 Task: Look for space in Herrenberg, Germany from 10th July, 2023 to 15th July, 2023 for 7 adults in price range Rs.10000 to Rs.15000. Place can be entire place or shared room with 4 bedrooms having 7 beds and 4 bathrooms. Property type can be house, flat, guest house. Amenities needed are: wifi, TV, free parkinig on premises, gym, breakfast. Booking option can be shelf check-in. Required host language is English.
Action: Mouse moved to (444, 97)
Screenshot: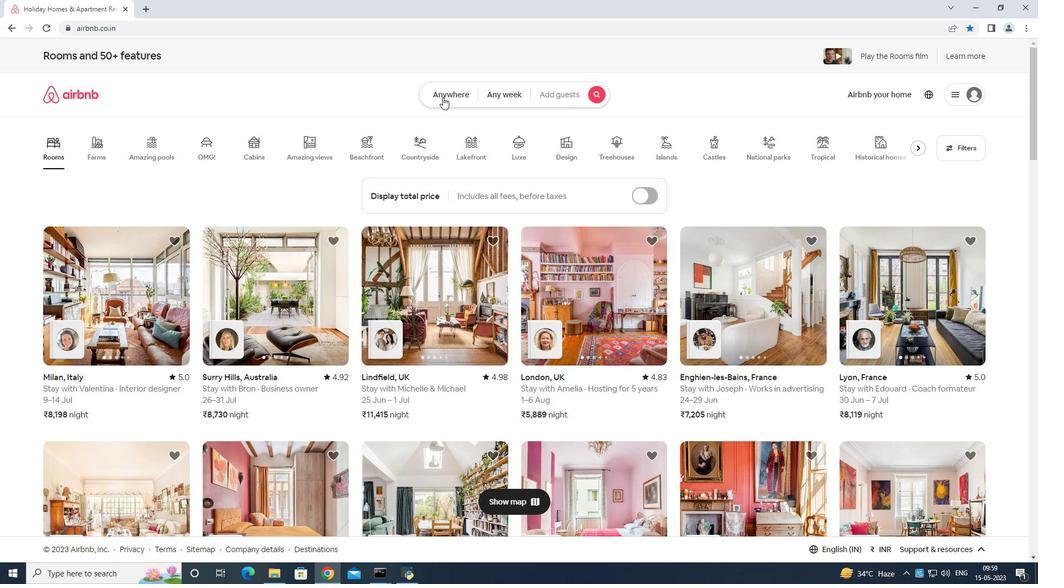 
Action: Mouse pressed left at (444, 97)
Screenshot: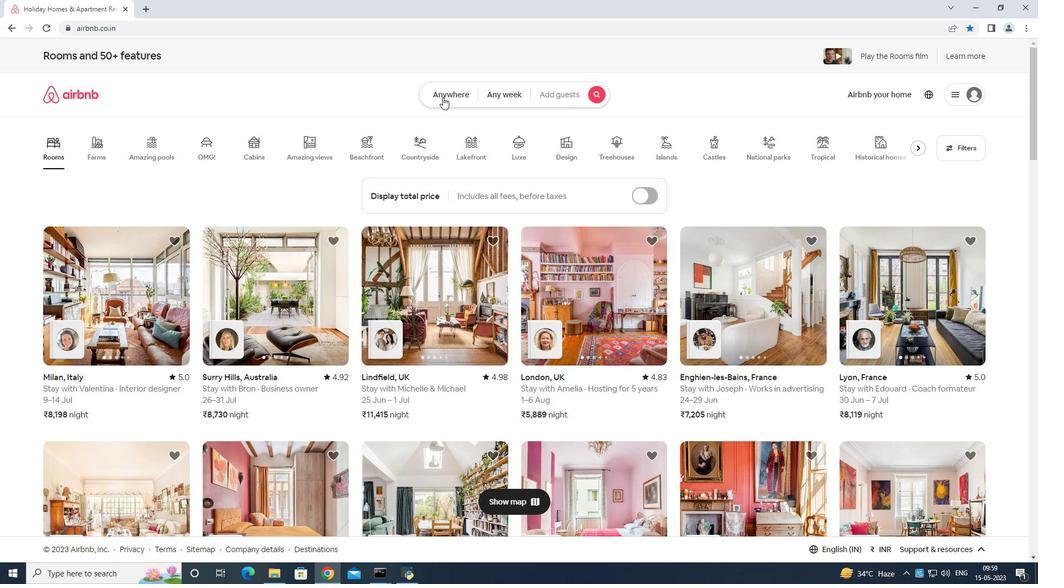 
Action: Mouse moved to (384, 140)
Screenshot: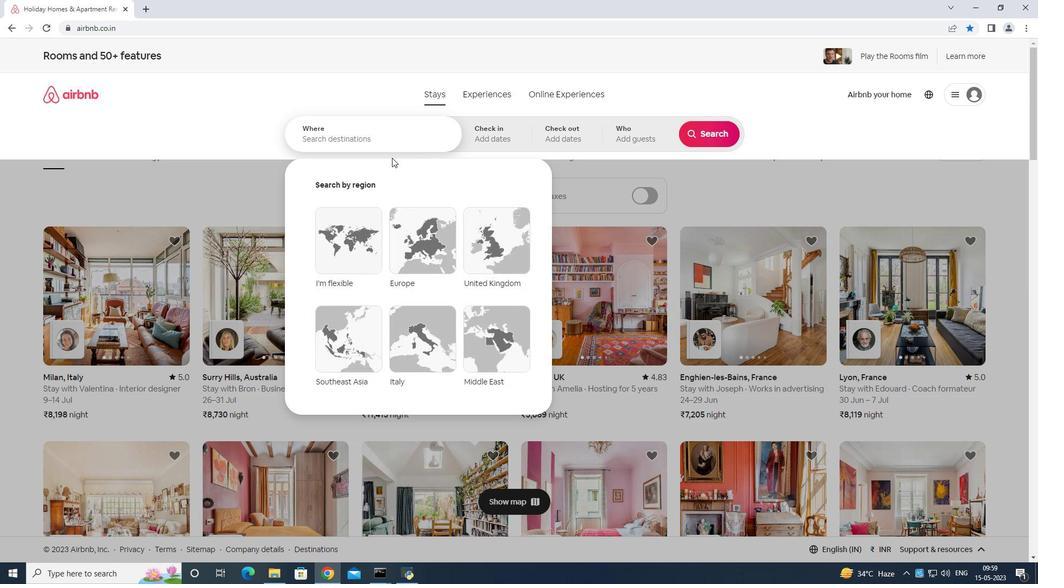 
Action: Mouse pressed left at (384, 140)
Screenshot: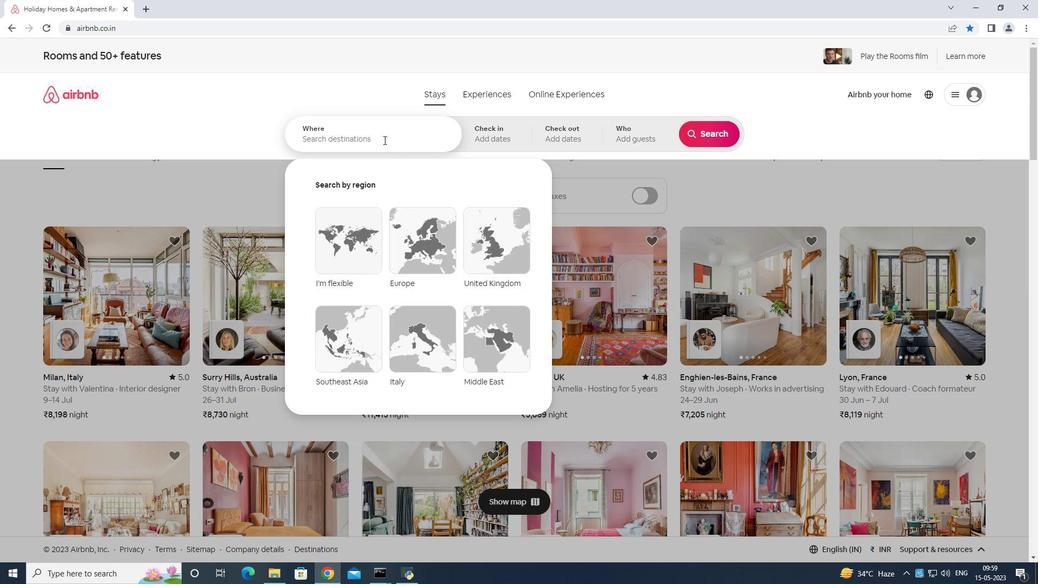 
Action: Key pressed <Key.shift>Herrenberg<Key.space>germany<Key.enter>
Screenshot: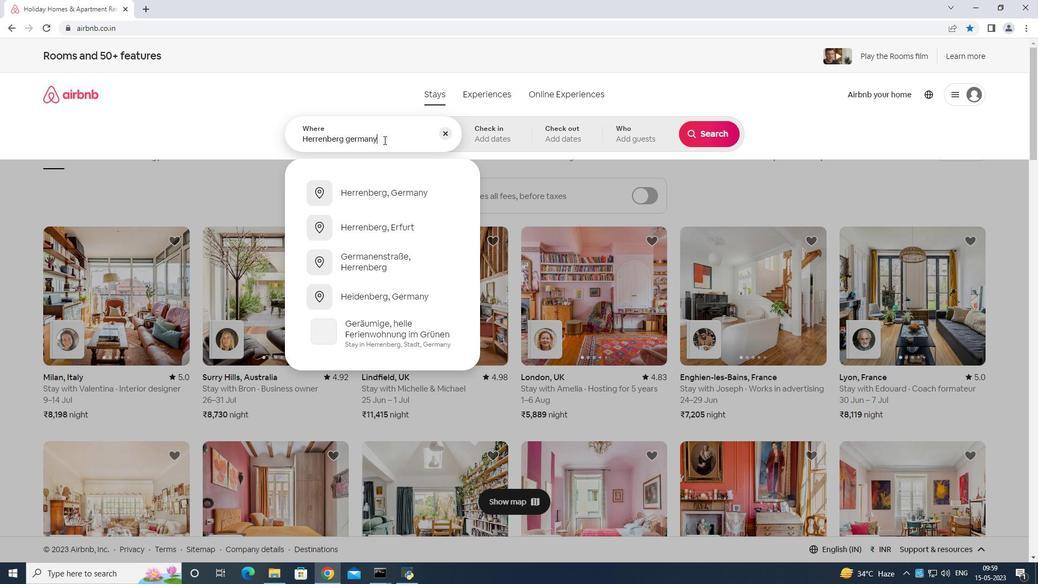 
Action: Mouse moved to (715, 225)
Screenshot: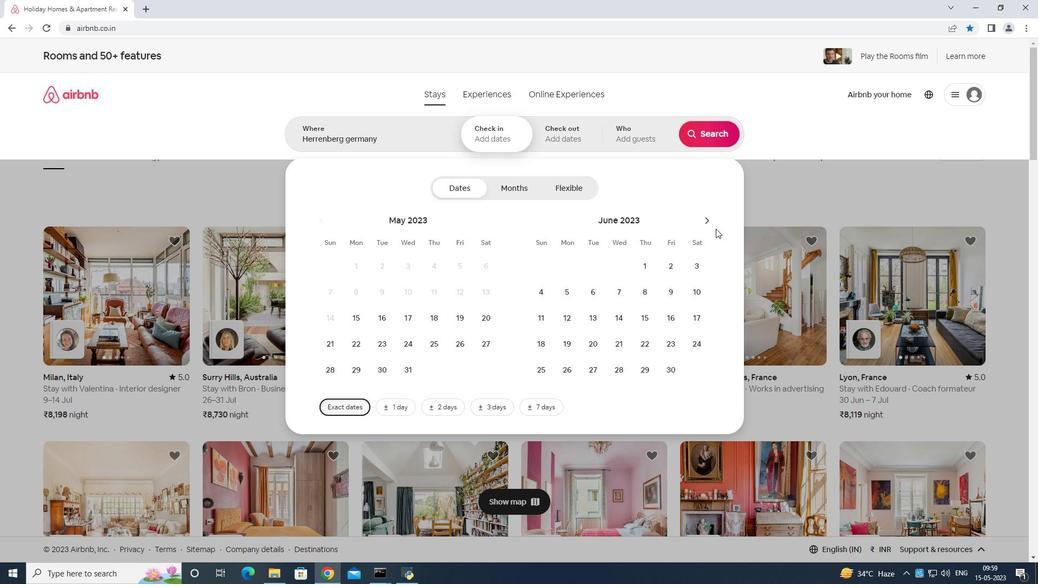 
Action: Mouse pressed left at (715, 225)
Screenshot: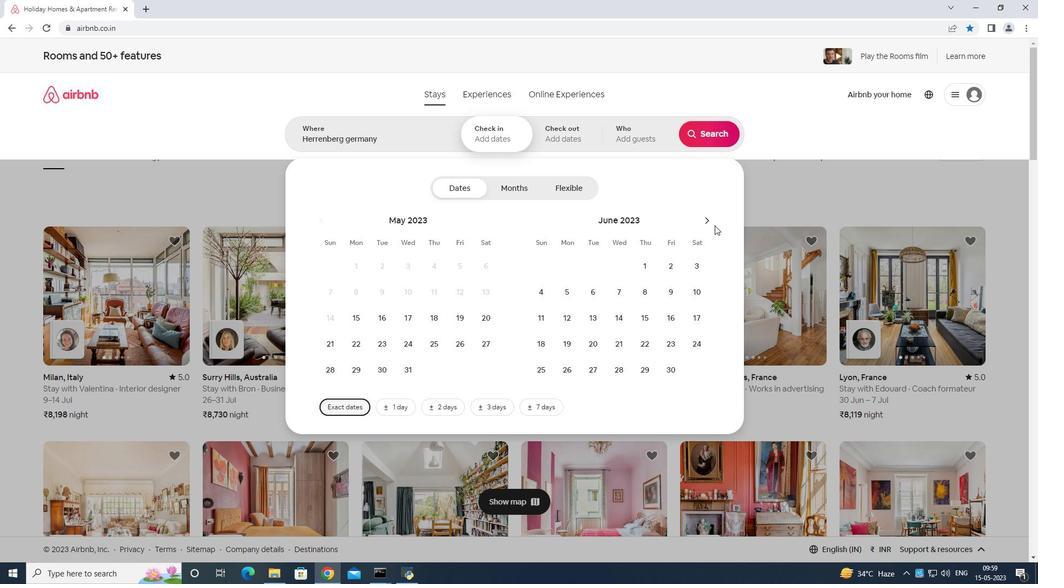 
Action: Mouse moved to (714, 225)
Screenshot: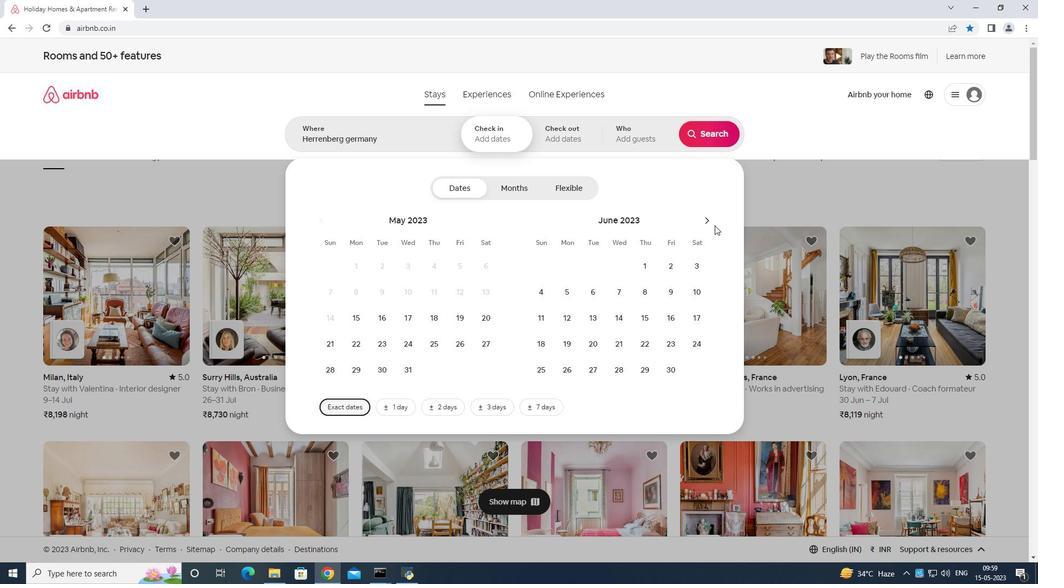 
Action: Mouse pressed left at (714, 225)
Screenshot: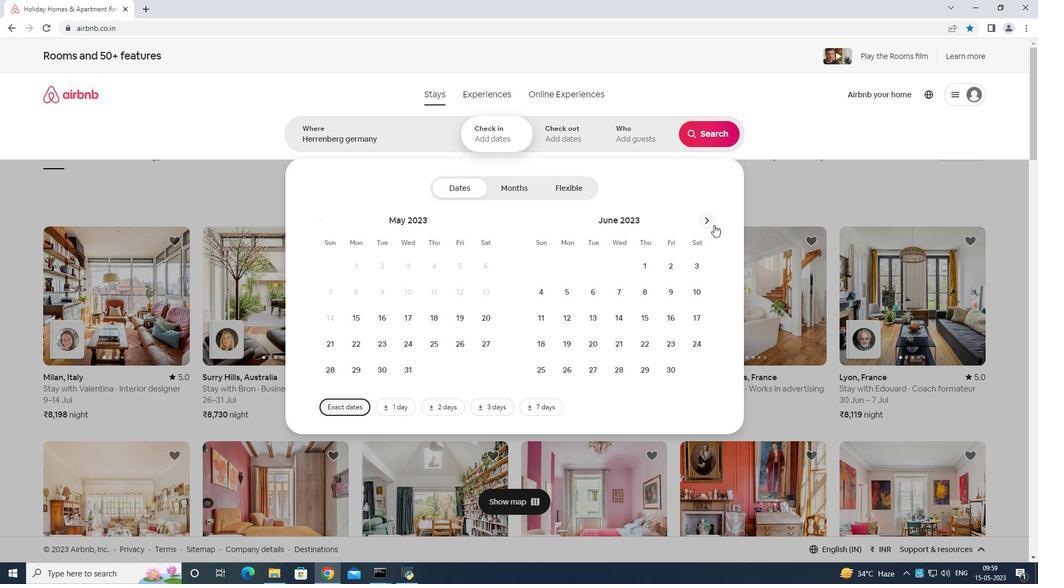 
Action: Mouse moved to (705, 219)
Screenshot: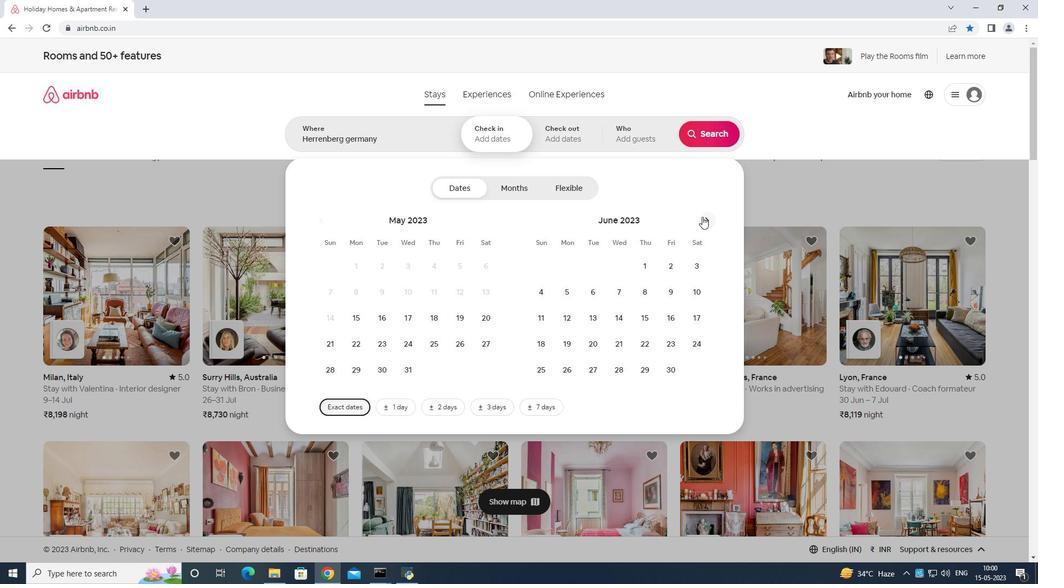 
Action: Mouse pressed left at (705, 219)
Screenshot: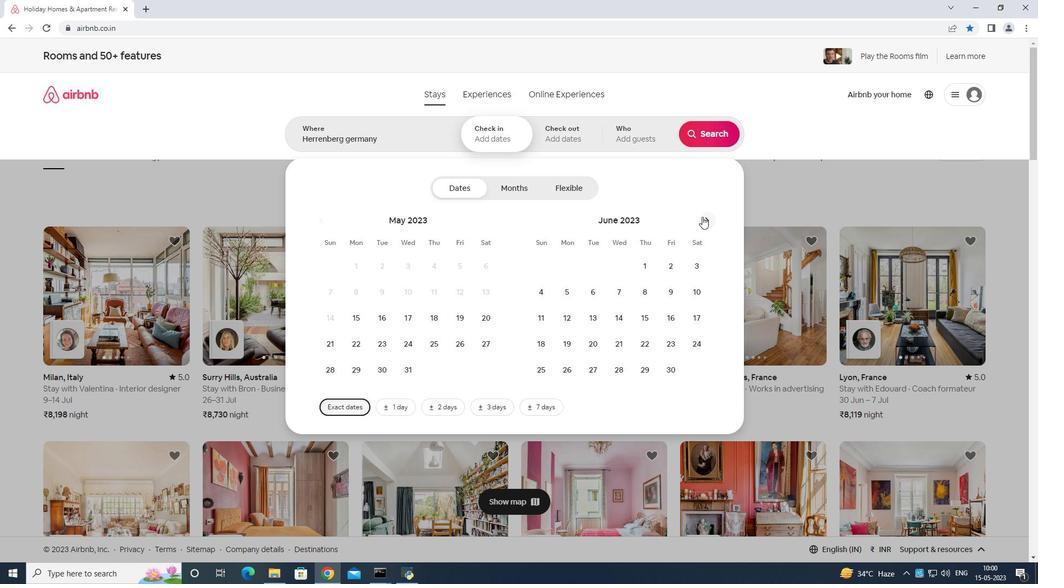
Action: Mouse moved to (568, 314)
Screenshot: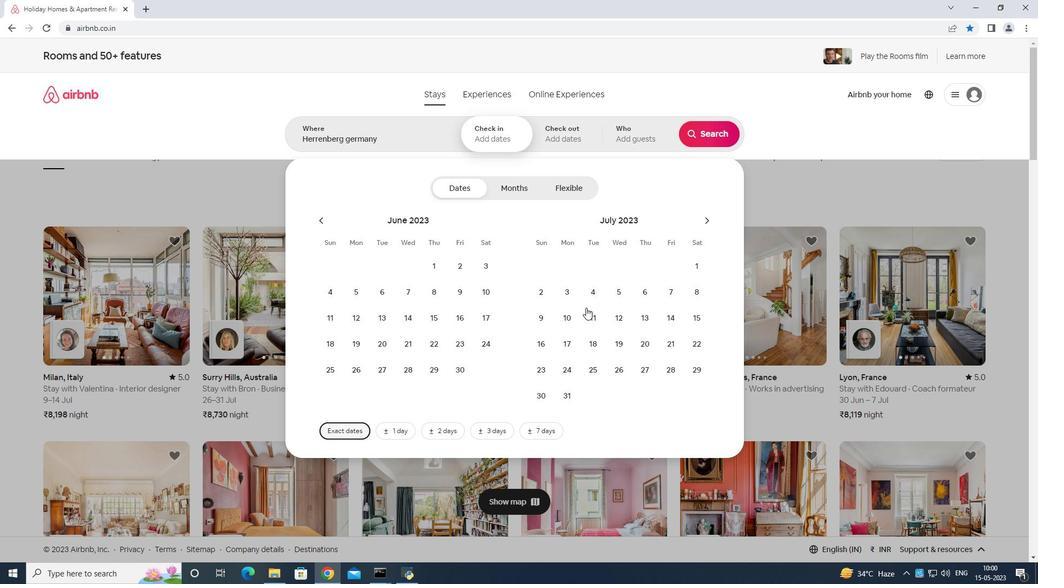 
Action: Mouse pressed left at (568, 314)
Screenshot: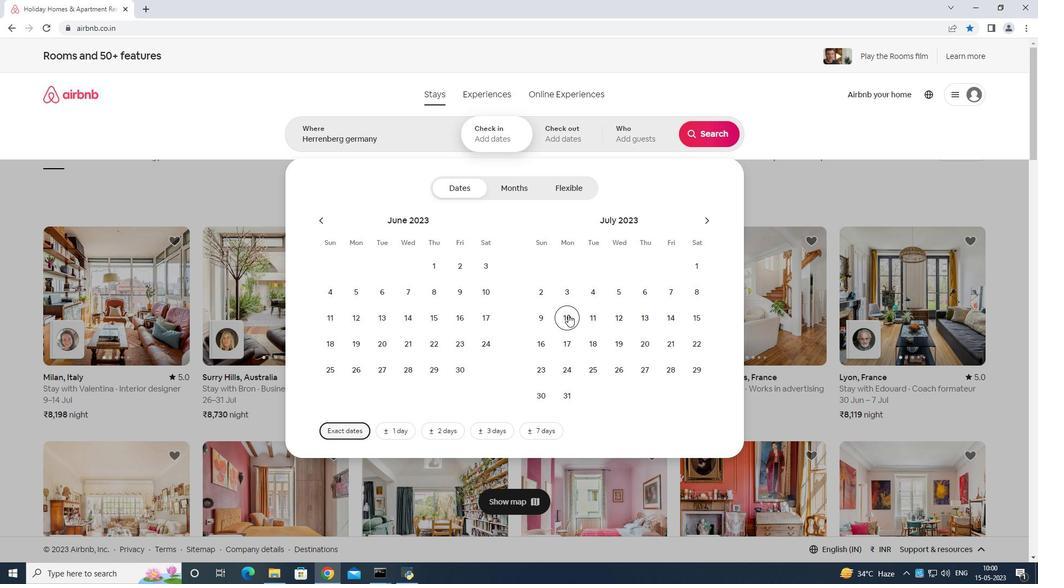 
Action: Mouse moved to (698, 319)
Screenshot: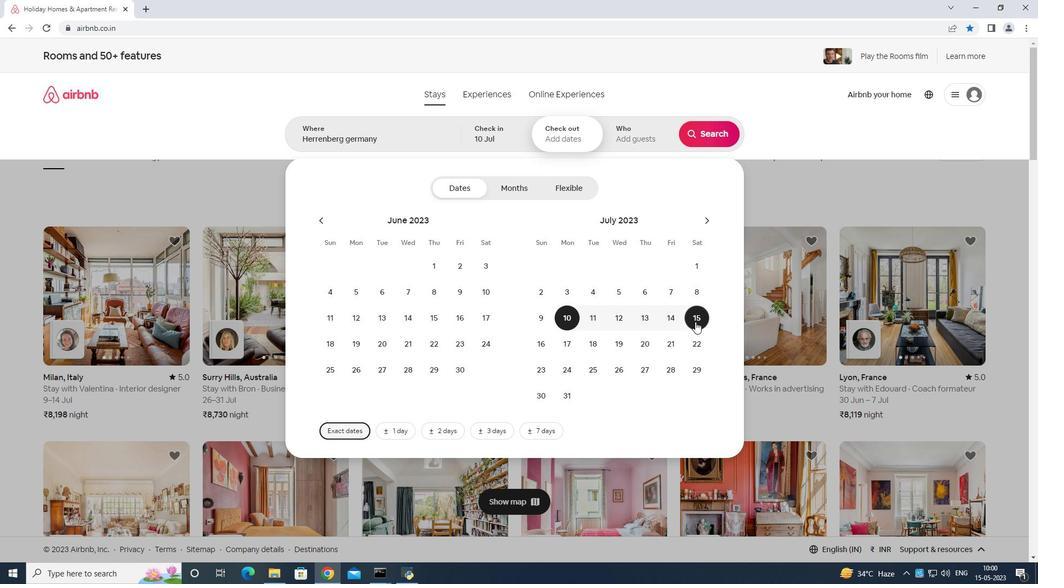 
Action: Mouse pressed left at (698, 319)
Screenshot: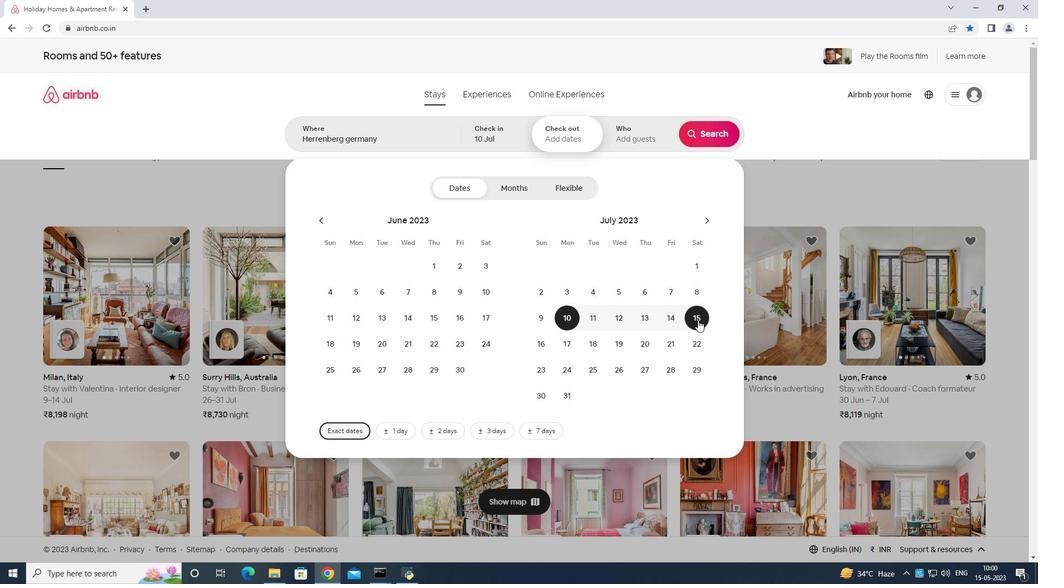
Action: Mouse moved to (649, 131)
Screenshot: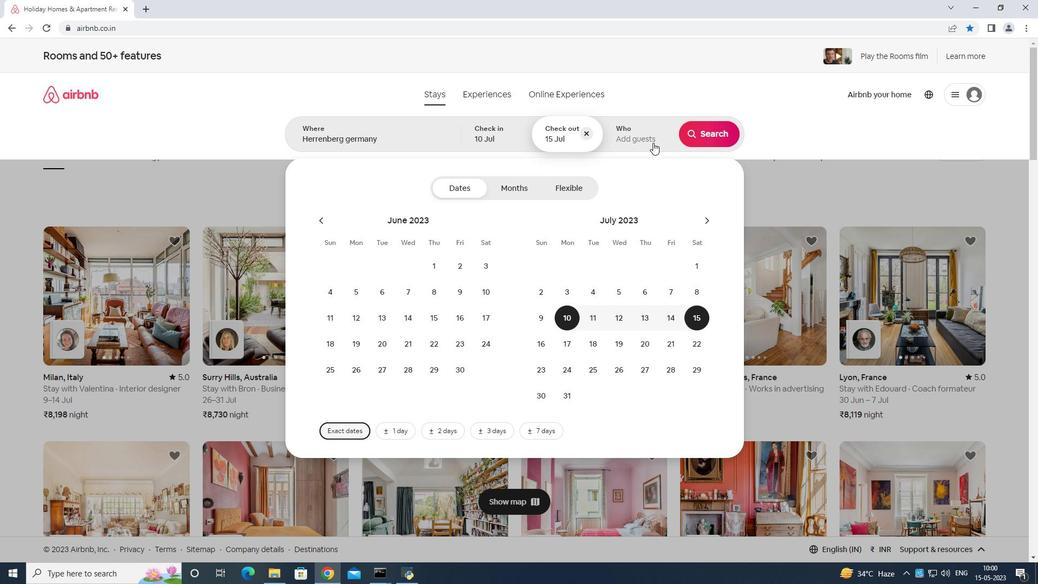 
Action: Mouse pressed left at (649, 131)
Screenshot: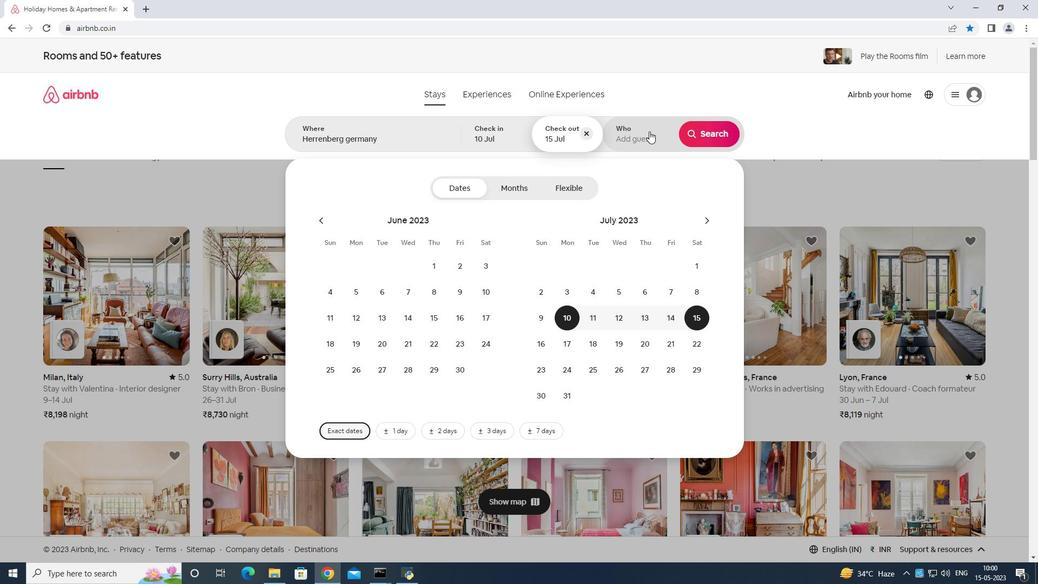 
Action: Mouse moved to (720, 191)
Screenshot: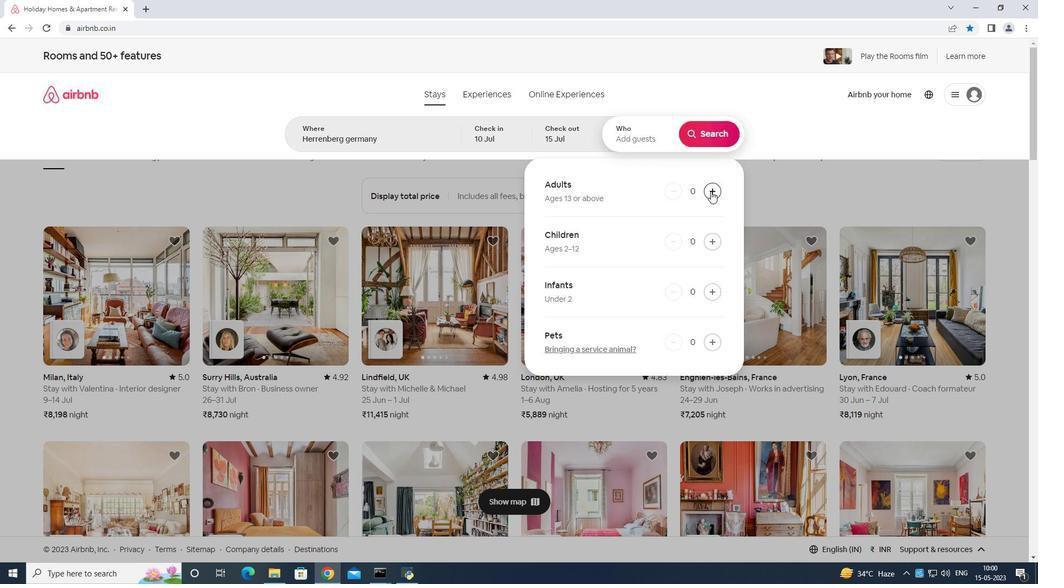
Action: Mouse pressed left at (720, 191)
Screenshot: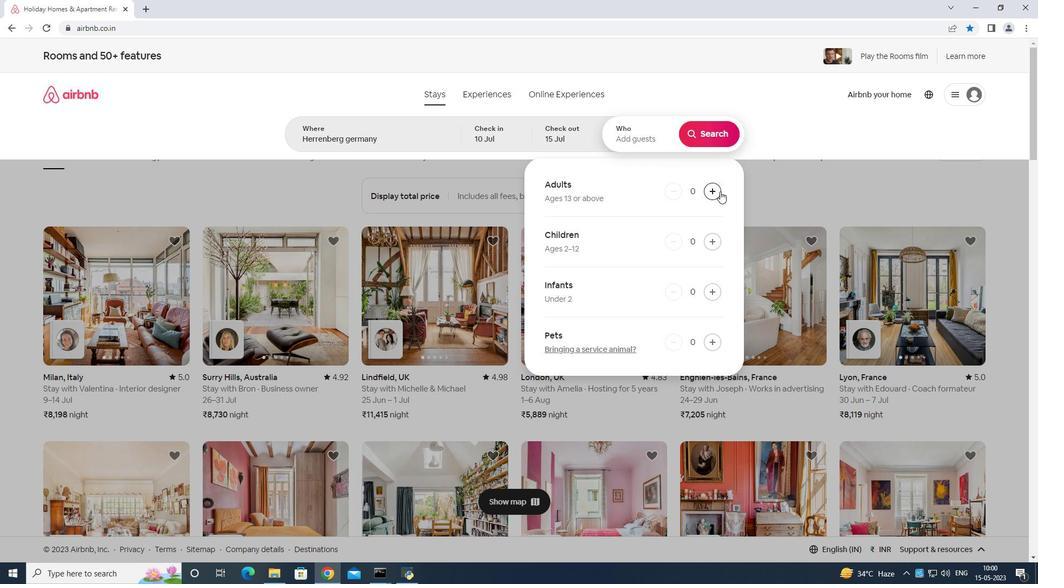 
Action: Mouse pressed left at (720, 191)
Screenshot: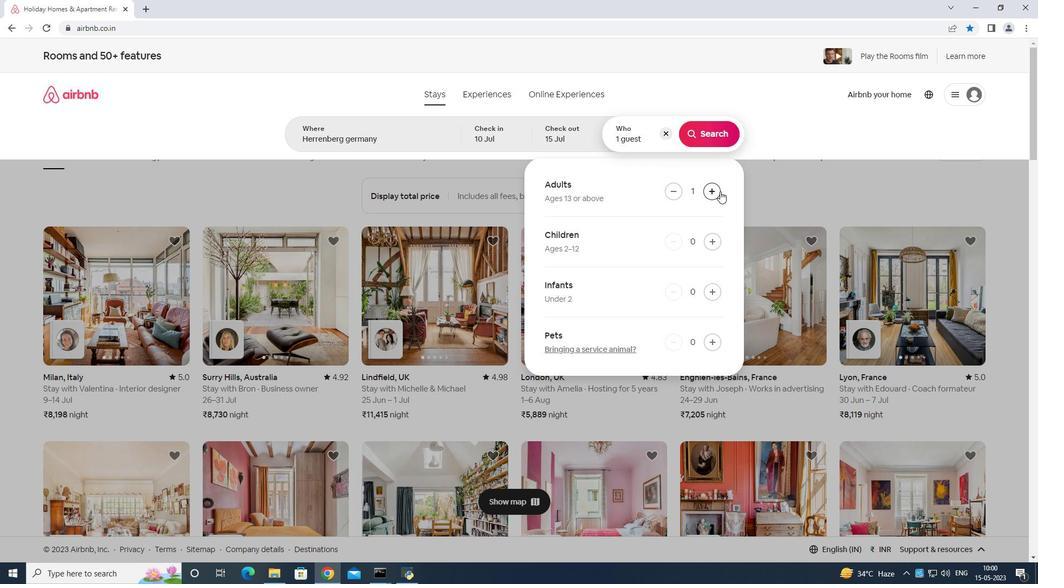 
Action: Mouse pressed left at (720, 191)
Screenshot: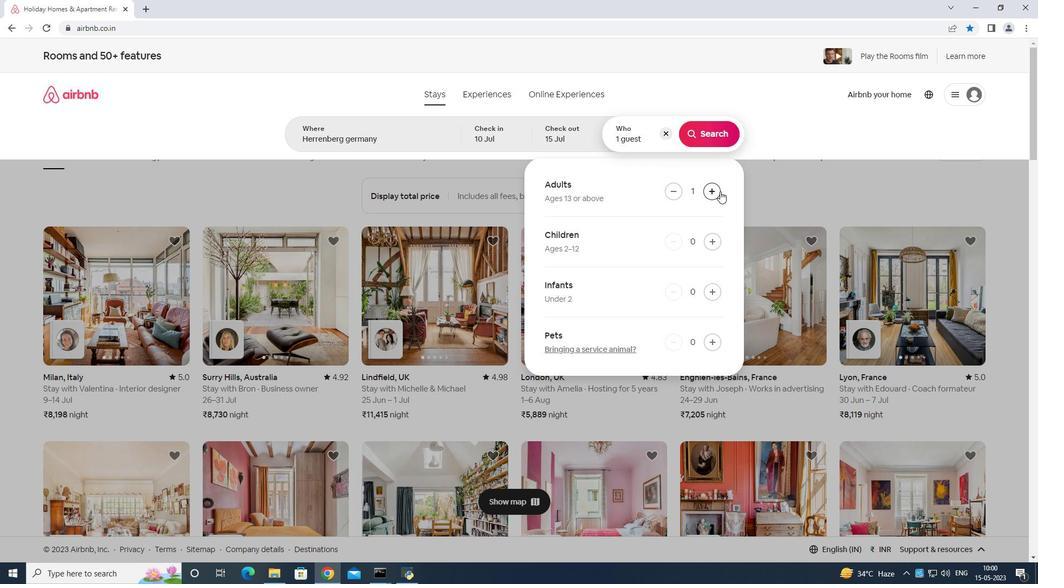 
Action: Mouse pressed left at (720, 191)
Screenshot: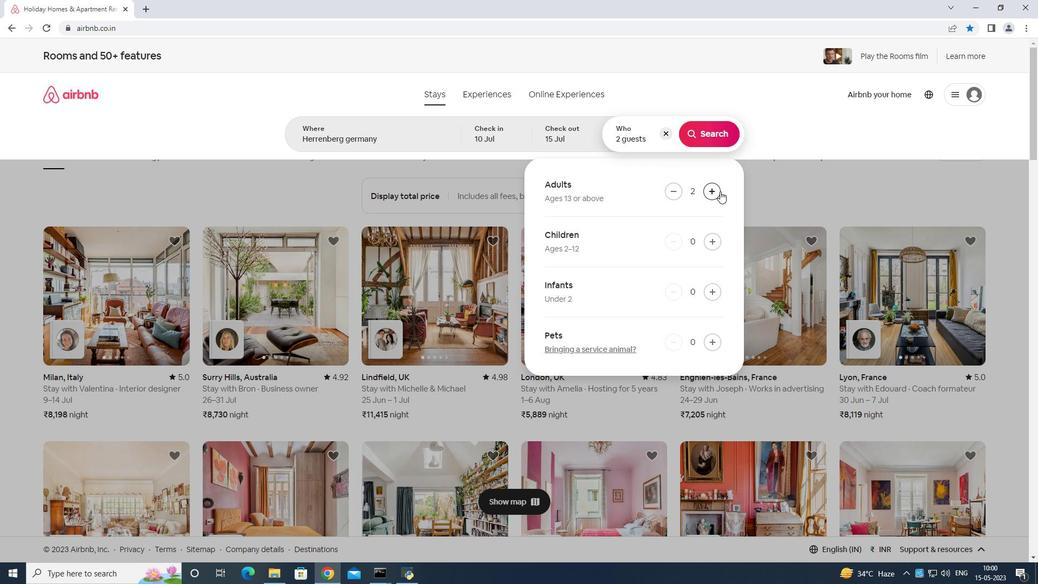 
Action: Mouse pressed left at (720, 191)
Screenshot: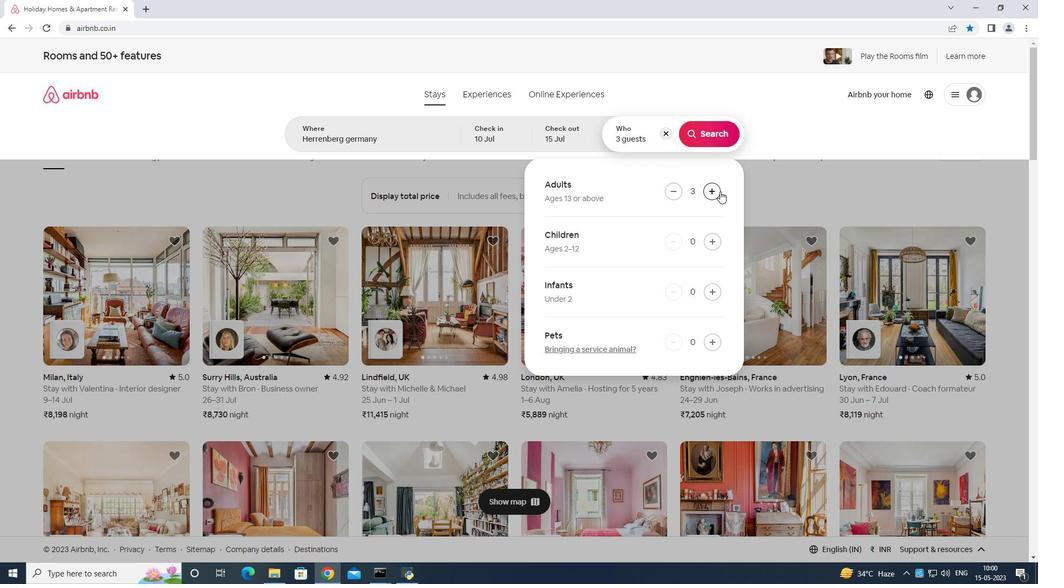 
Action: Mouse pressed left at (720, 191)
Screenshot: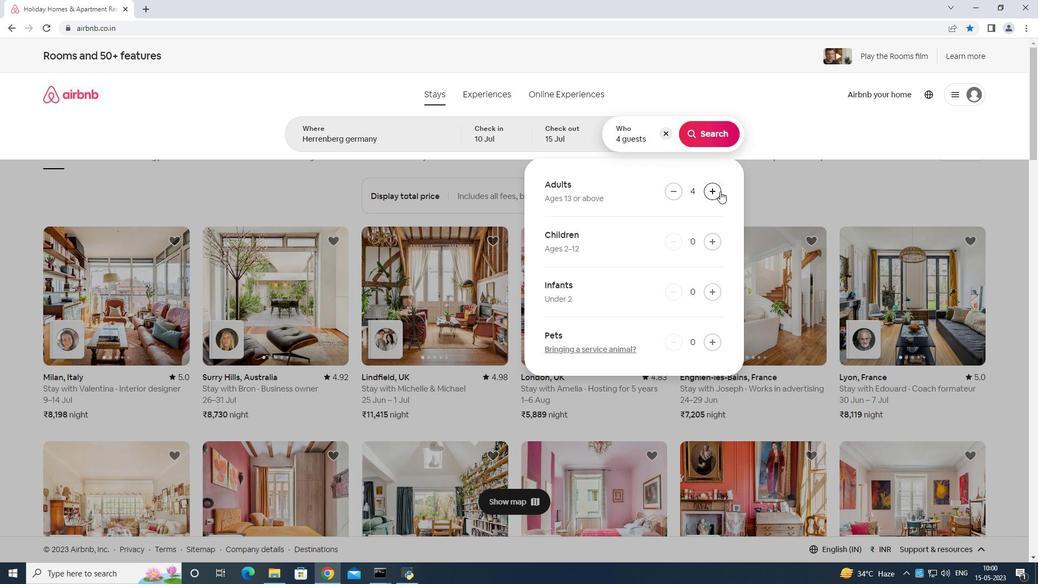 
Action: Mouse pressed left at (720, 191)
Screenshot: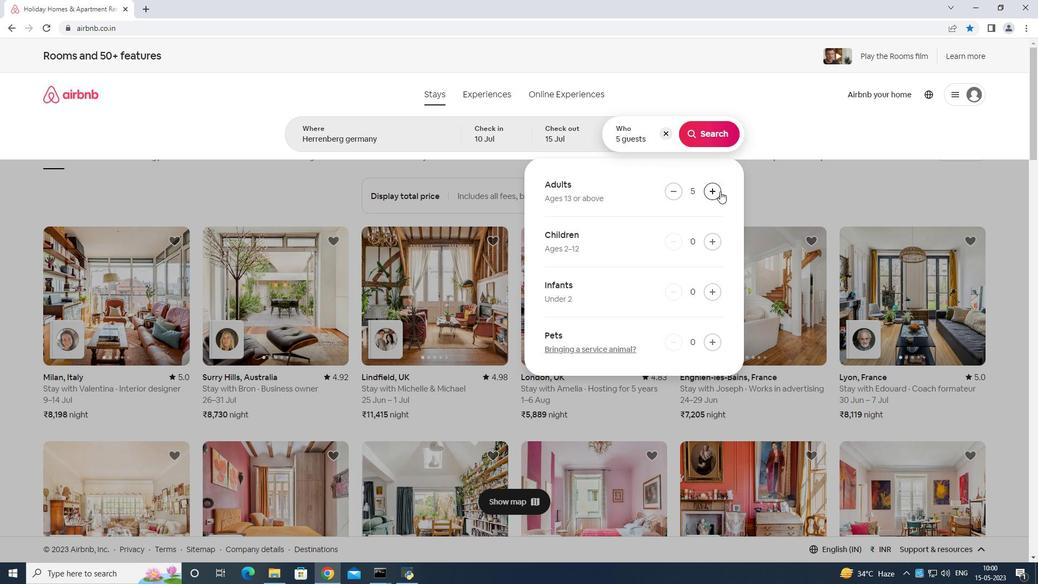 
Action: Mouse moved to (719, 136)
Screenshot: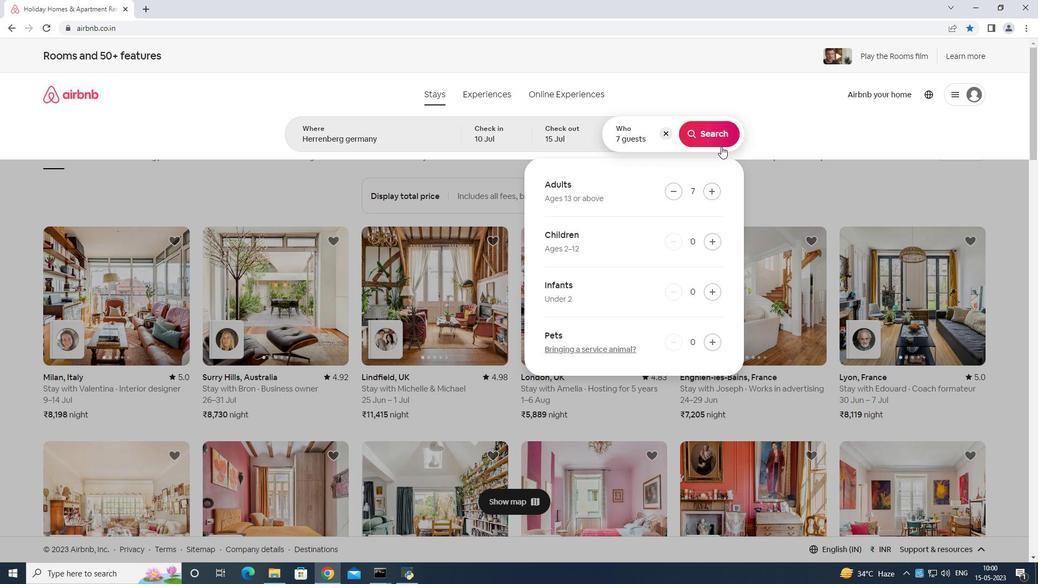 
Action: Mouse pressed left at (719, 136)
Screenshot: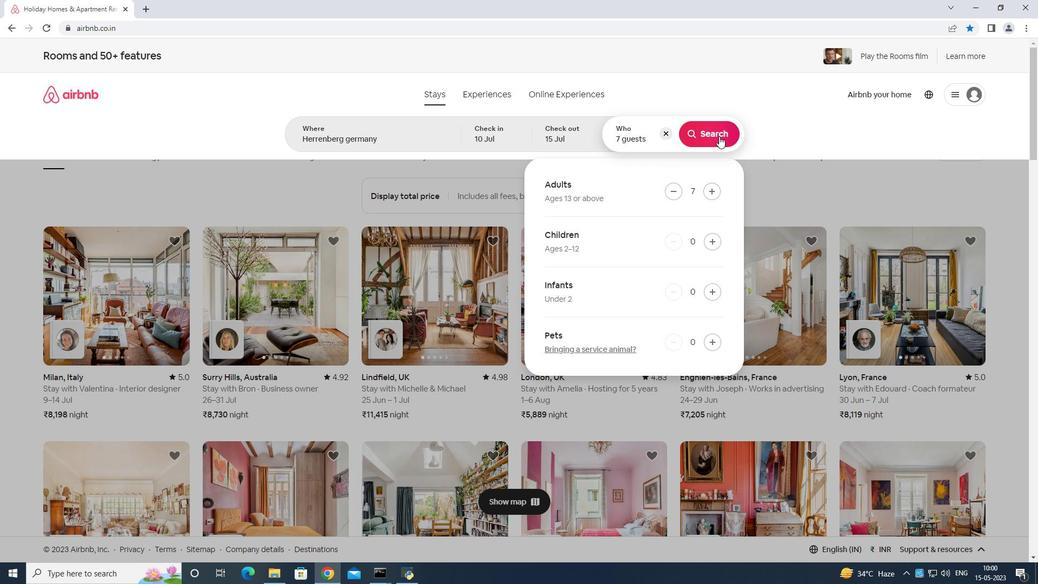 
Action: Mouse moved to (1002, 96)
Screenshot: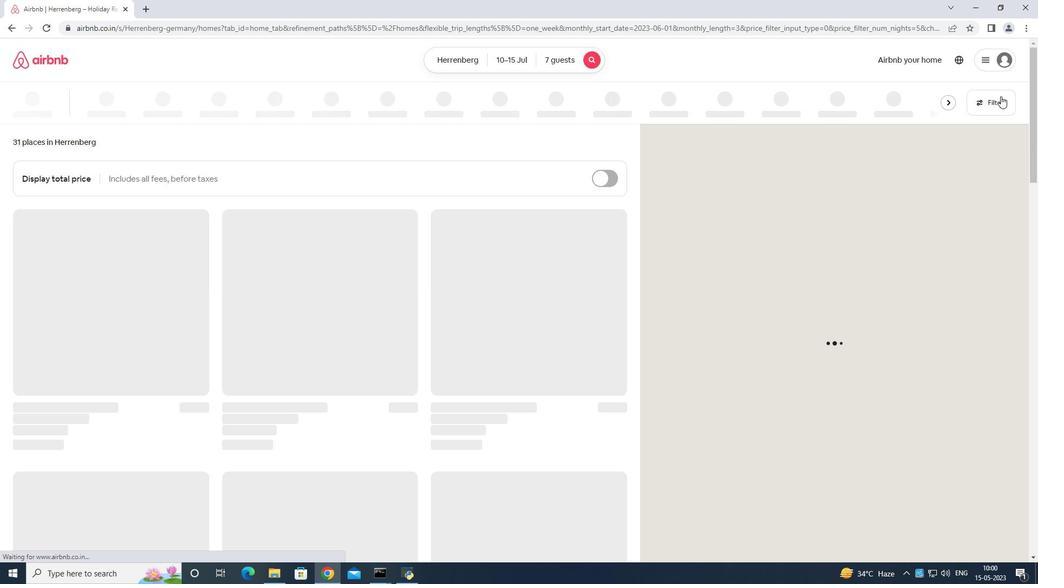
Action: Mouse pressed left at (1002, 96)
Screenshot: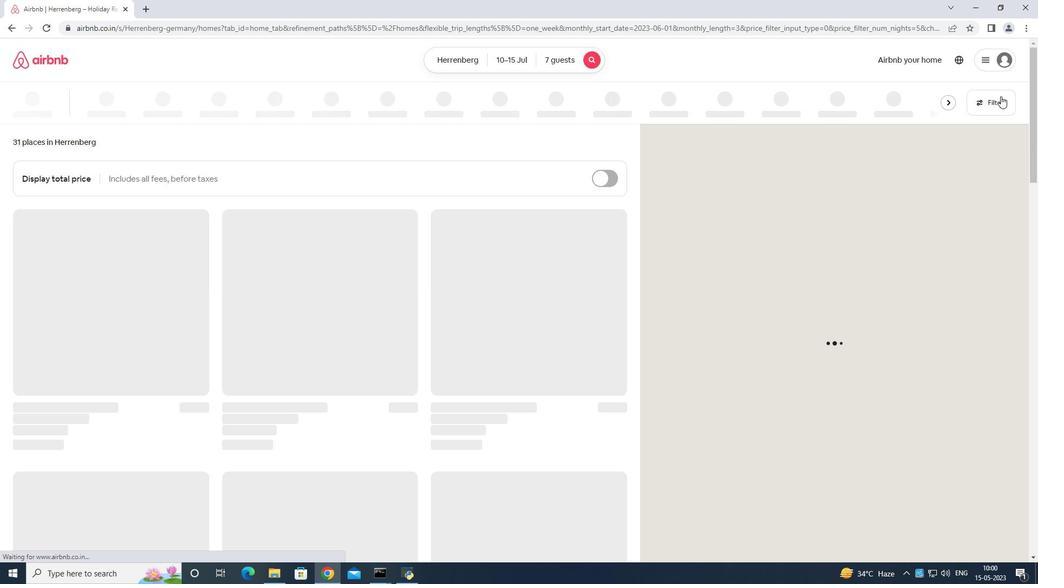 
Action: Mouse moved to (472, 356)
Screenshot: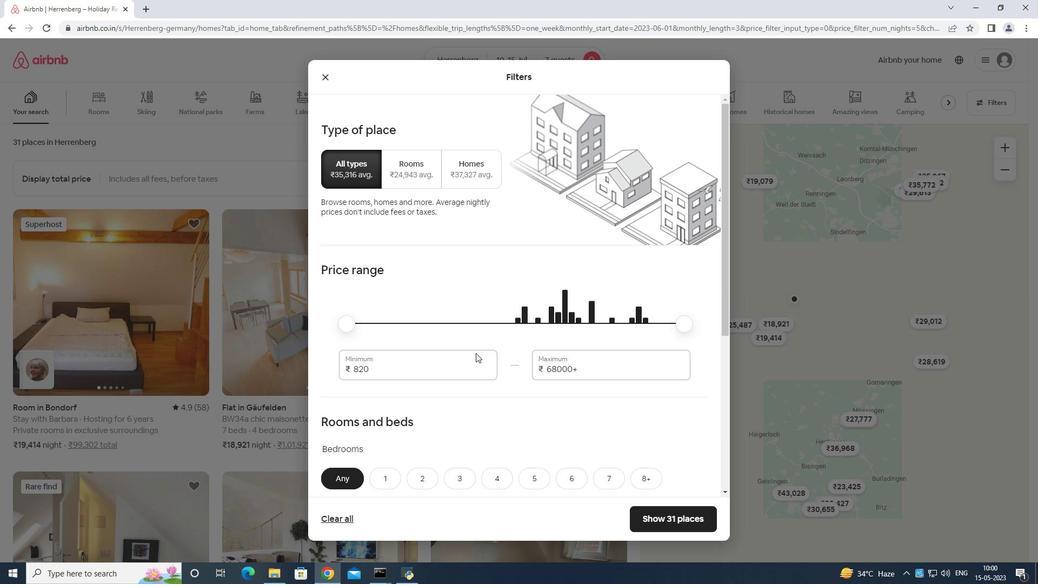 
Action: Mouse pressed left at (472, 356)
Screenshot: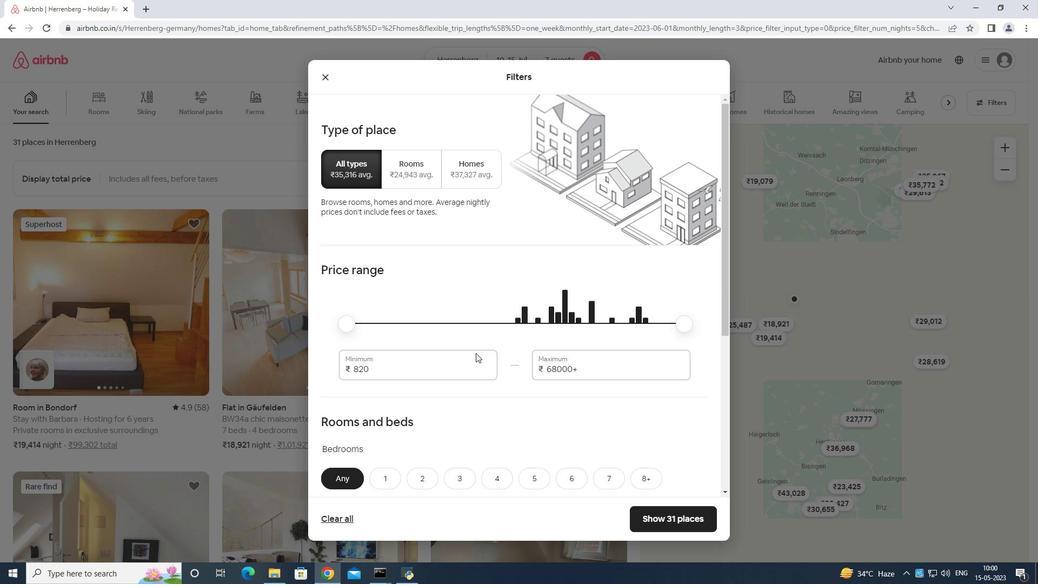 
Action: Mouse moved to (471, 357)
Screenshot: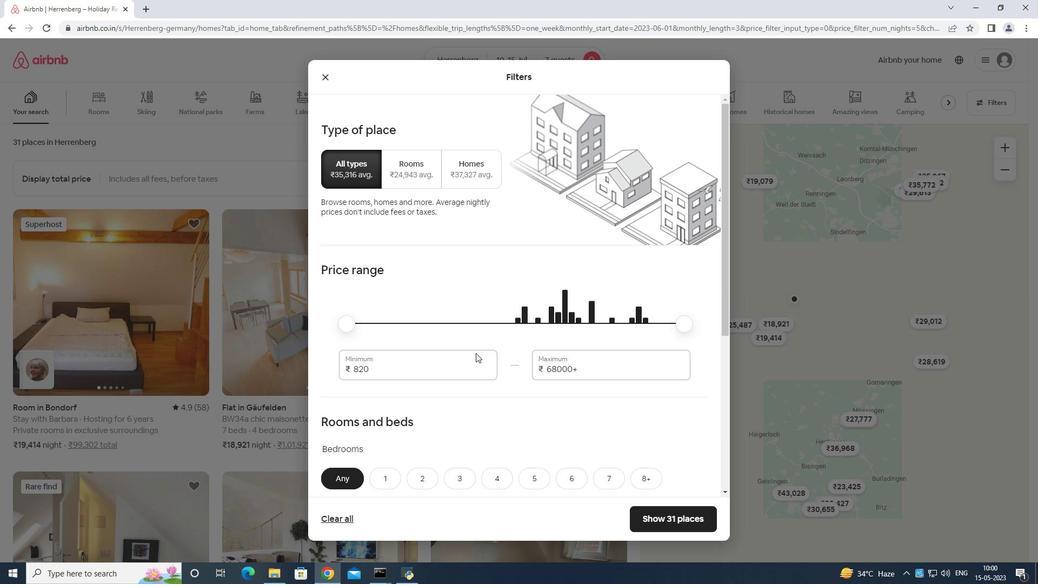 
Action: Key pressed <Key.backspace><Key.backspace><Key.backspace><Key.backspace><Key.backspace><Key.backspace><Key.backspace><Key.backspace><Key.backspace>00<Key.backspace><Key.backspace>10000
Screenshot: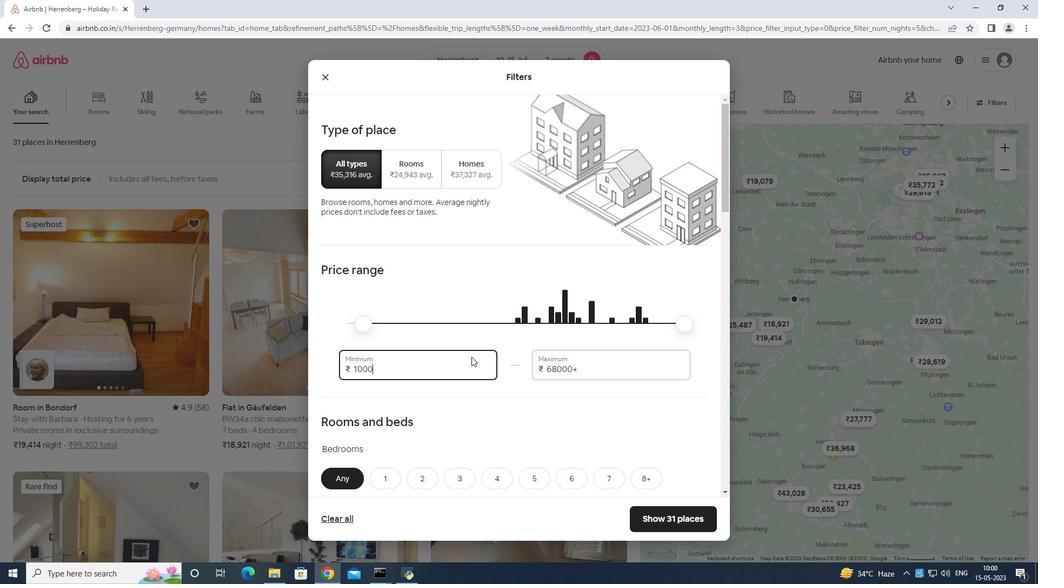 
Action: Mouse moved to (608, 369)
Screenshot: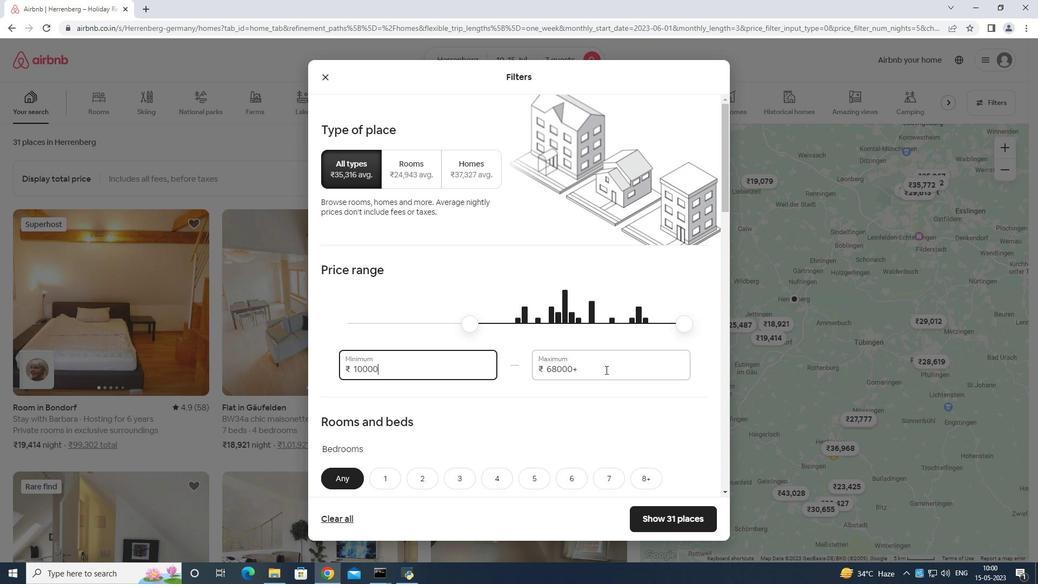
Action: Mouse pressed left at (608, 369)
Screenshot: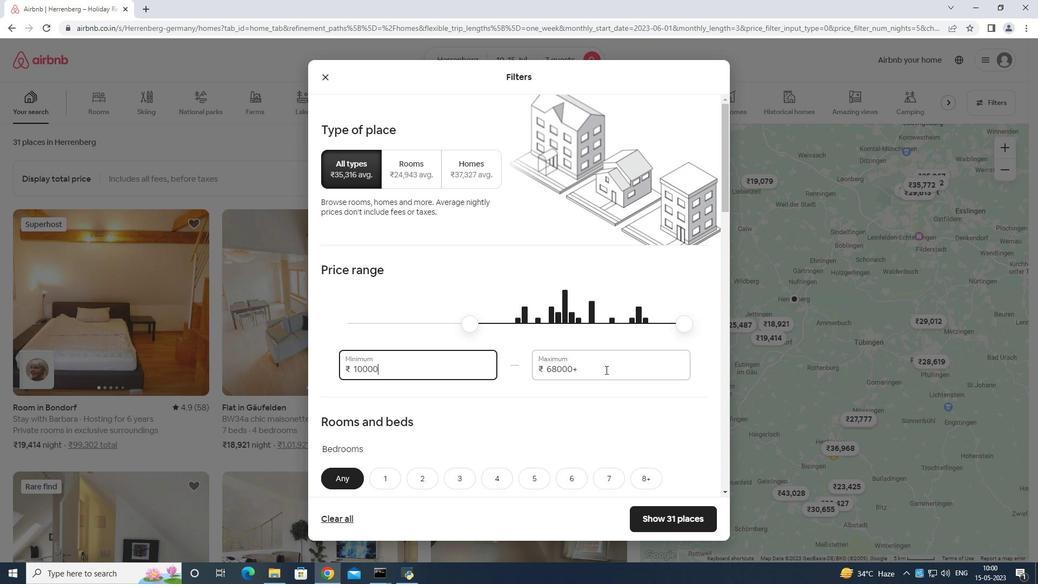 
Action: Mouse moved to (612, 361)
Screenshot: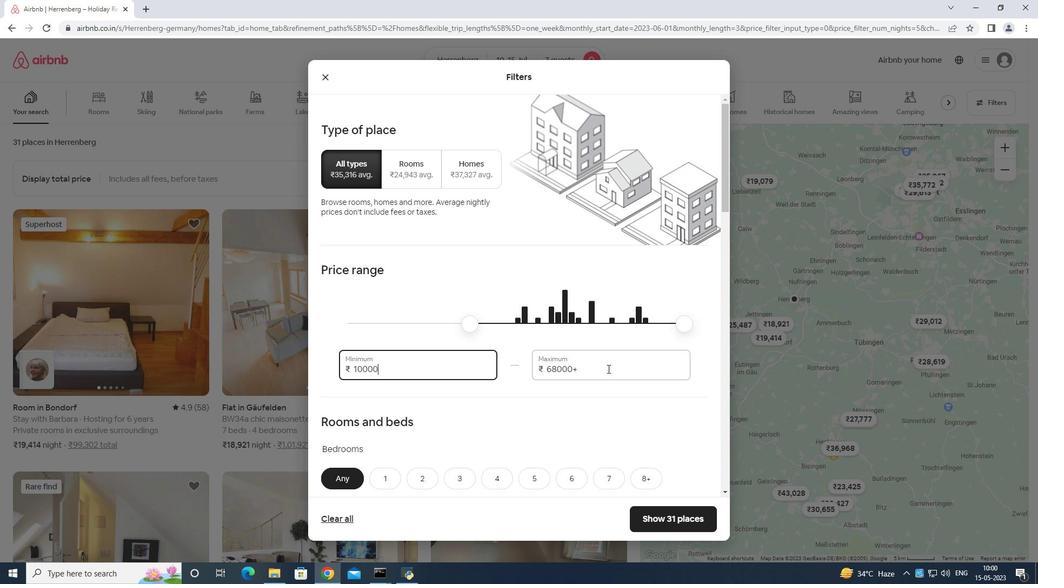 
Action: Key pressed <Key.backspace><Key.backspace><Key.backspace><Key.backspace><Key.backspace><Key.backspace><Key.backspace><Key.backspace><Key.backspace><Key.backspace><Key.backspace><Key.backspace><Key.backspace><Key.backspace><Key.backspace><Key.backspace><Key.backspace>15000
Screenshot: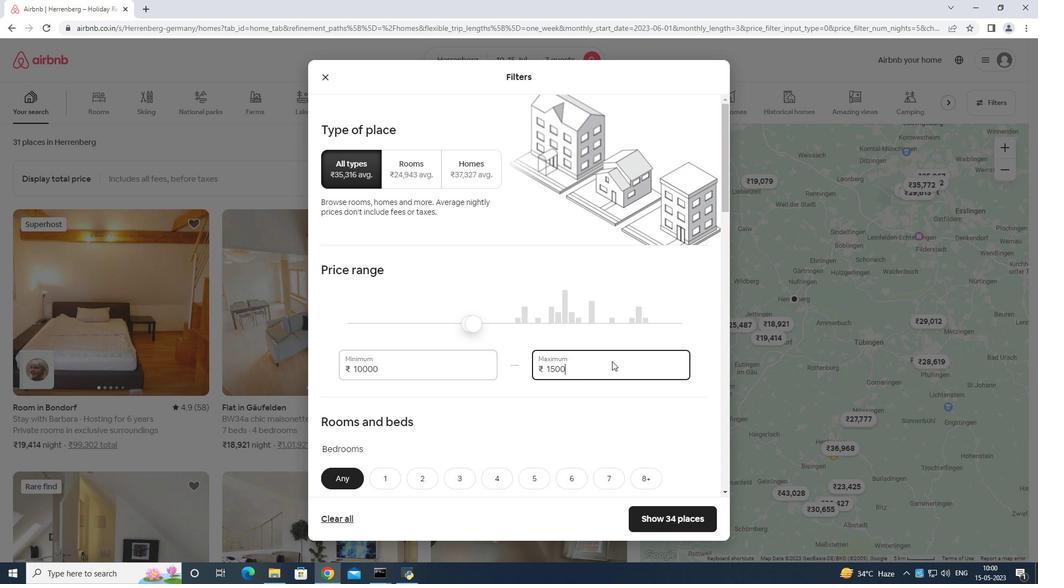 
Action: Mouse scrolled (612, 360) with delta (0, 0)
Screenshot: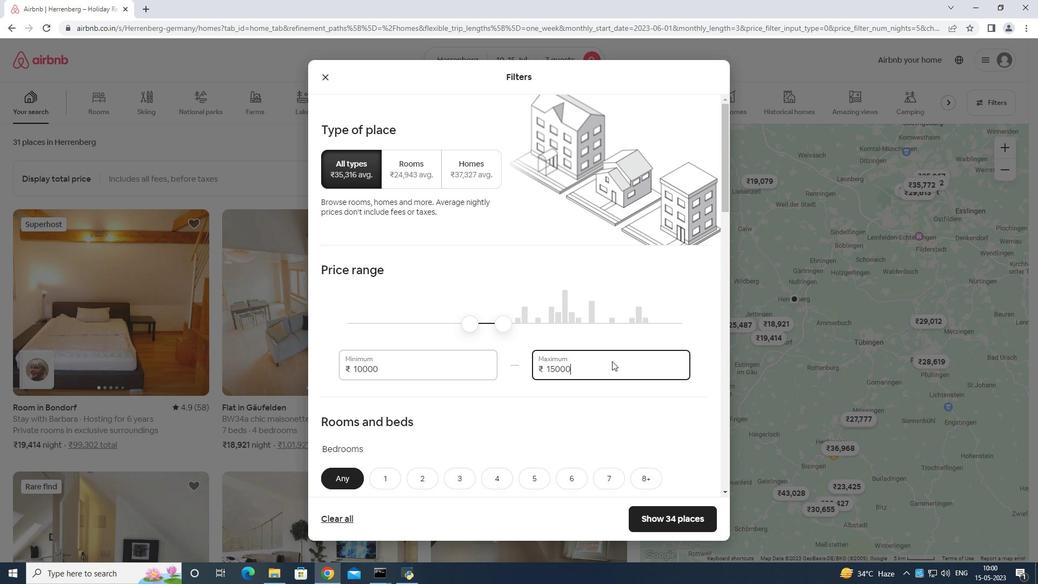 
Action: Mouse moved to (609, 362)
Screenshot: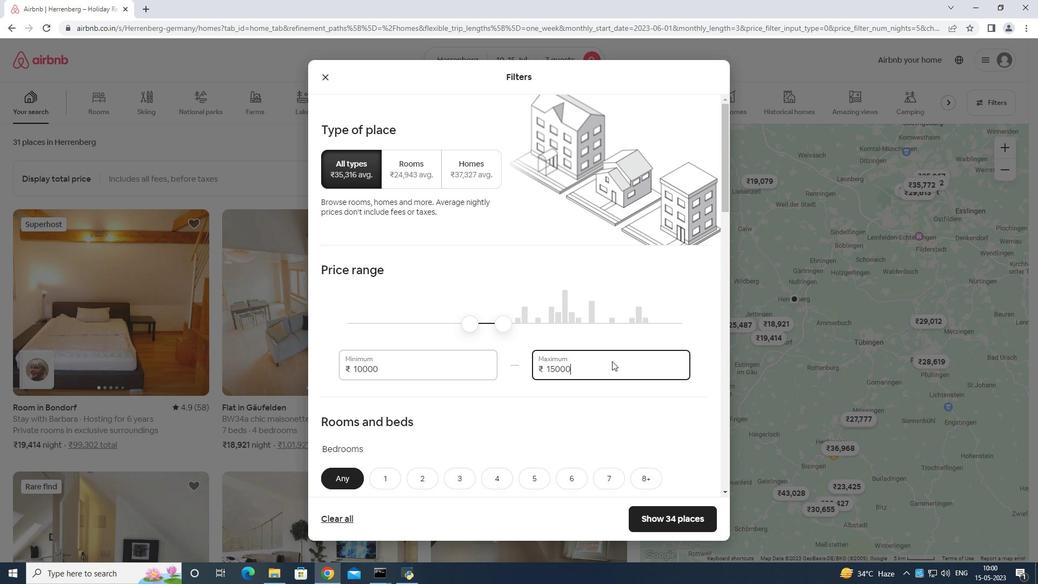 
Action: Mouse scrolled (609, 361) with delta (0, 0)
Screenshot: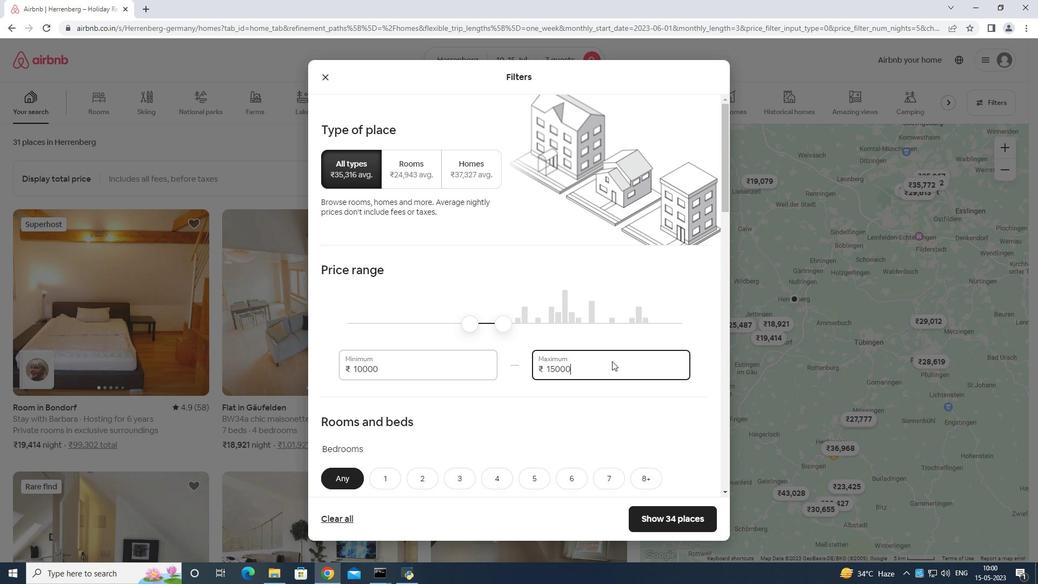 
Action: Mouse moved to (609, 362)
Screenshot: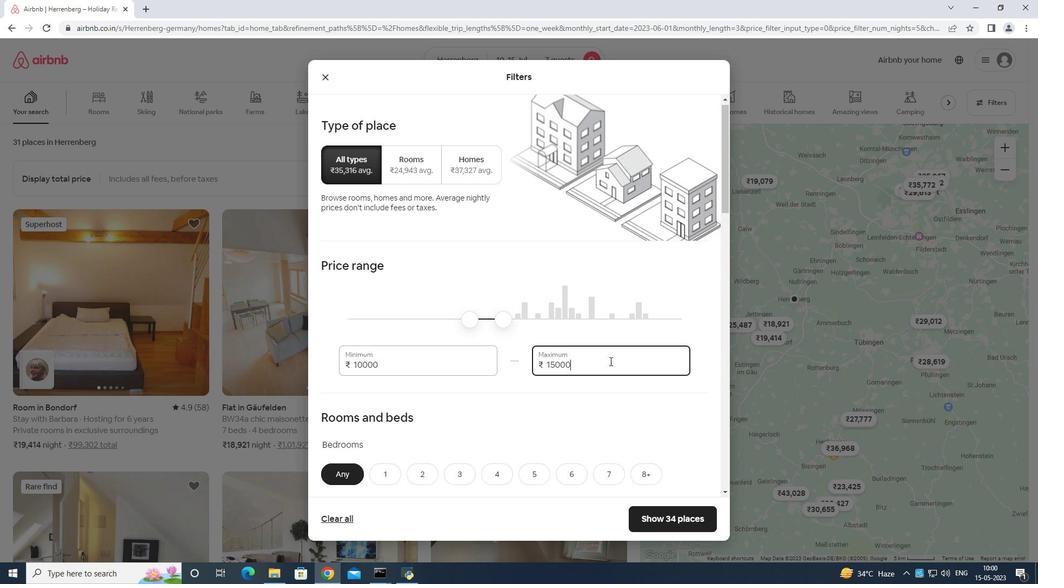 
Action: Mouse scrolled (609, 361) with delta (0, 0)
Screenshot: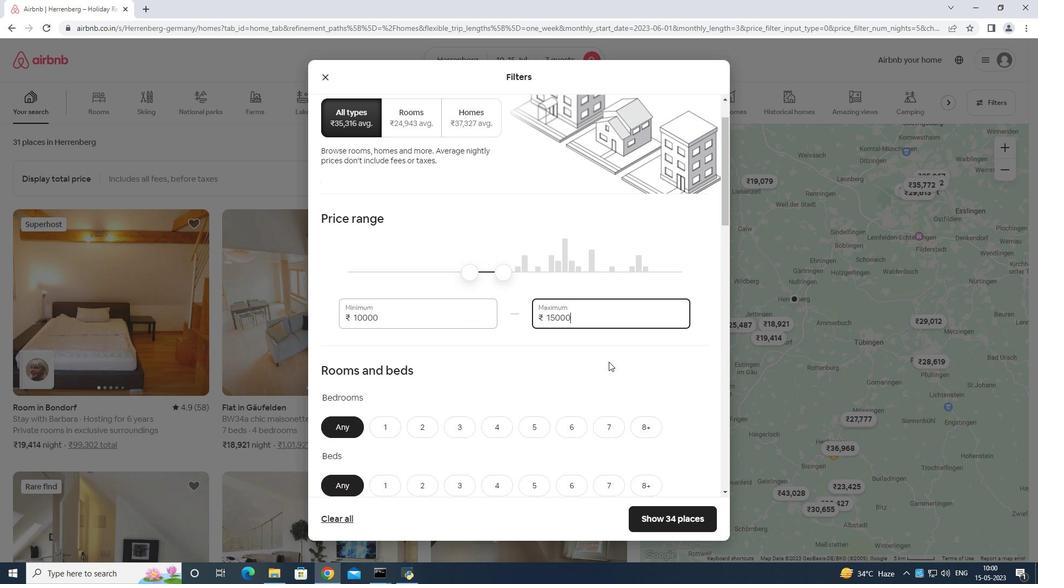 
Action: Mouse moved to (499, 310)
Screenshot: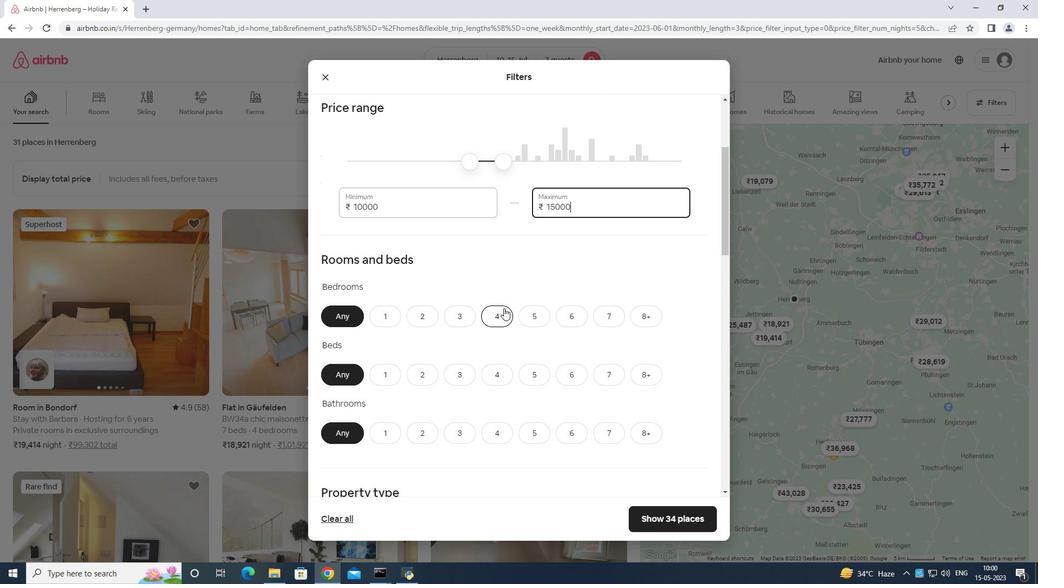 
Action: Mouse pressed left at (499, 310)
Screenshot: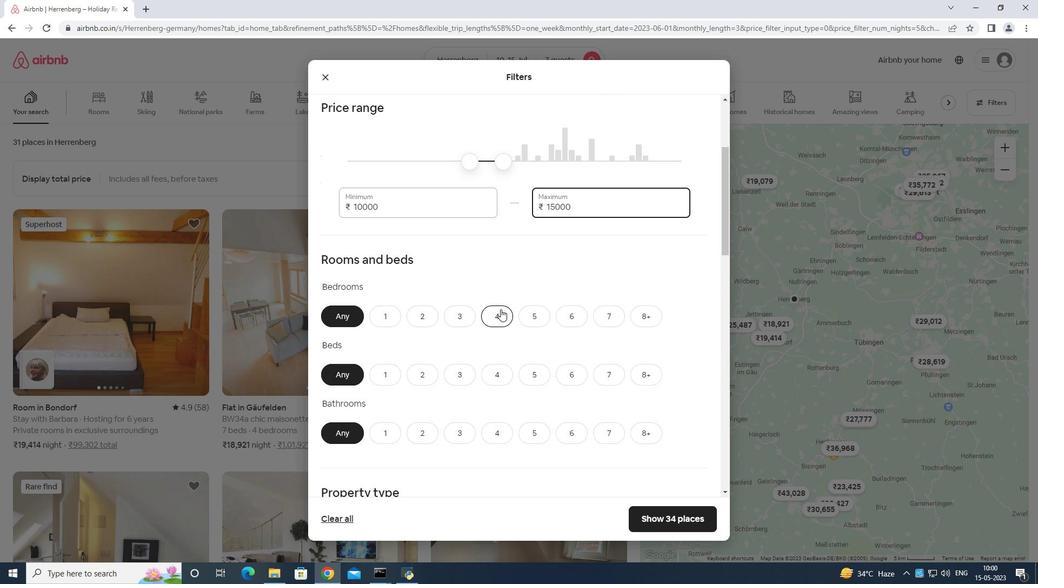 
Action: Mouse moved to (603, 379)
Screenshot: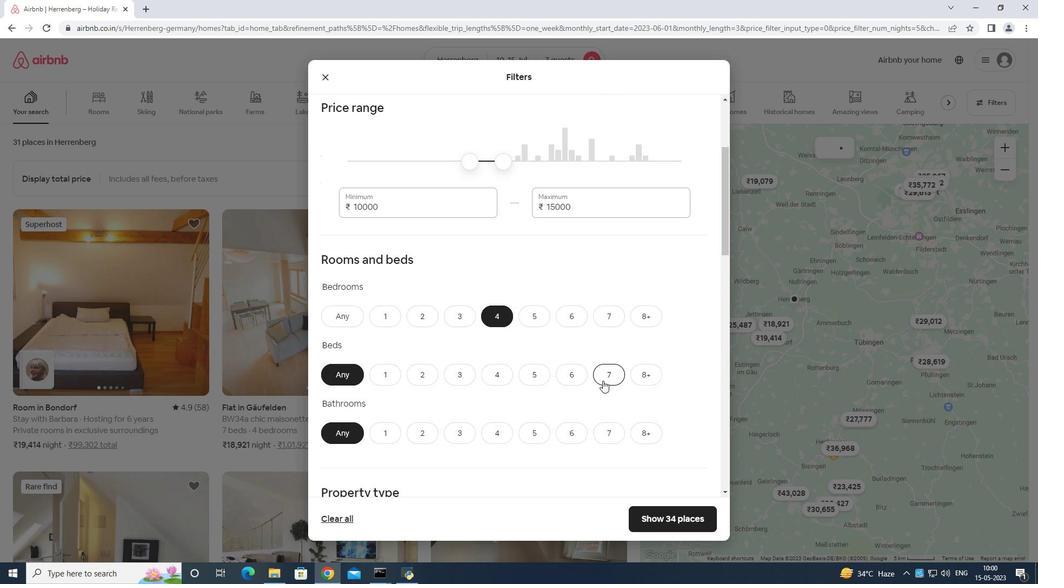 
Action: Mouse pressed left at (603, 379)
Screenshot: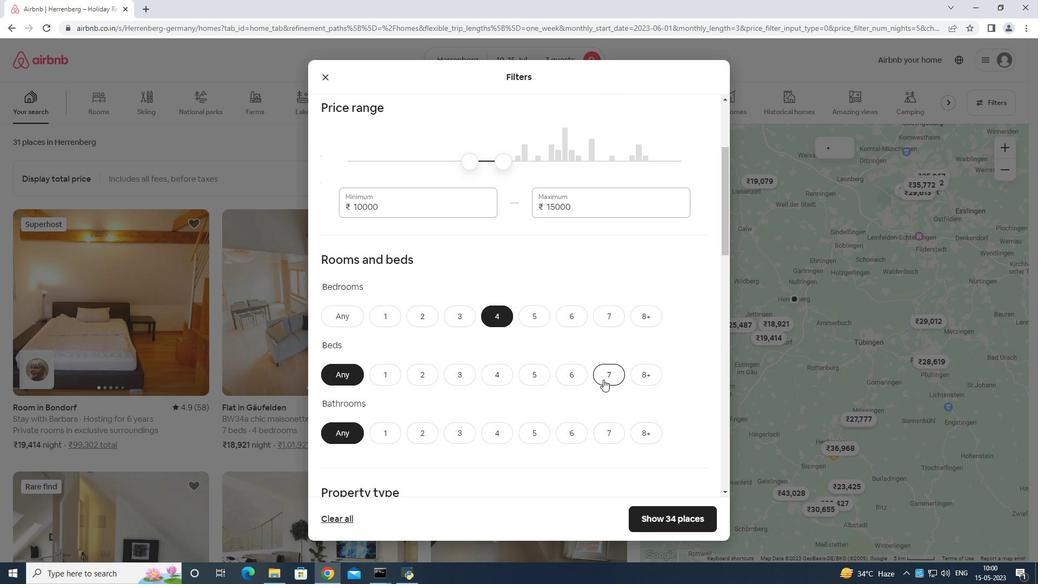 
Action: Mouse moved to (503, 432)
Screenshot: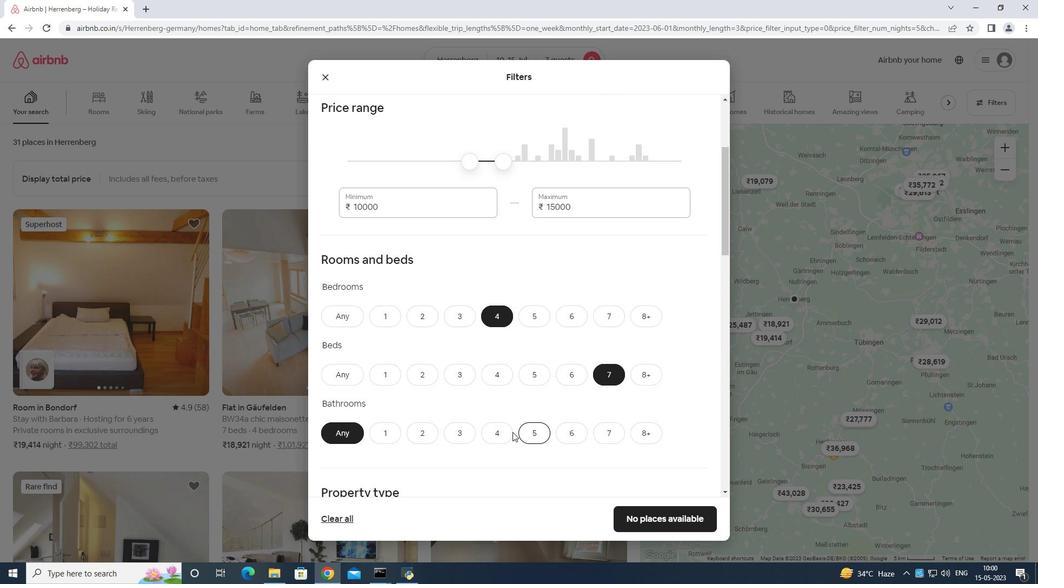
Action: Mouse pressed left at (503, 432)
Screenshot: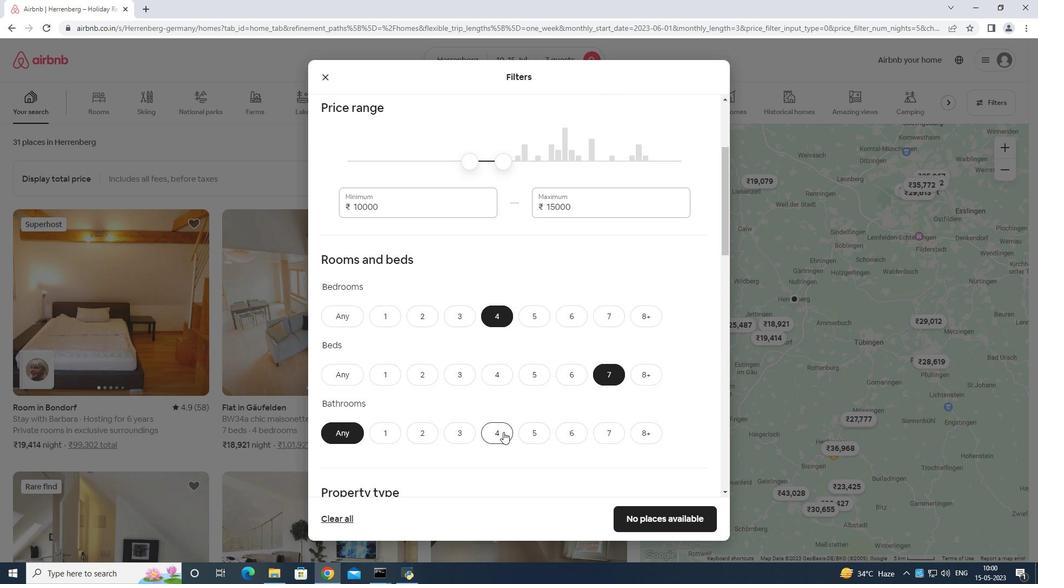 
Action: Mouse moved to (518, 388)
Screenshot: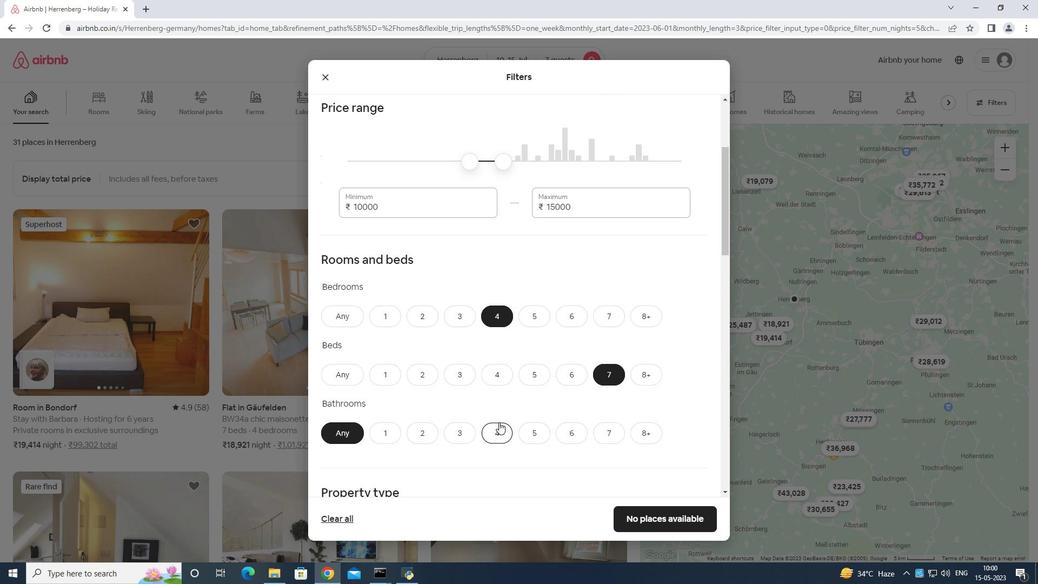 
Action: Mouse scrolled (518, 387) with delta (0, 0)
Screenshot: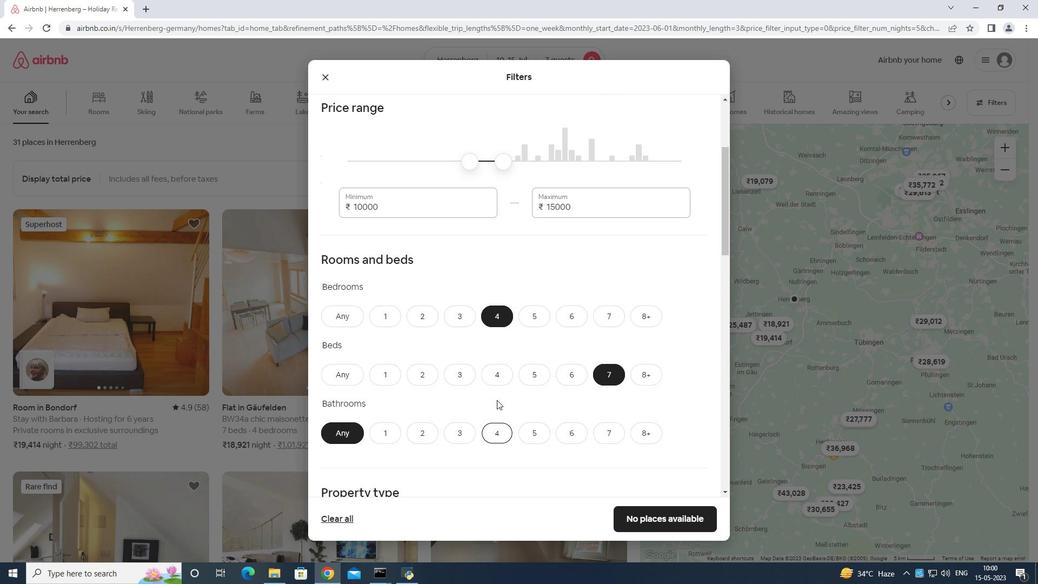 
Action: Mouse scrolled (518, 387) with delta (0, 0)
Screenshot: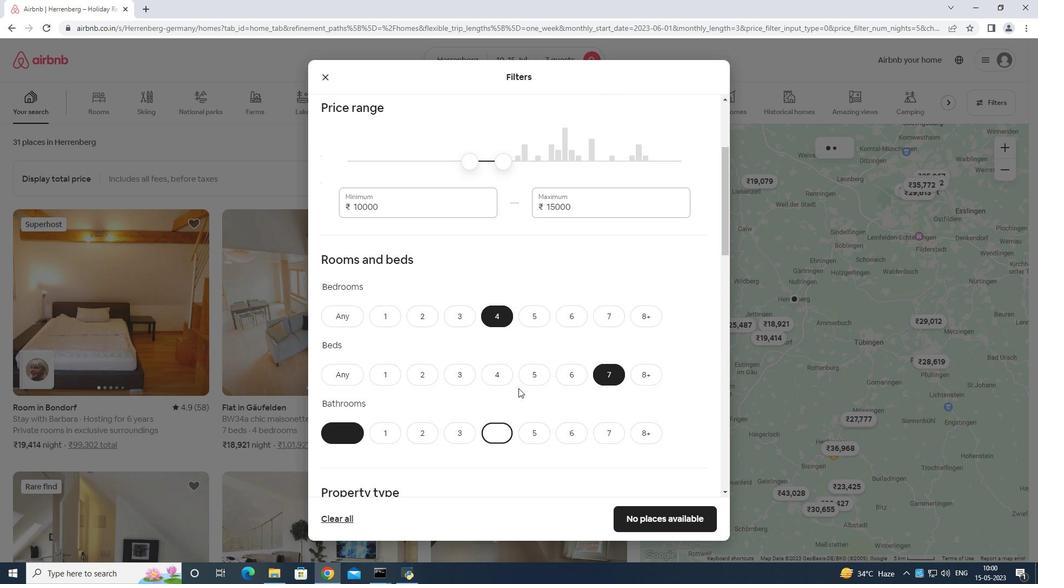 
Action: Mouse scrolled (518, 387) with delta (0, 0)
Screenshot: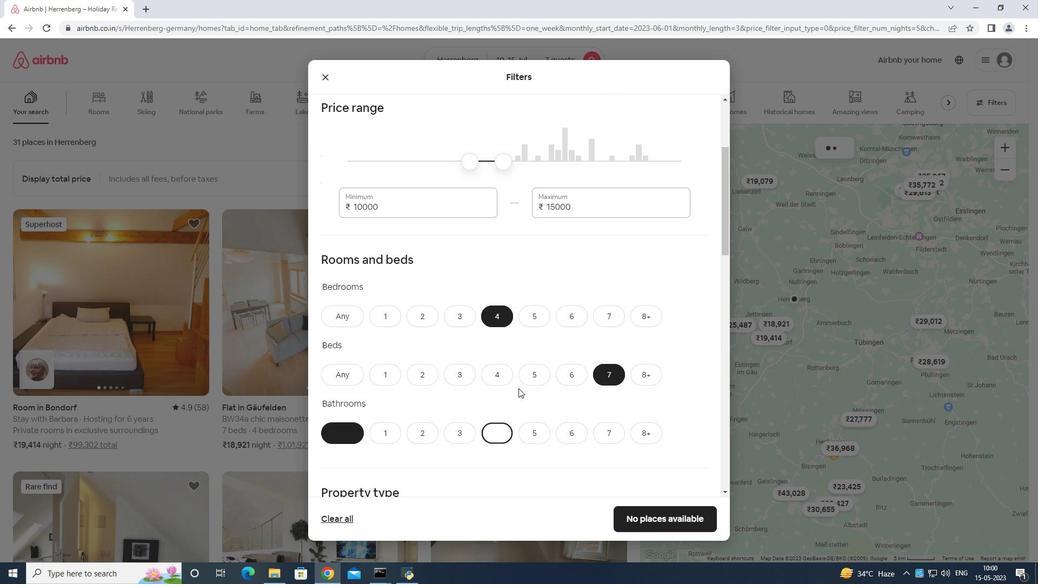 
Action: Mouse moved to (346, 387)
Screenshot: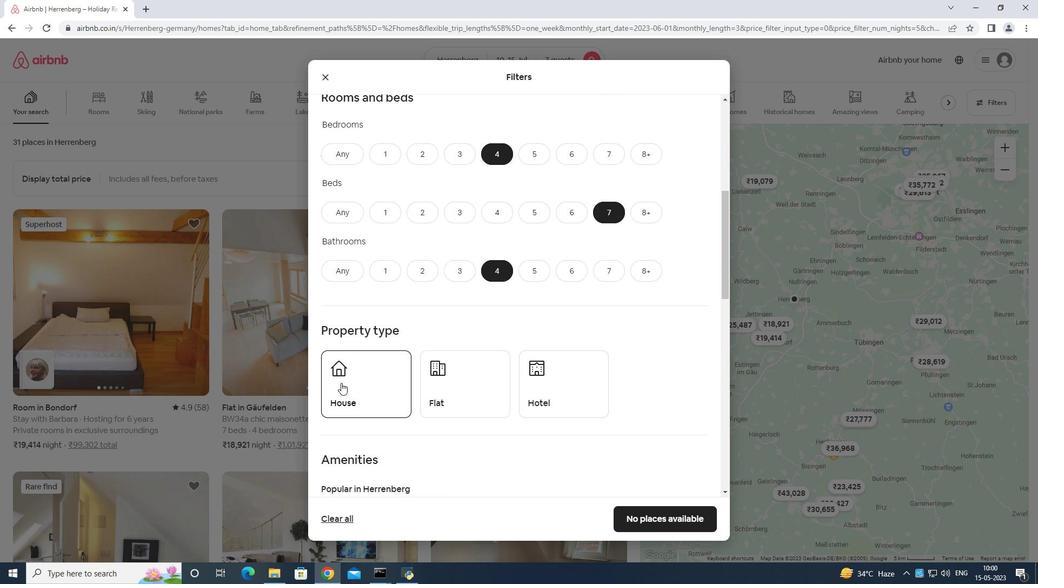 
Action: Mouse pressed left at (346, 387)
Screenshot: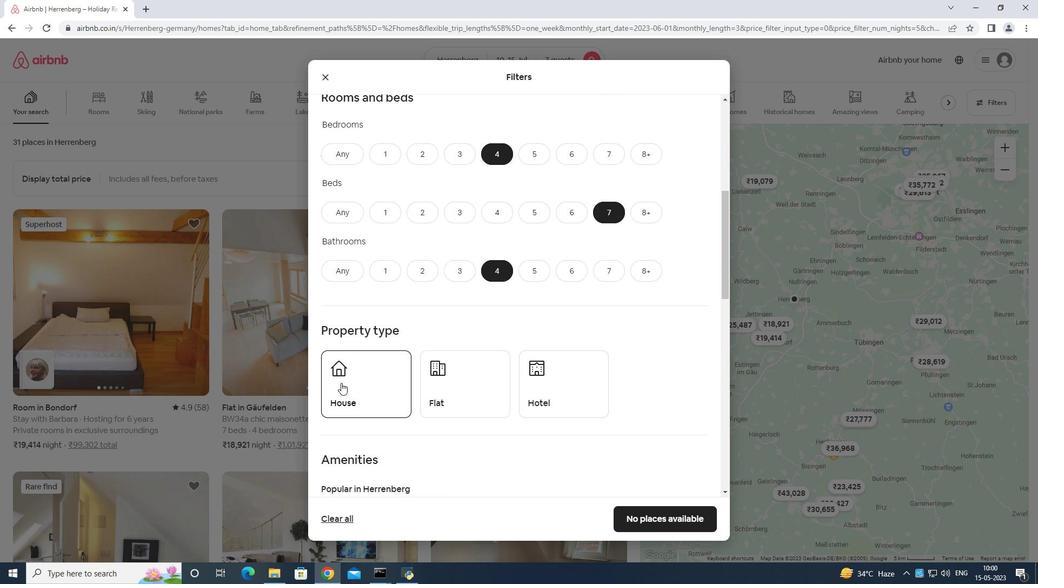 
Action: Mouse moved to (494, 383)
Screenshot: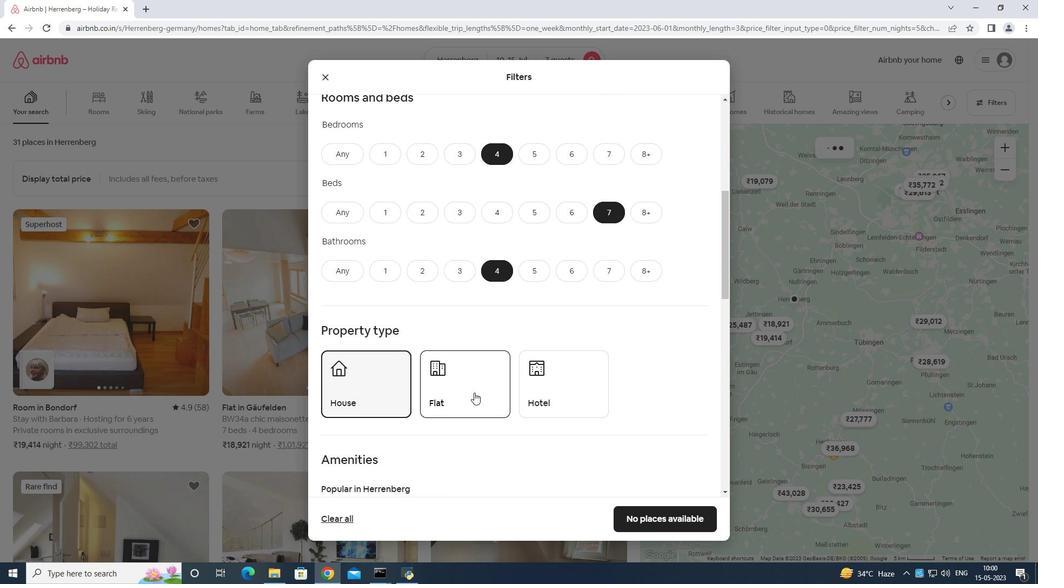 
Action: Mouse pressed left at (494, 383)
Screenshot: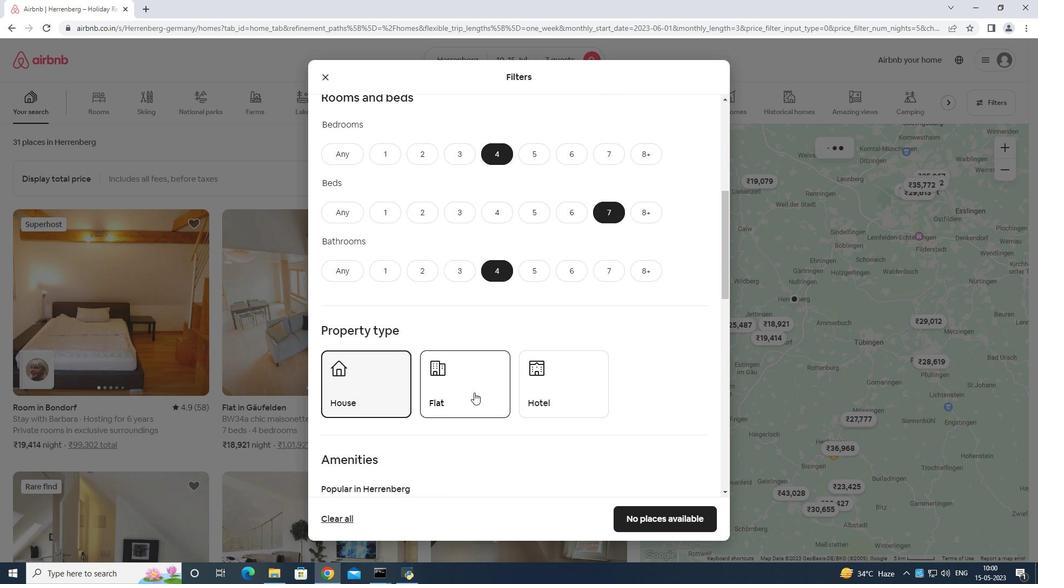 
Action: Mouse moved to (535, 385)
Screenshot: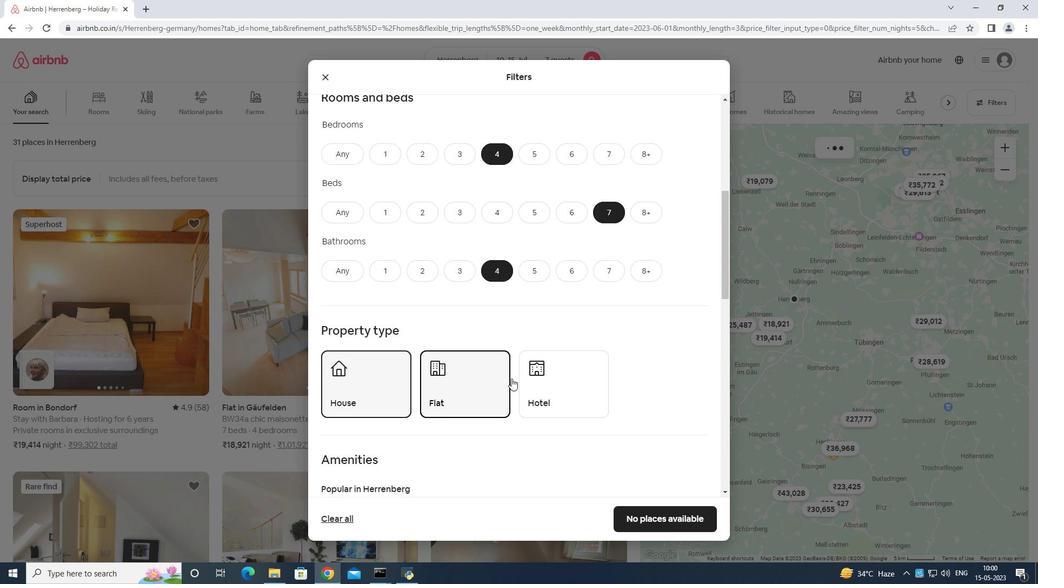 
Action: Mouse scrolled (535, 385) with delta (0, 0)
Screenshot: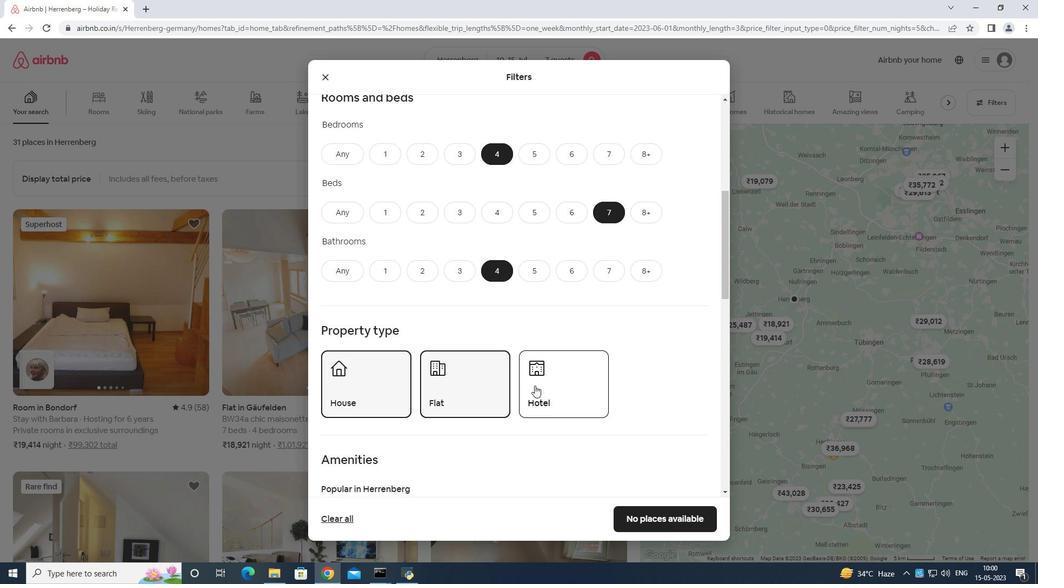 
Action: Mouse scrolled (535, 385) with delta (0, 0)
Screenshot: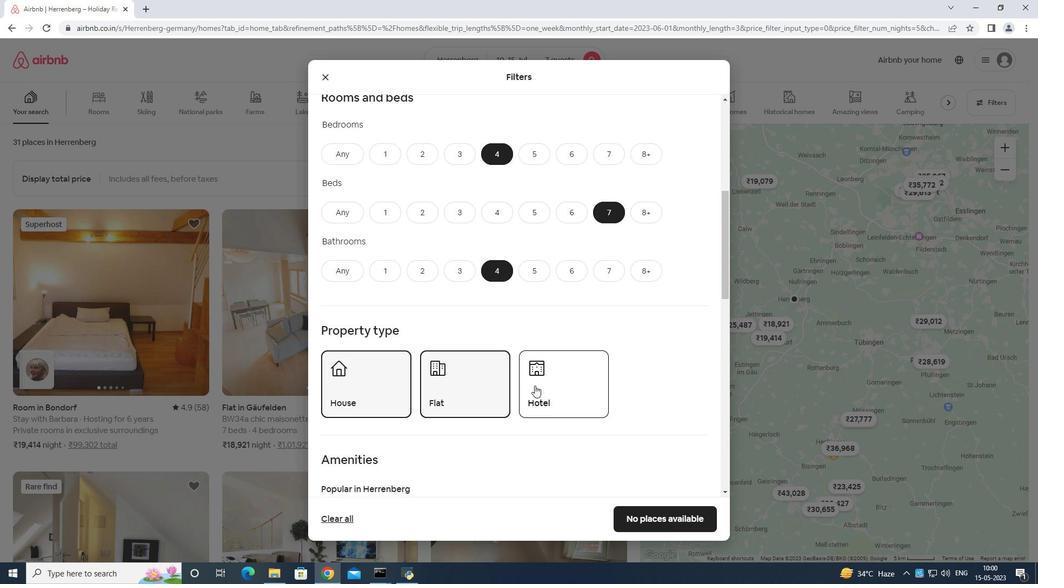 
Action: Mouse scrolled (535, 385) with delta (0, 0)
Screenshot: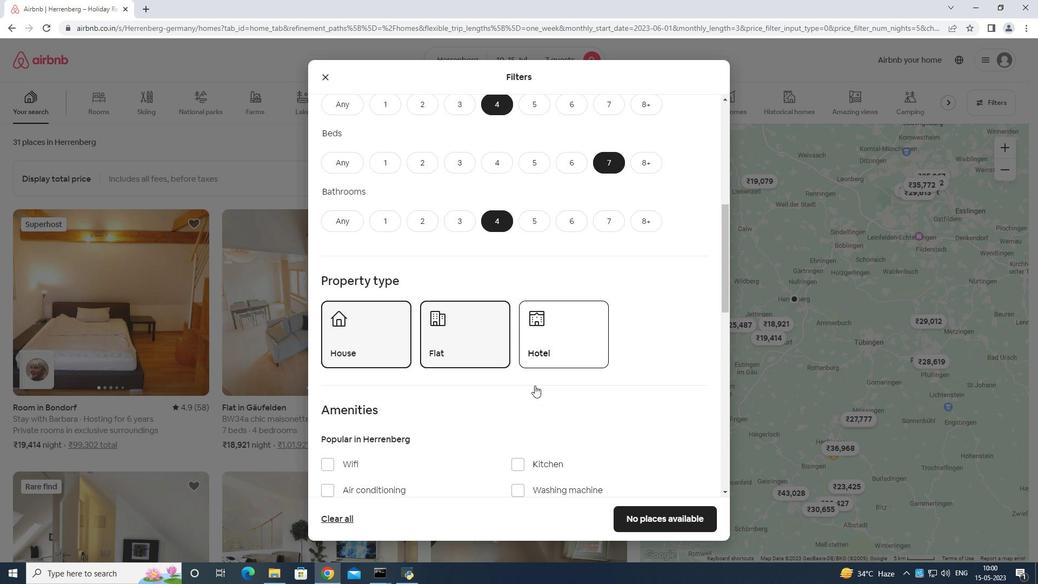 
Action: Mouse scrolled (535, 385) with delta (0, 0)
Screenshot: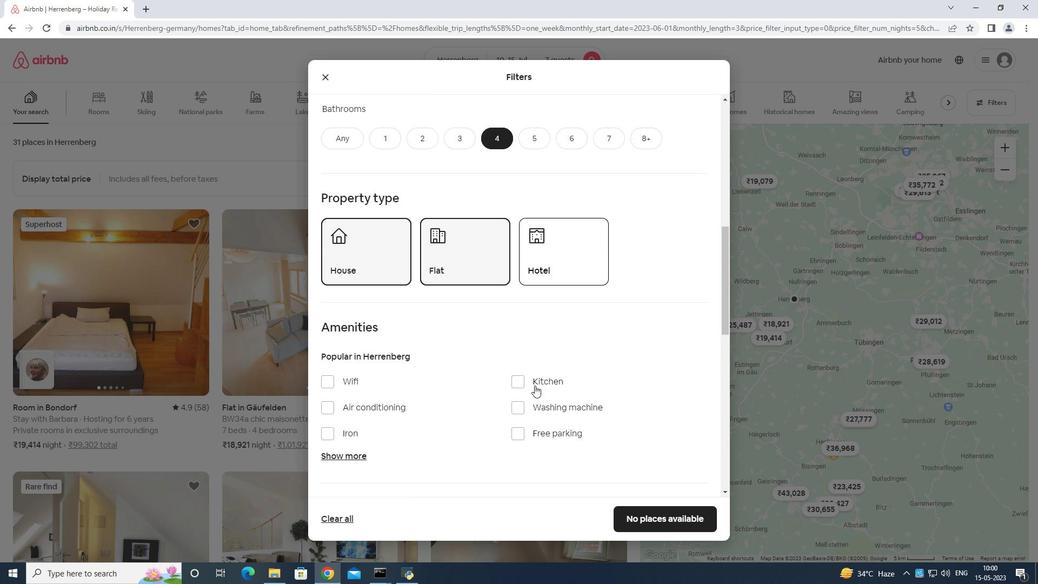 
Action: Mouse scrolled (535, 385) with delta (0, 0)
Screenshot: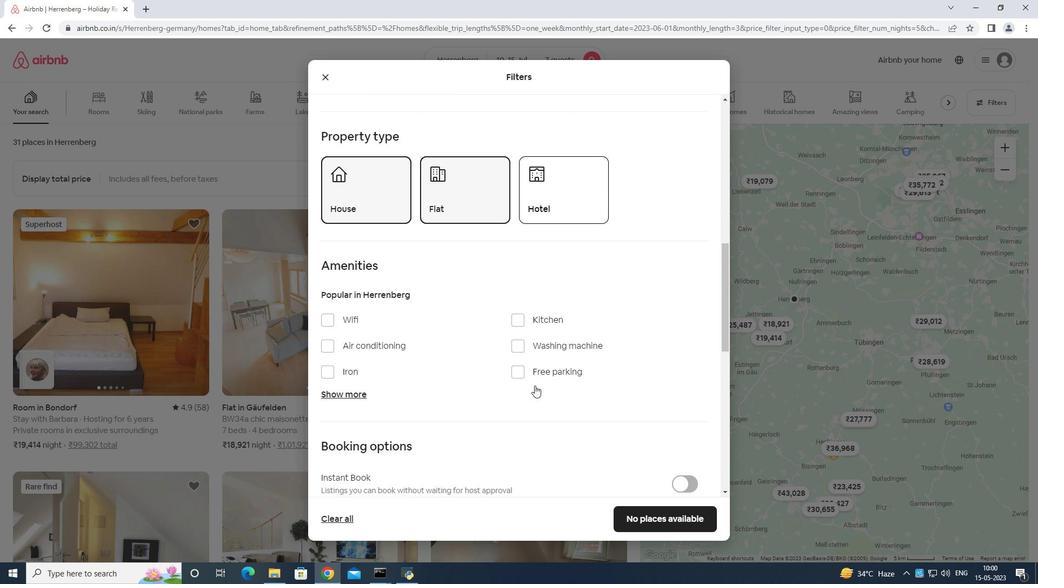 
Action: Mouse scrolled (535, 385) with delta (0, 0)
Screenshot: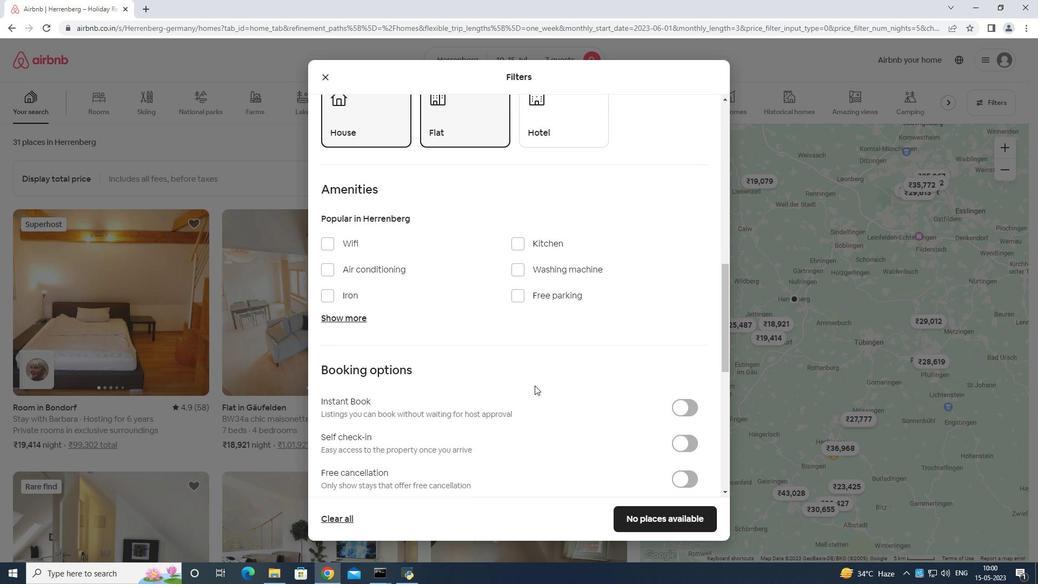 
Action: Mouse scrolled (535, 385) with delta (0, 0)
Screenshot: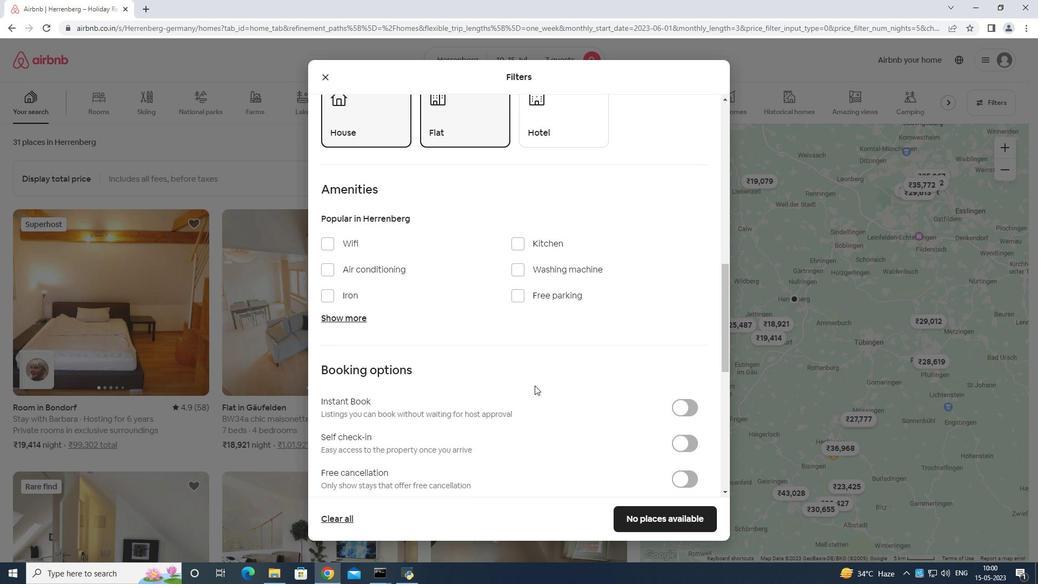 
Action: Mouse scrolled (535, 386) with delta (0, 0)
Screenshot: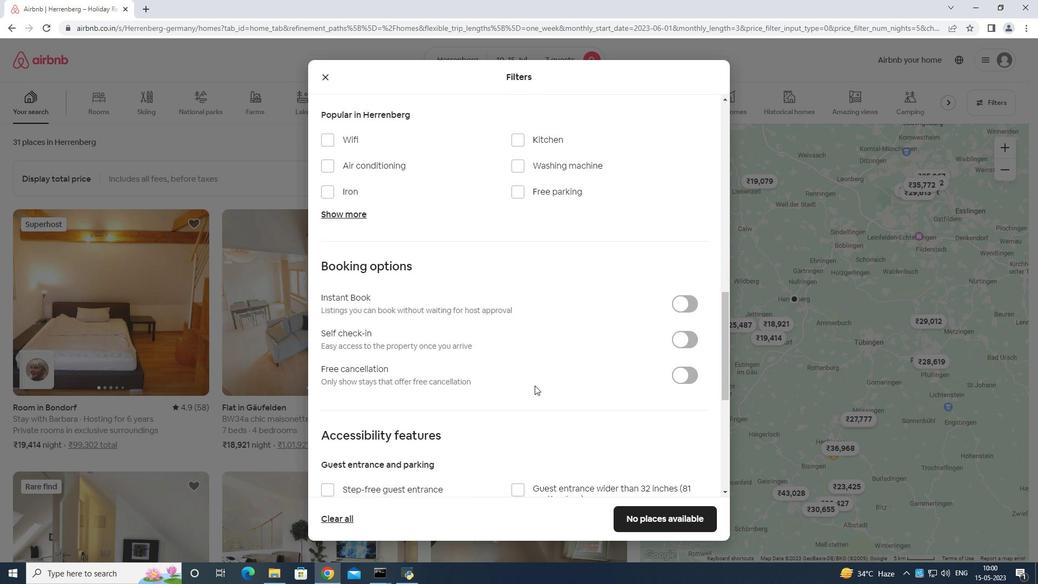
Action: Mouse scrolled (535, 386) with delta (0, 0)
Screenshot: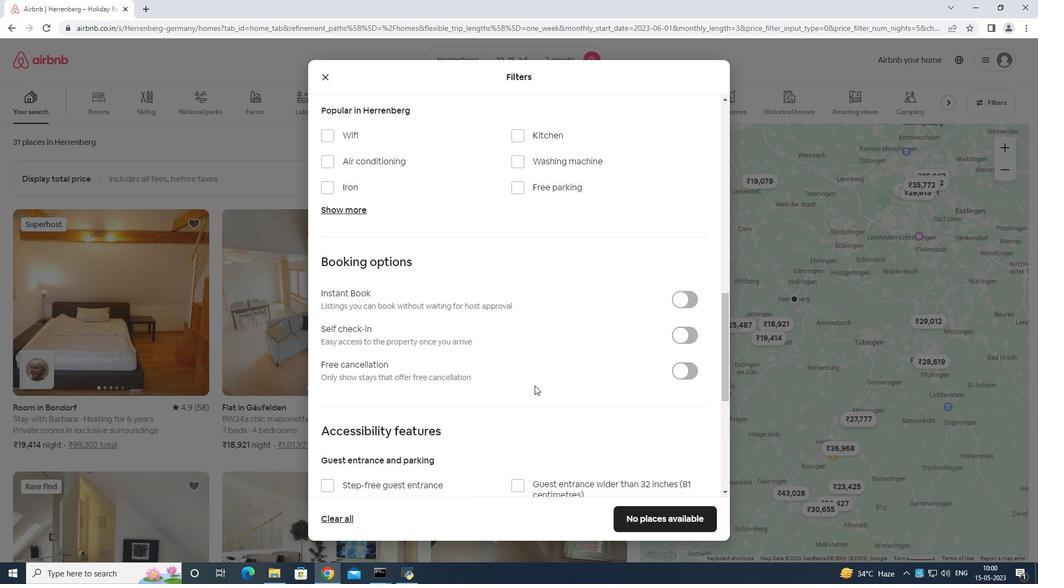 
Action: Mouse scrolled (535, 386) with delta (0, 0)
Screenshot: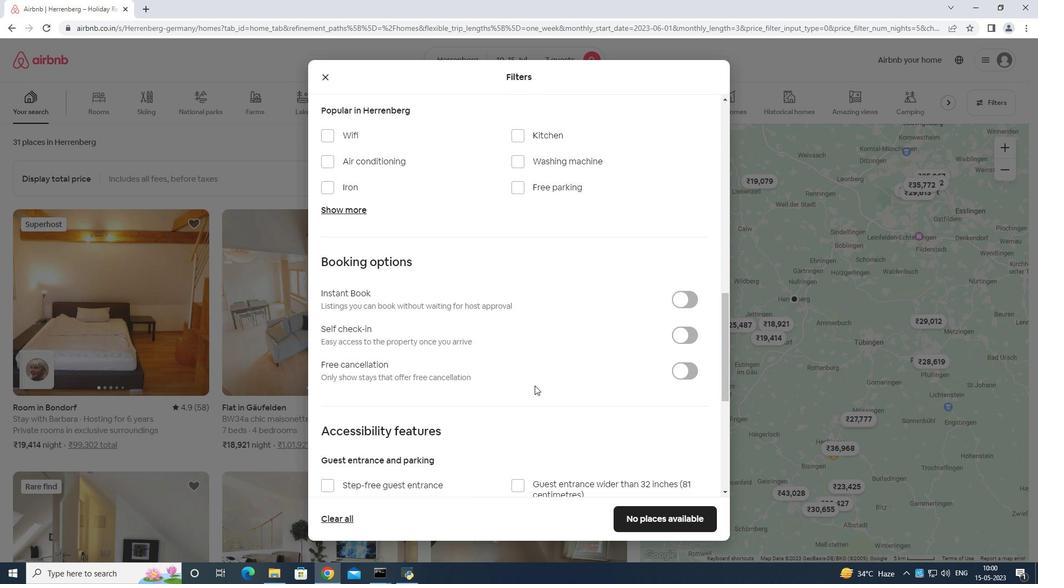 
Action: Mouse moved to (331, 296)
Screenshot: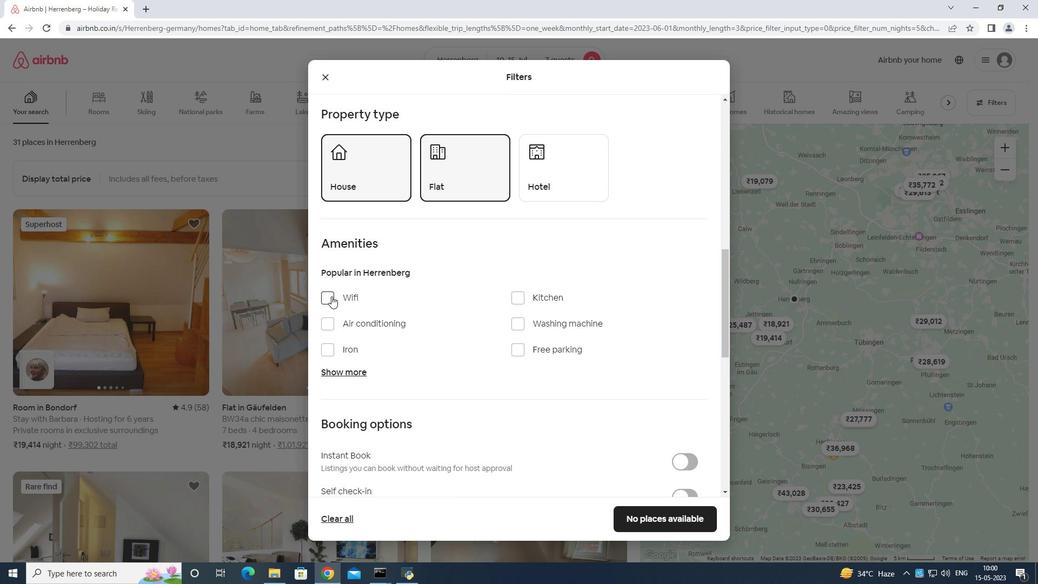 
Action: Mouse pressed left at (331, 296)
Screenshot: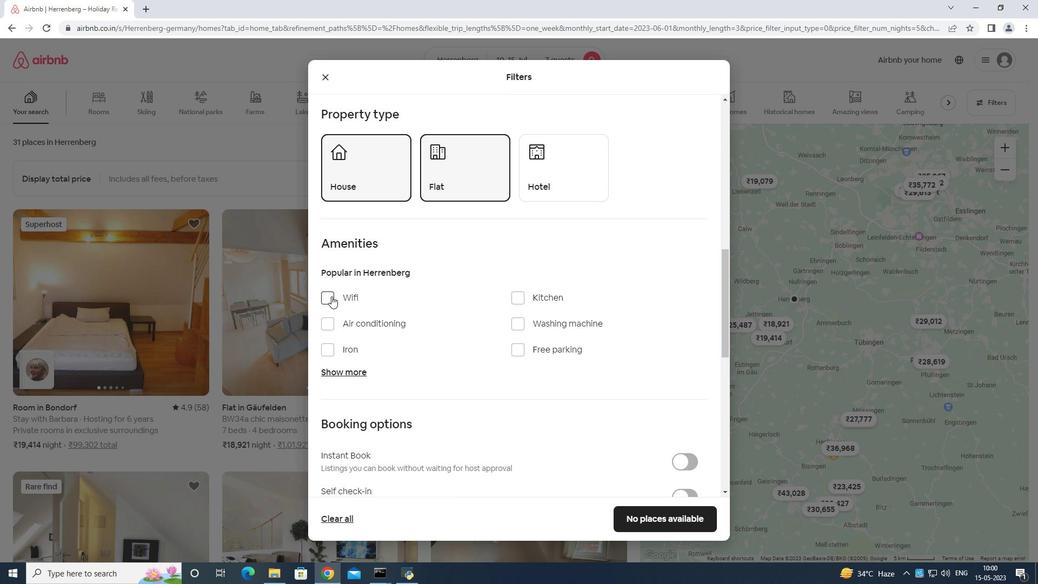 
Action: Mouse moved to (527, 350)
Screenshot: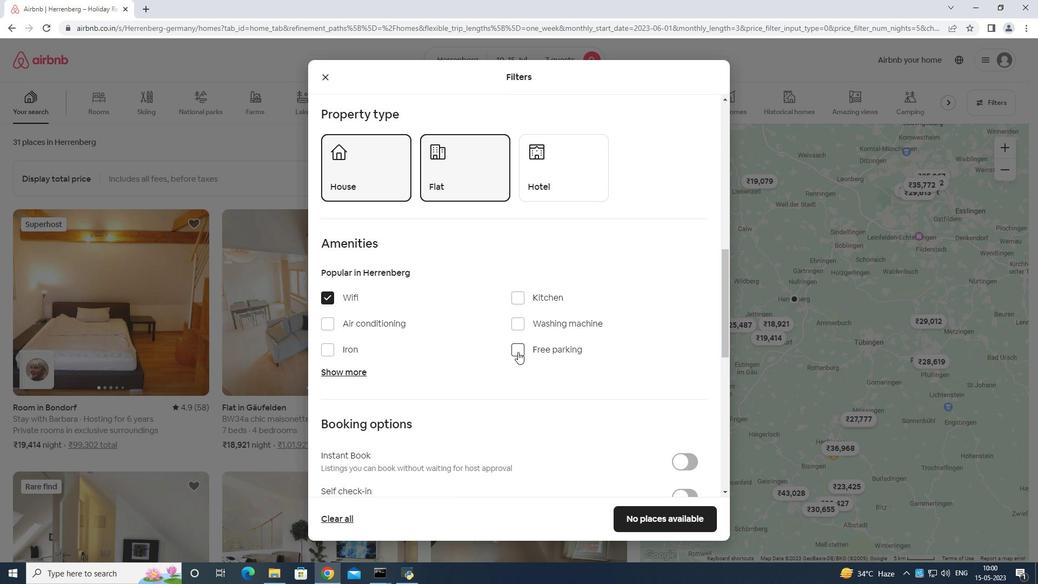 
Action: Mouse pressed left at (527, 350)
Screenshot: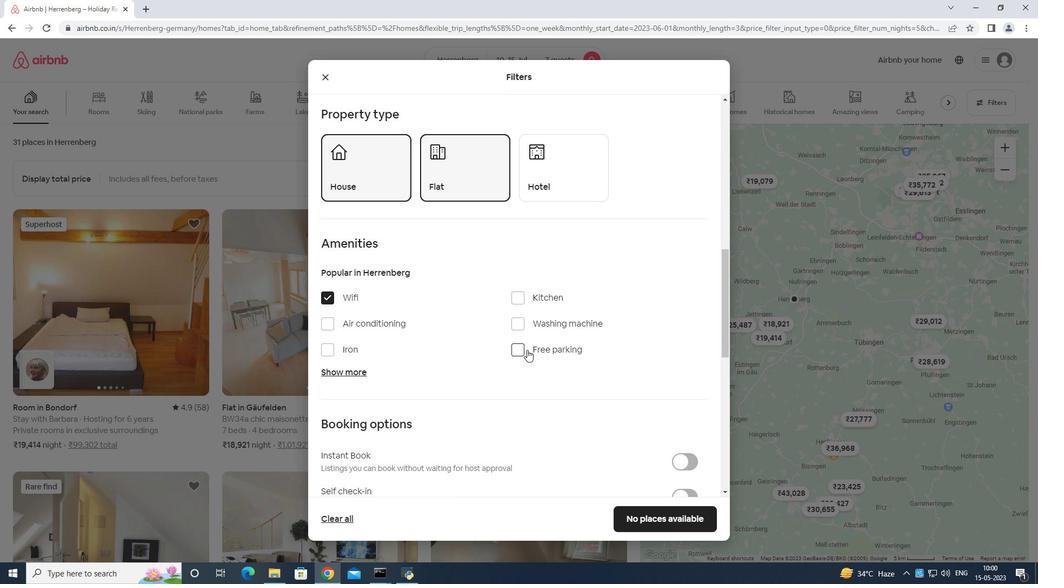 
Action: Mouse moved to (343, 365)
Screenshot: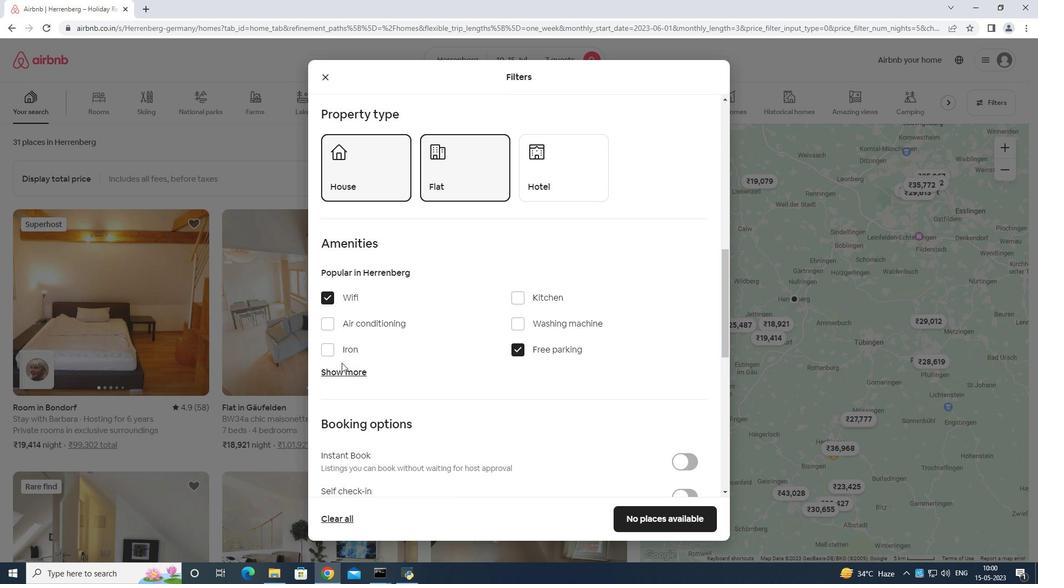 
Action: Mouse pressed left at (343, 365)
Screenshot: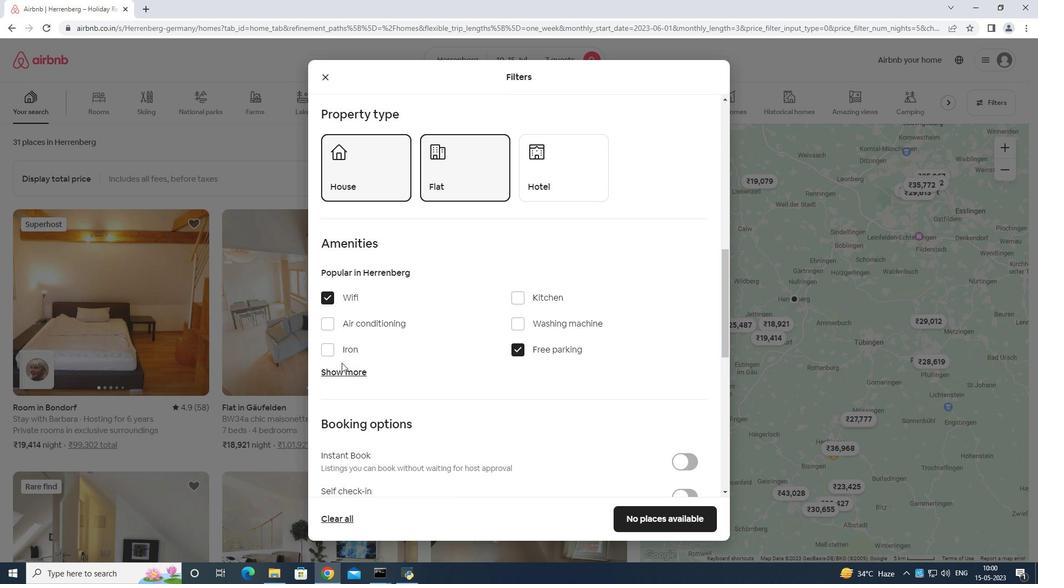 
Action: Mouse moved to (347, 373)
Screenshot: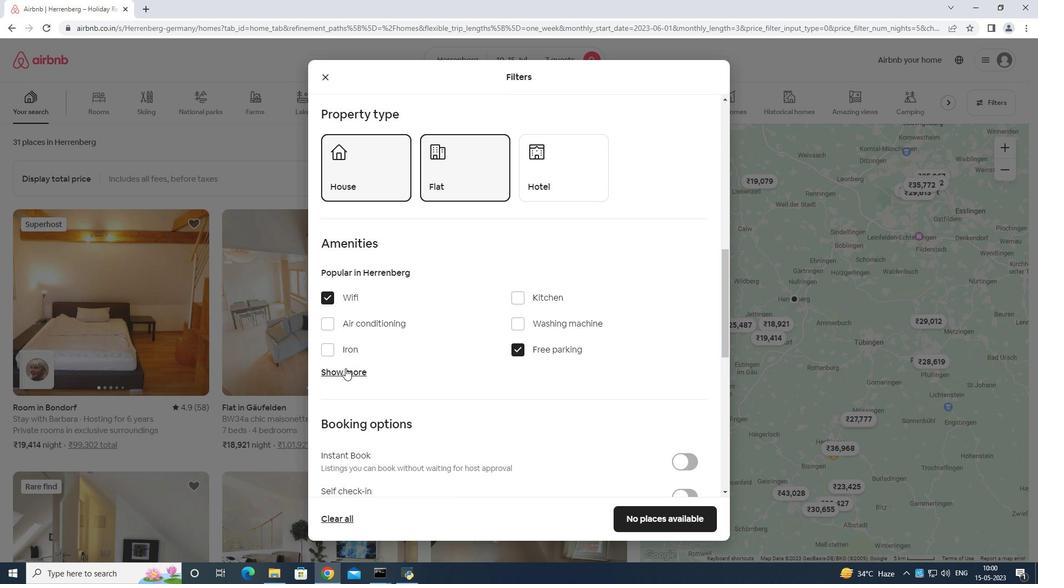 
Action: Mouse pressed left at (347, 373)
Screenshot: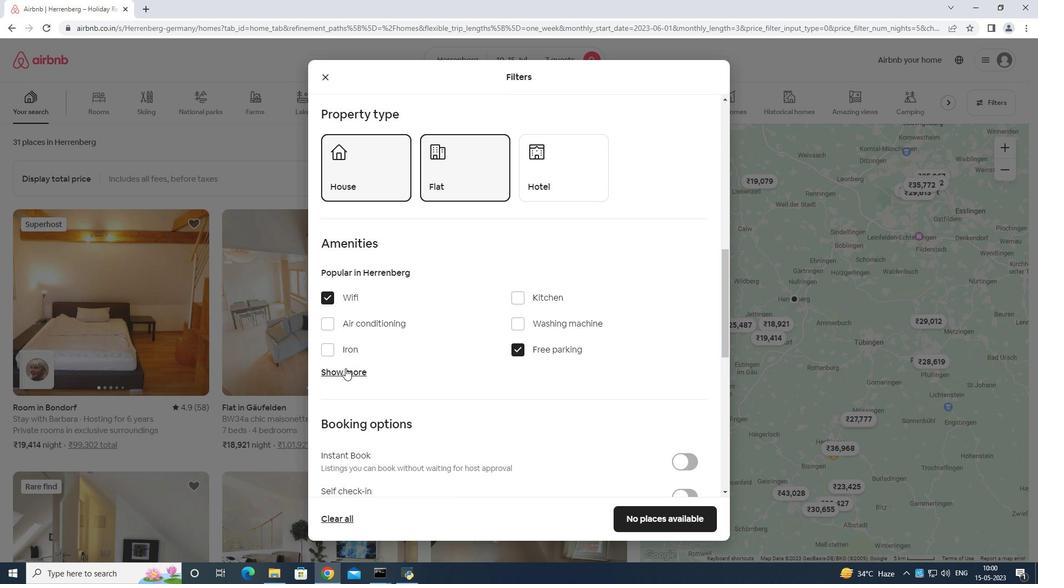 
Action: Mouse moved to (357, 366)
Screenshot: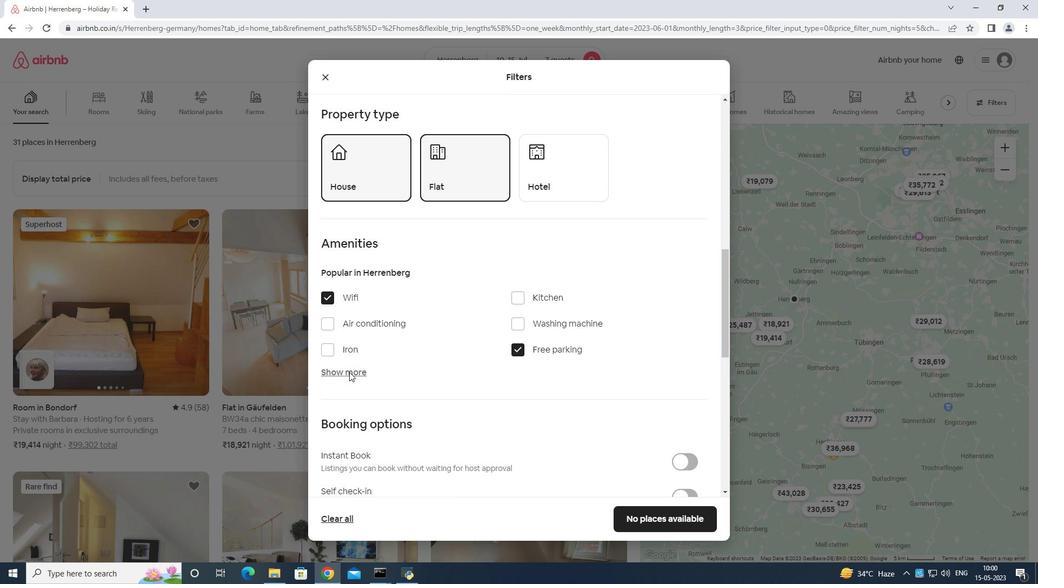 
Action: Mouse scrolled (357, 366) with delta (0, 0)
Screenshot: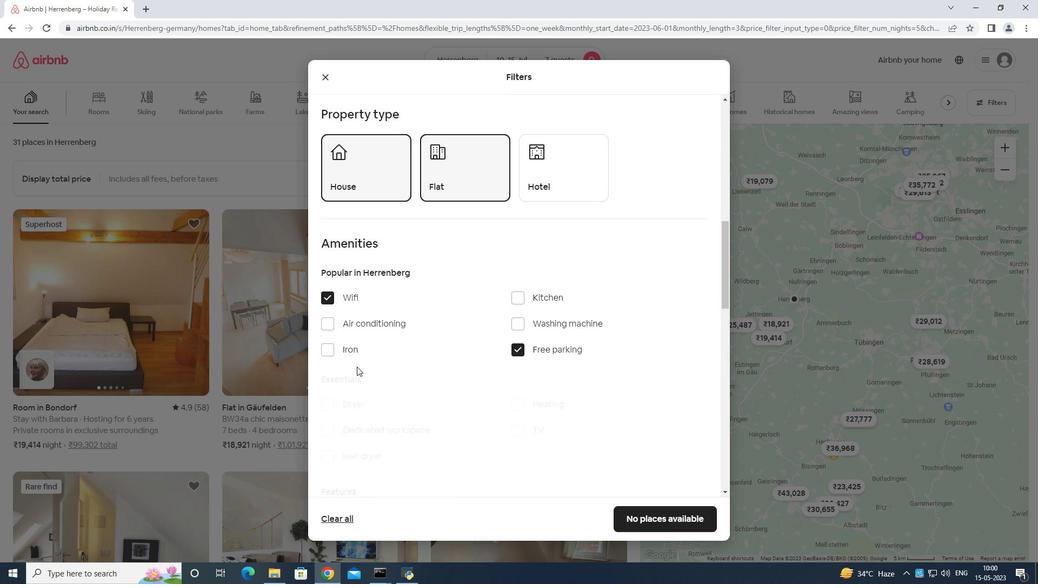 
Action: Mouse scrolled (357, 366) with delta (0, 0)
Screenshot: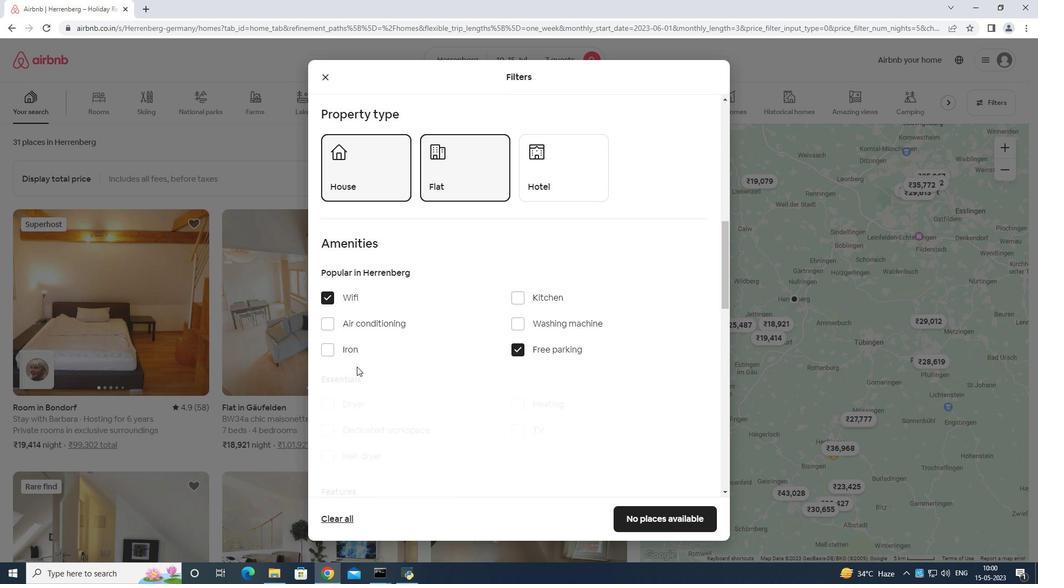 
Action: Mouse scrolled (357, 366) with delta (0, 0)
Screenshot: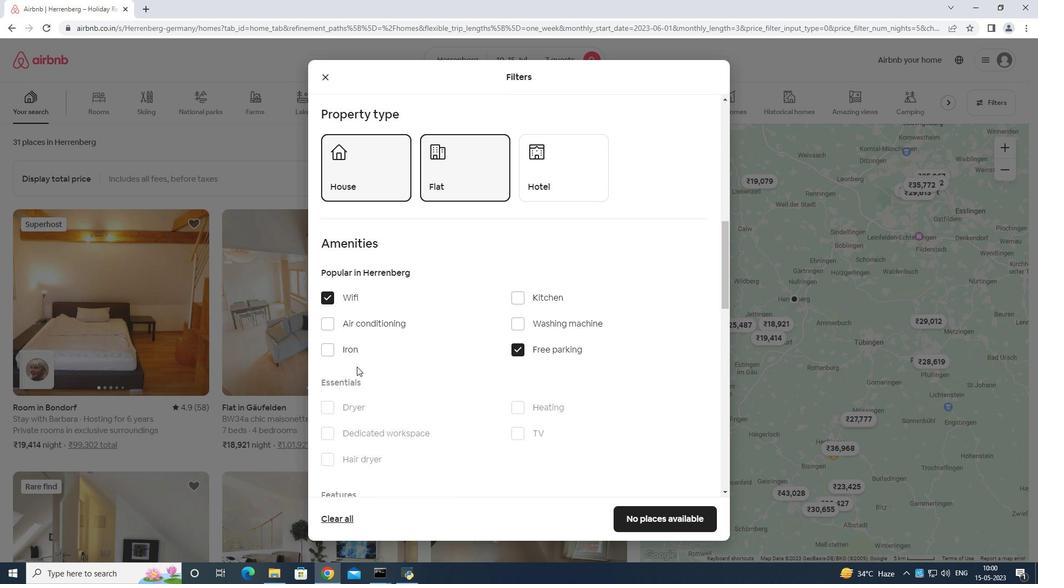 
Action: Mouse scrolled (357, 366) with delta (0, 0)
Screenshot: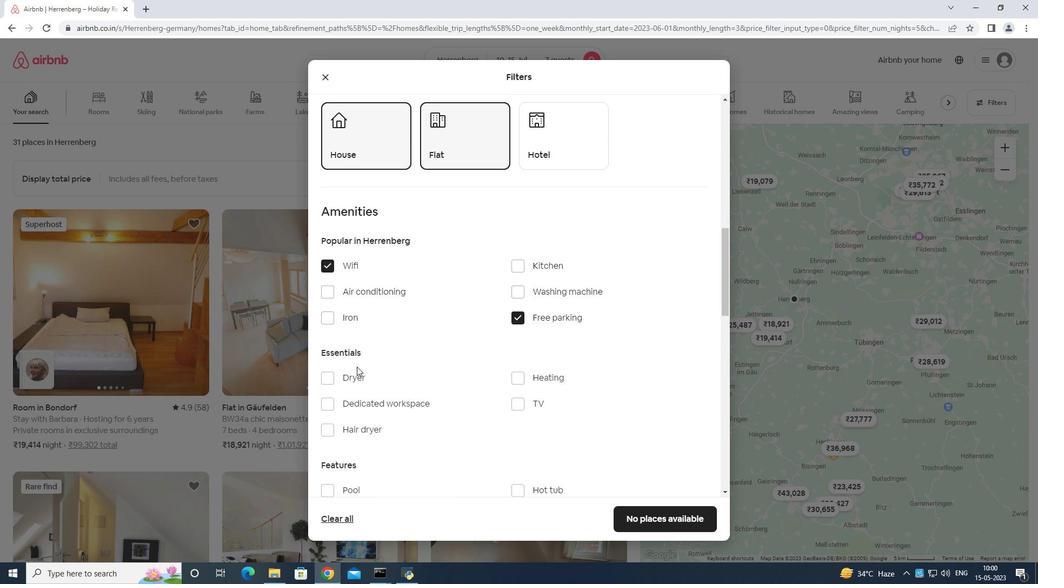
Action: Mouse moved to (515, 225)
Screenshot: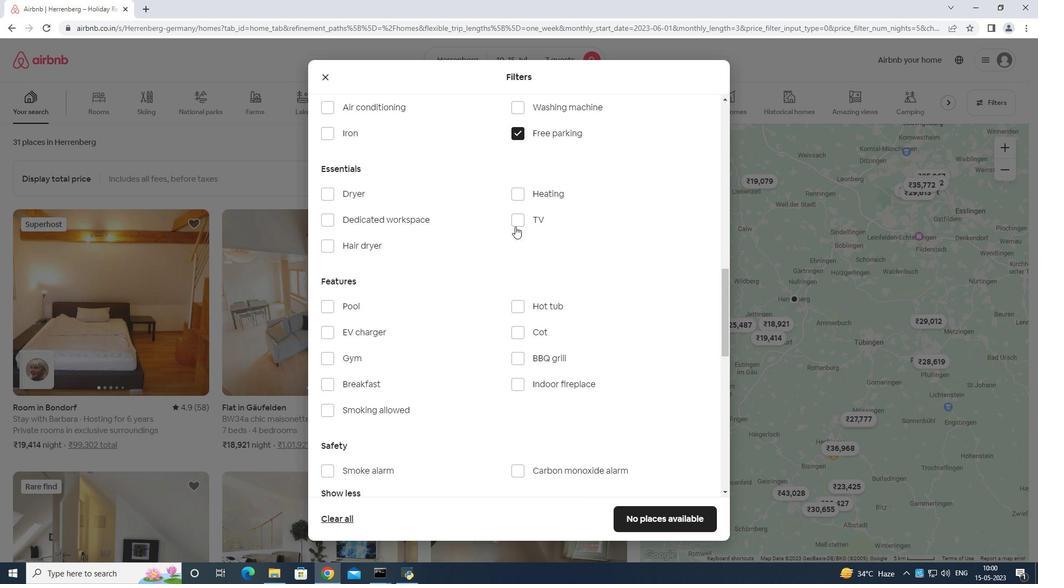 
Action: Mouse pressed left at (515, 225)
Screenshot: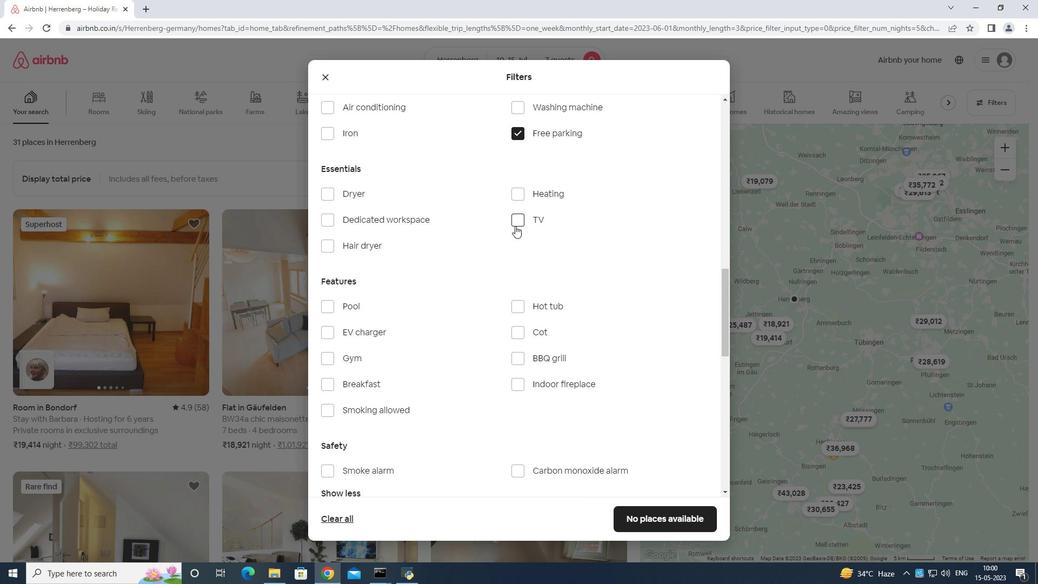 
Action: Mouse moved to (494, 245)
Screenshot: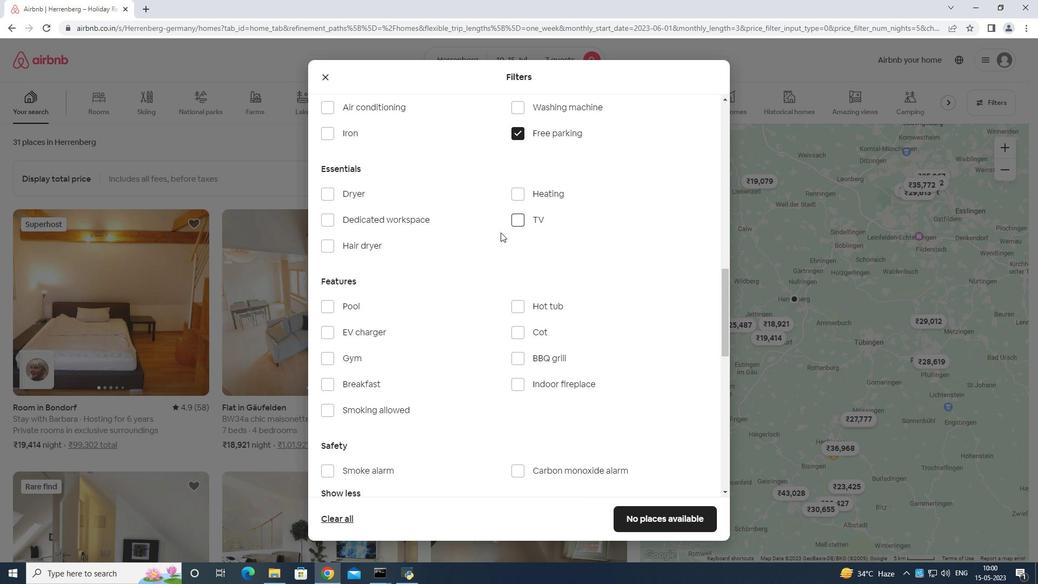 
Action: Mouse scrolled (494, 244) with delta (0, 0)
Screenshot: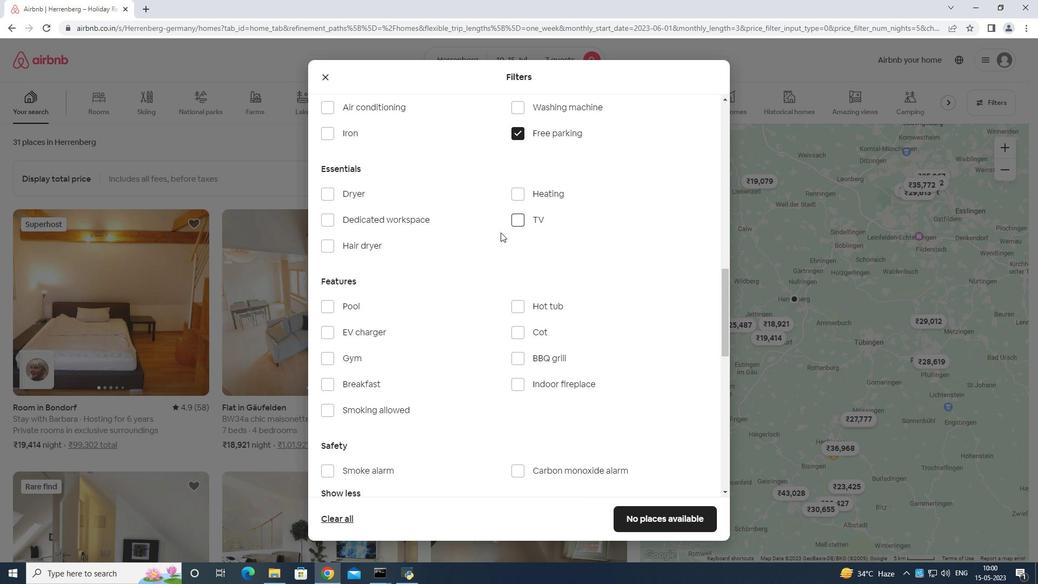 
Action: Mouse moved to (491, 250)
Screenshot: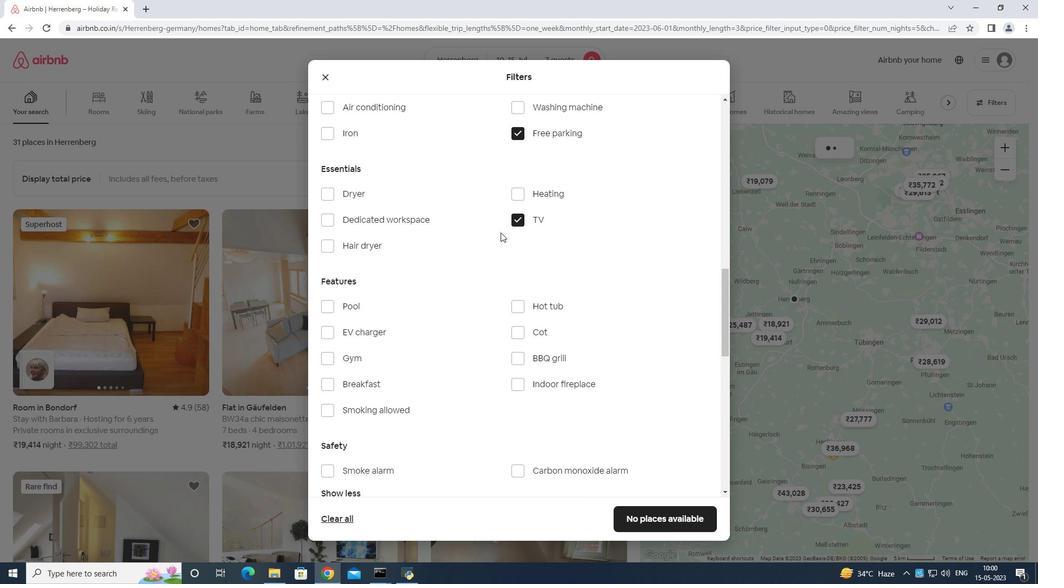 
Action: Mouse scrolled (491, 249) with delta (0, 0)
Screenshot: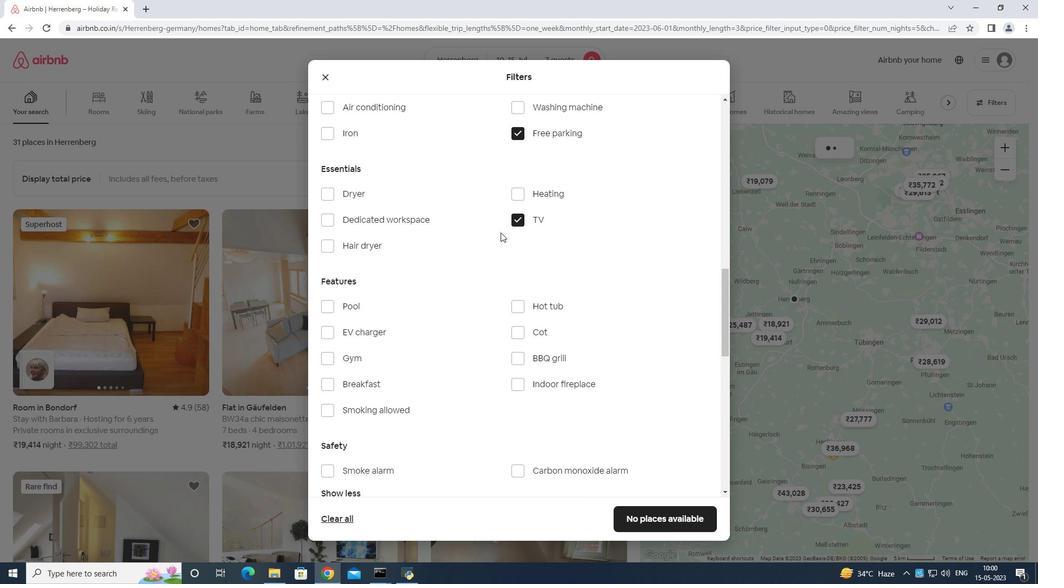 
Action: Mouse moved to (327, 246)
Screenshot: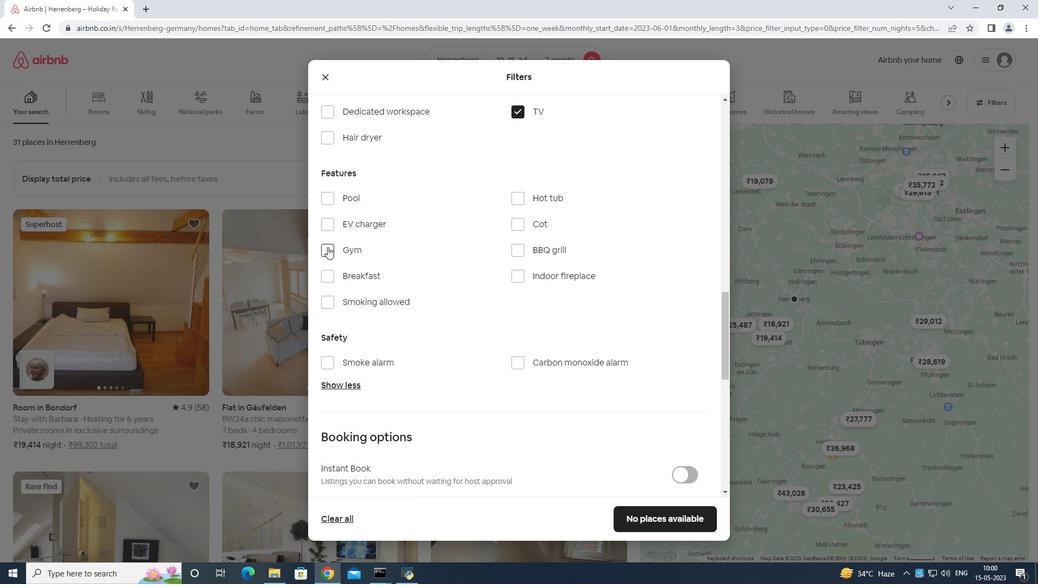 
Action: Mouse pressed left at (327, 246)
Screenshot: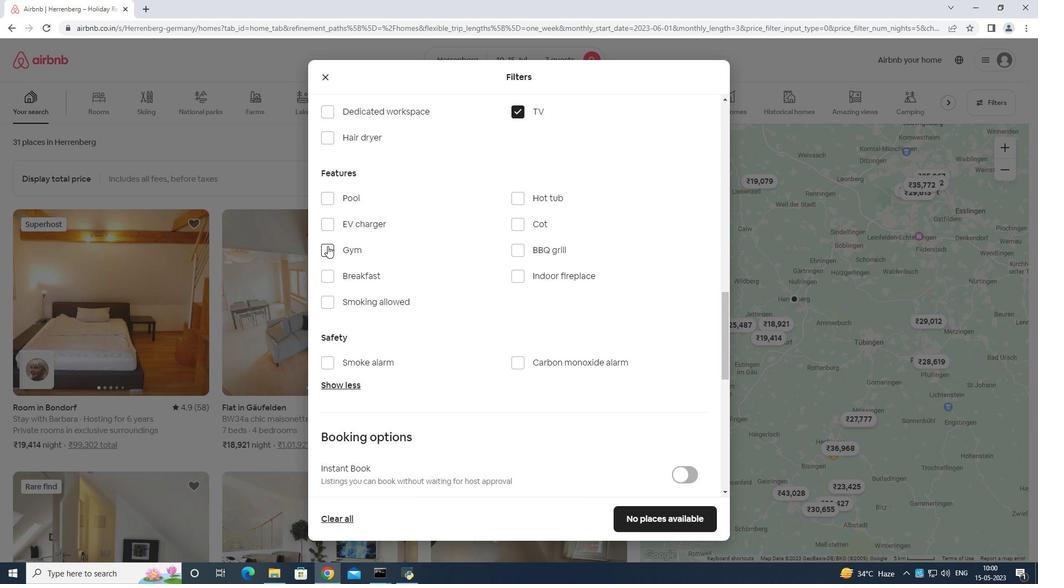 
Action: Mouse moved to (329, 277)
Screenshot: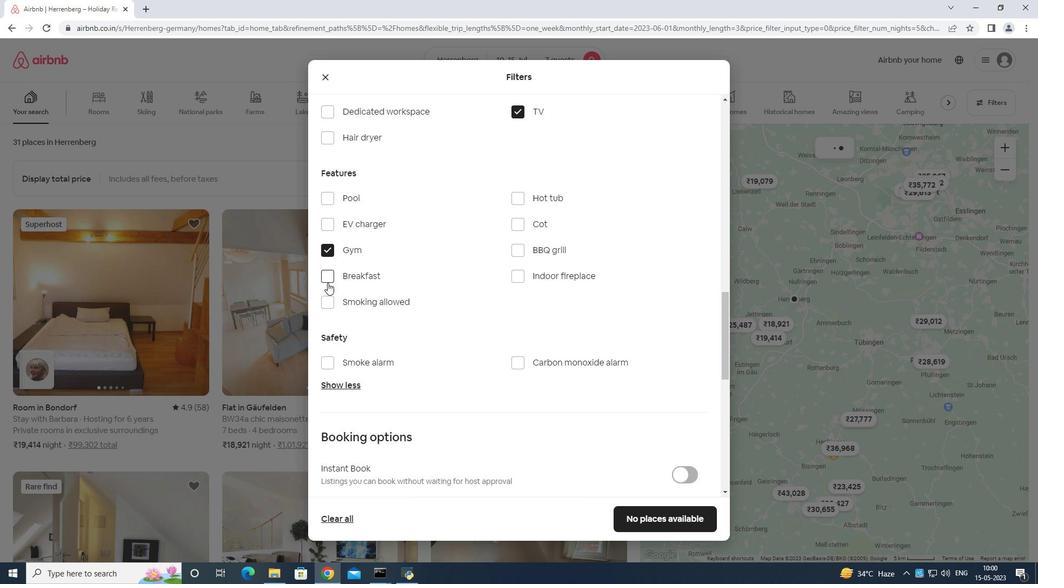 
Action: Mouse pressed left at (329, 277)
Screenshot: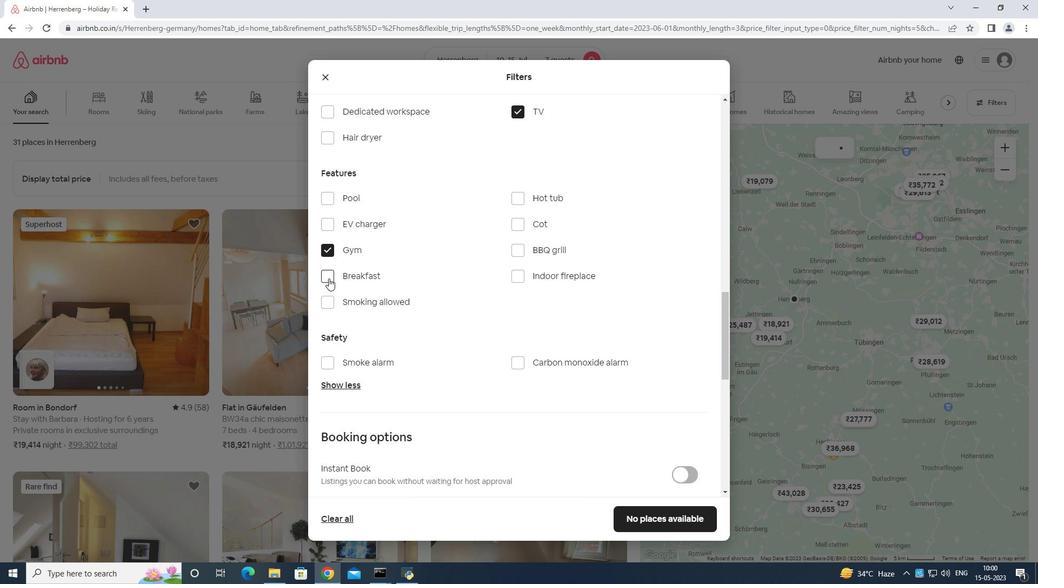 
Action: Mouse moved to (621, 396)
Screenshot: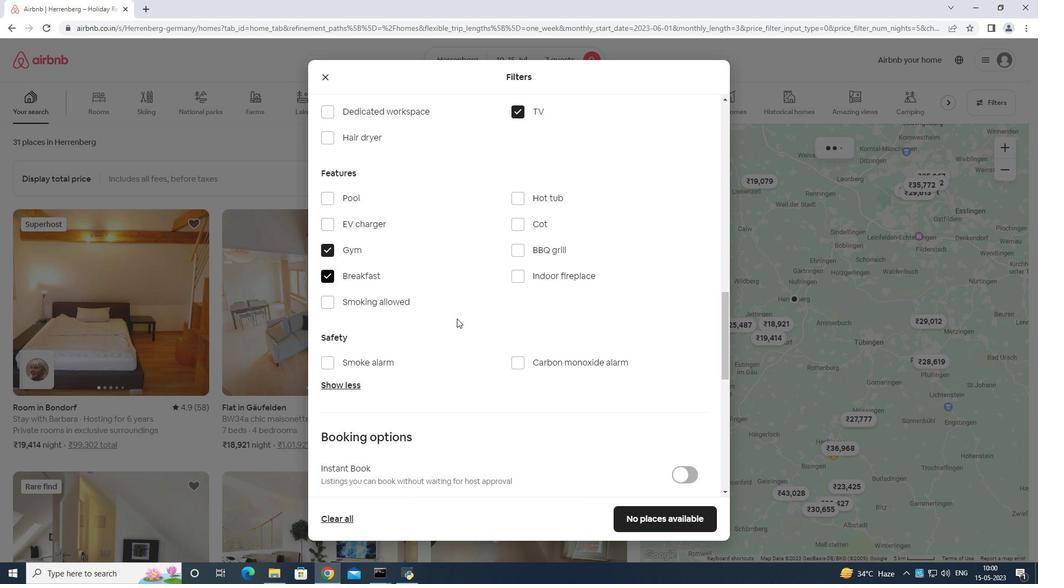 
Action: Mouse scrolled (621, 395) with delta (0, 0)
Screenshot: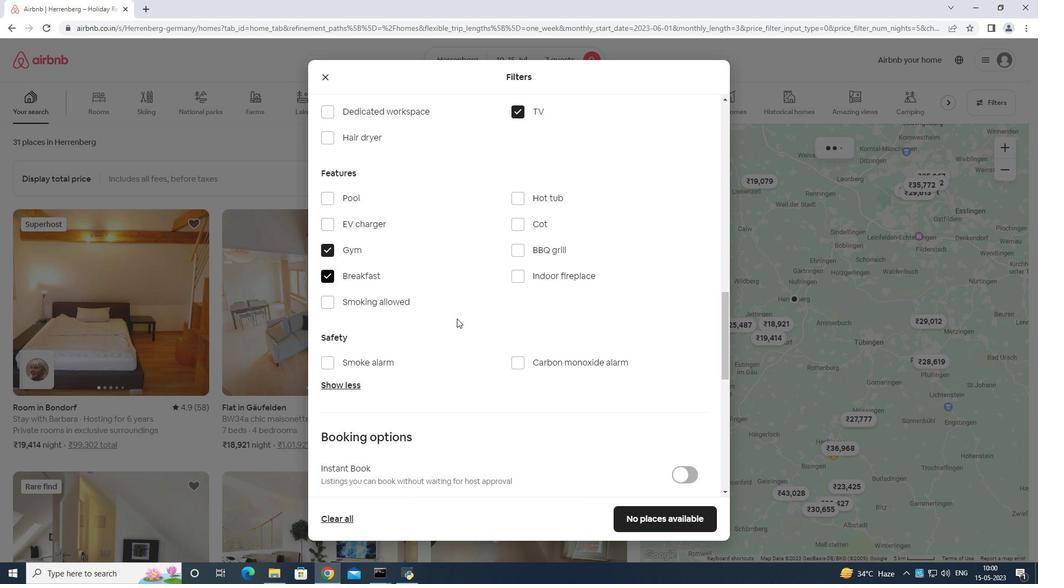 
Action: Mouse moved to (624, 397)
Screenshot: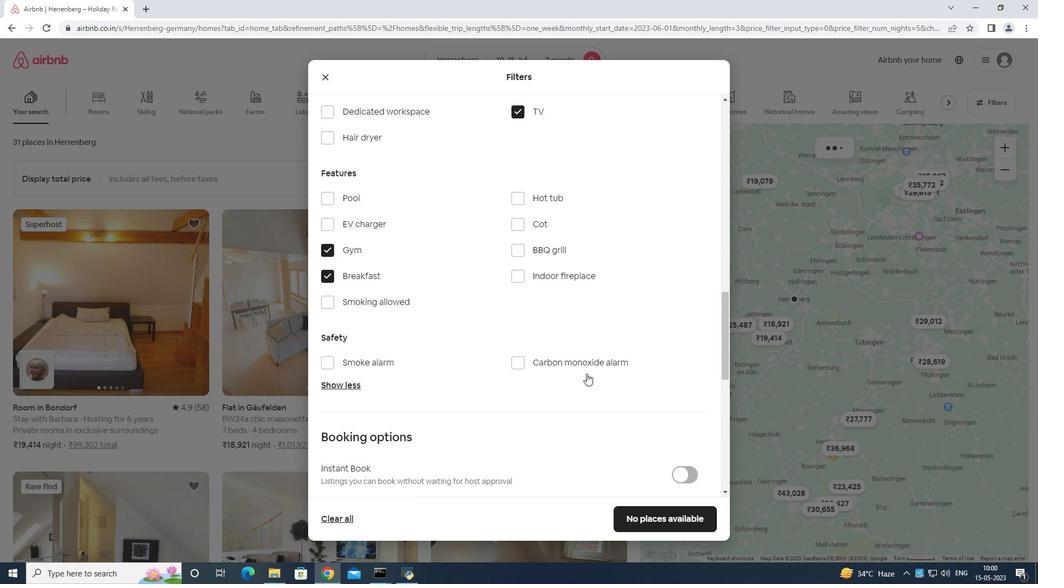 
Action: Mouse scrolled (624, 396) with delta (0, 0)
Screenshot: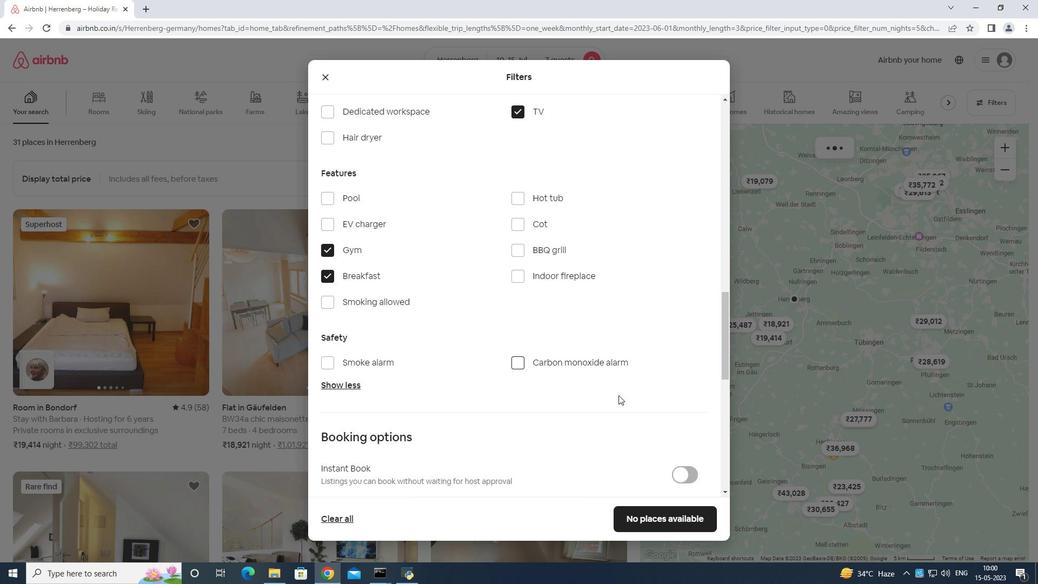 
Action: Mouse moved to (626, 397)
Screenshot: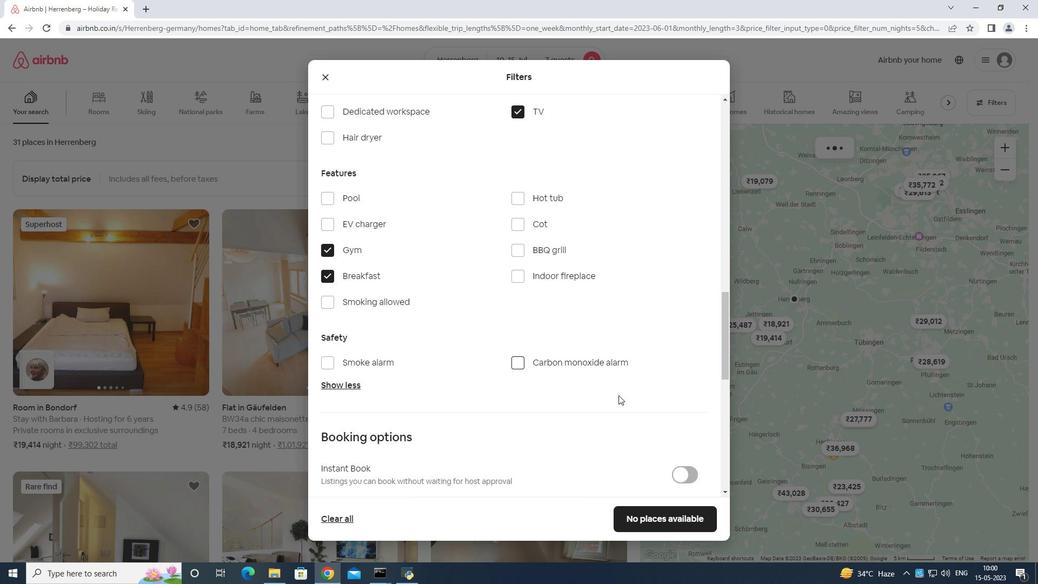 
Action: Mouse scrolled (626, 396) with delta (0, 0)
Screenshot: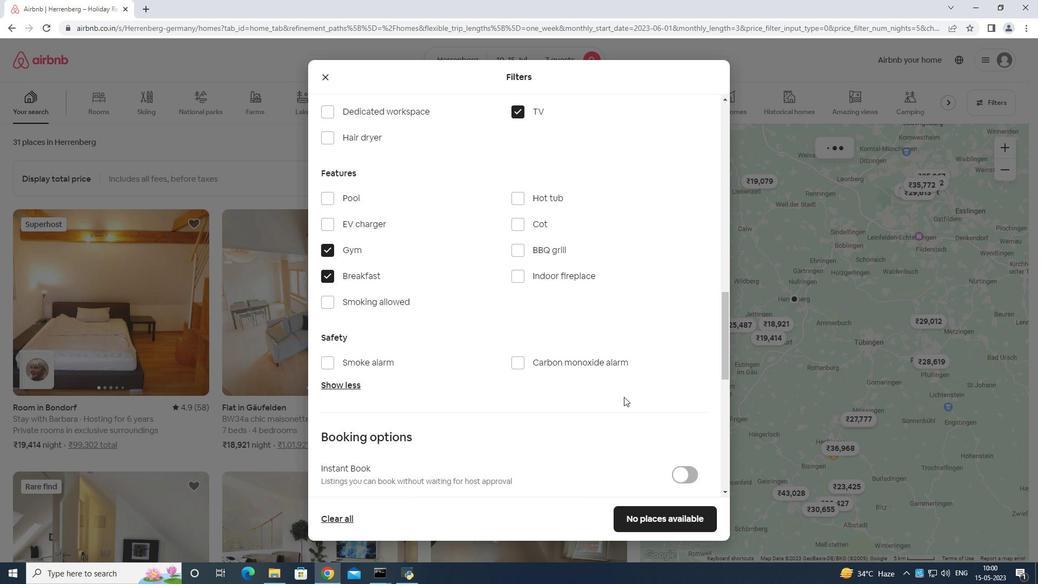 
Action: Mouse moved to (695, 349)
Screenshot: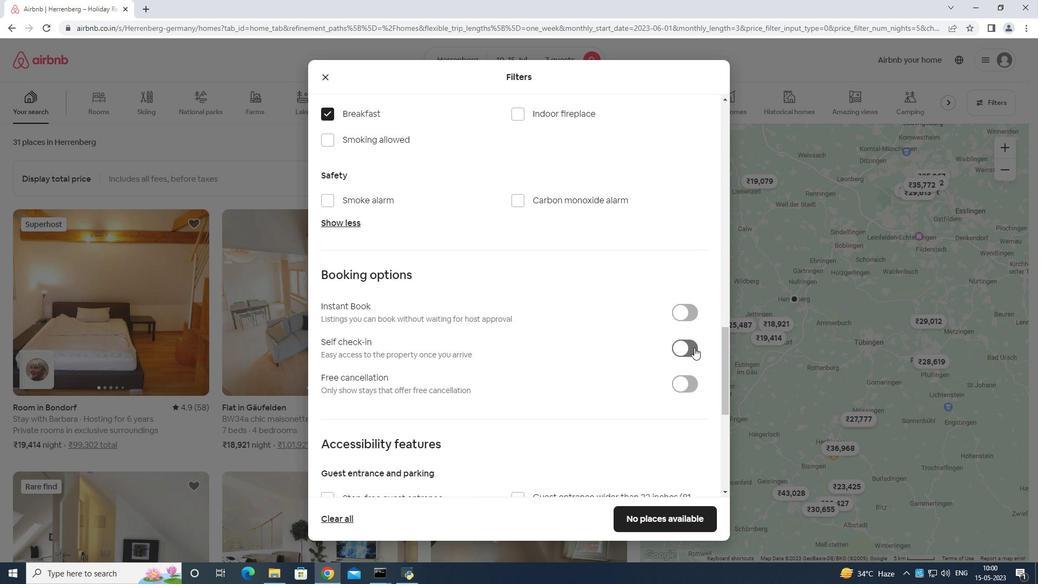 
Action: Mouse pressed left at (695, 349)
Screenshot: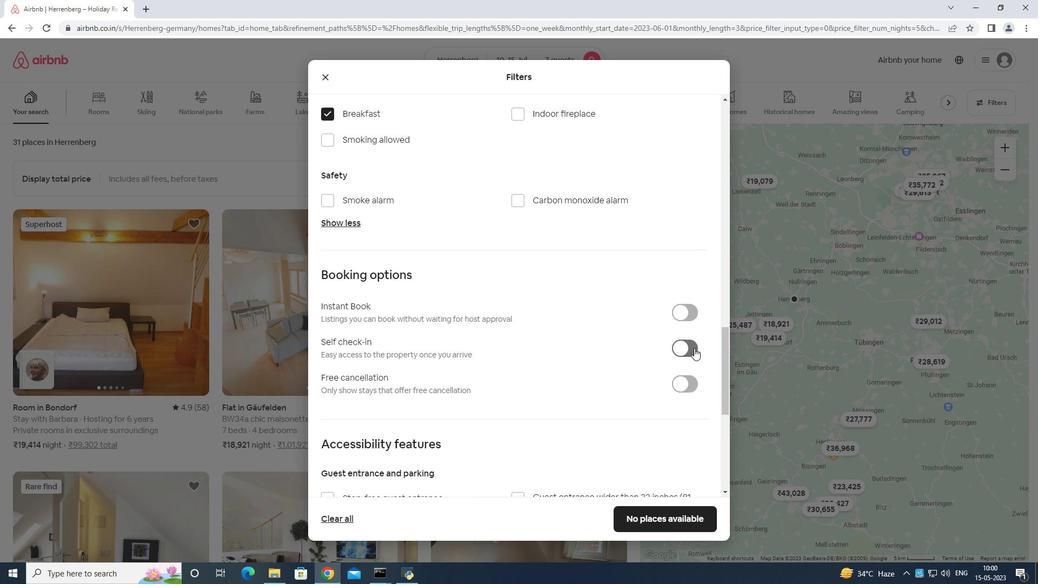 
Action: Mouse moved to (692, 351)
Screenshot: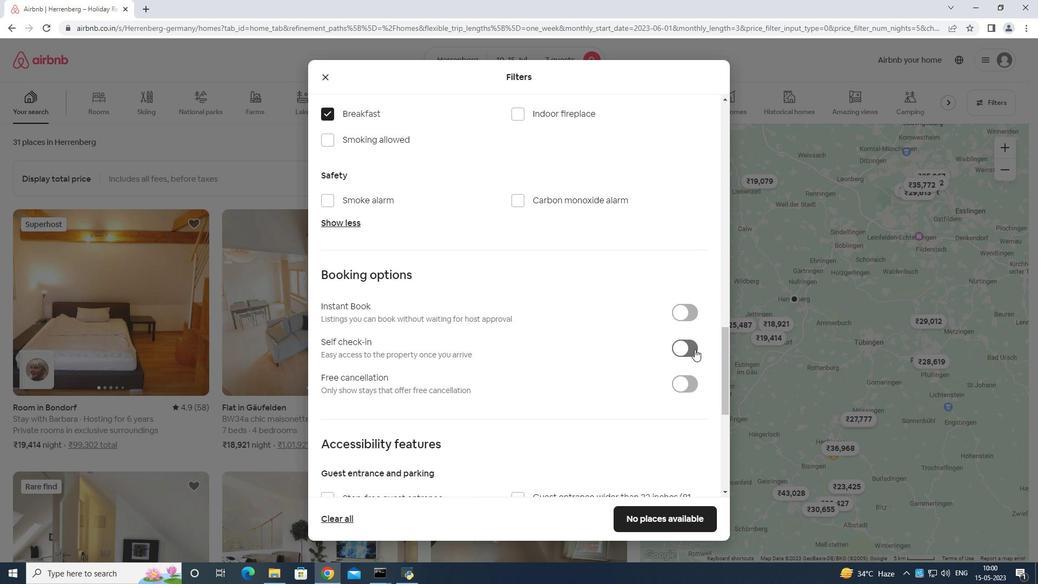 
Action: Mouse scrolled (692, 351) with delta (0, 0)
Screenshot: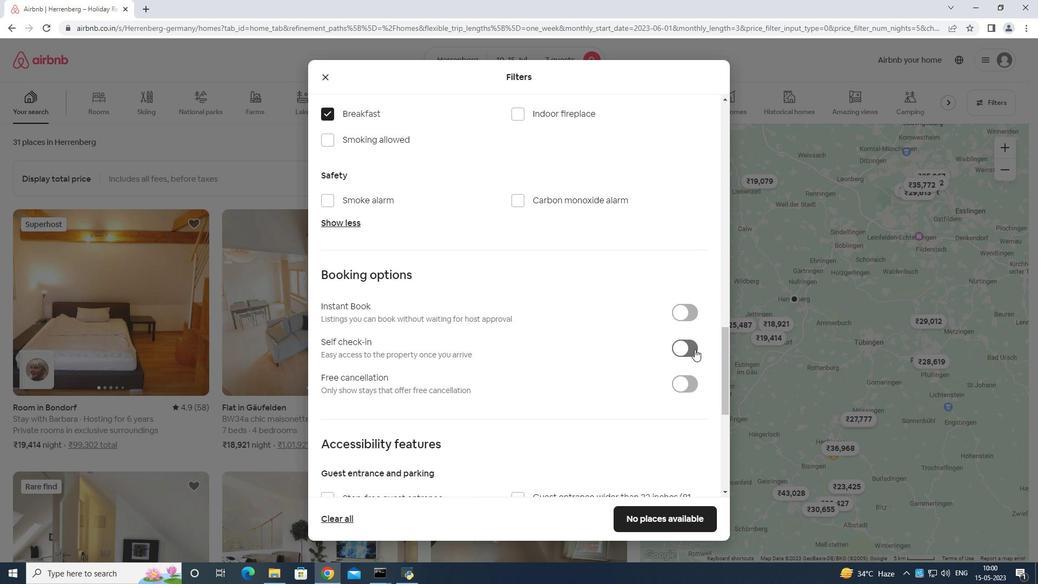 
Action: Mouse moved to (687, 357)
Screenshot: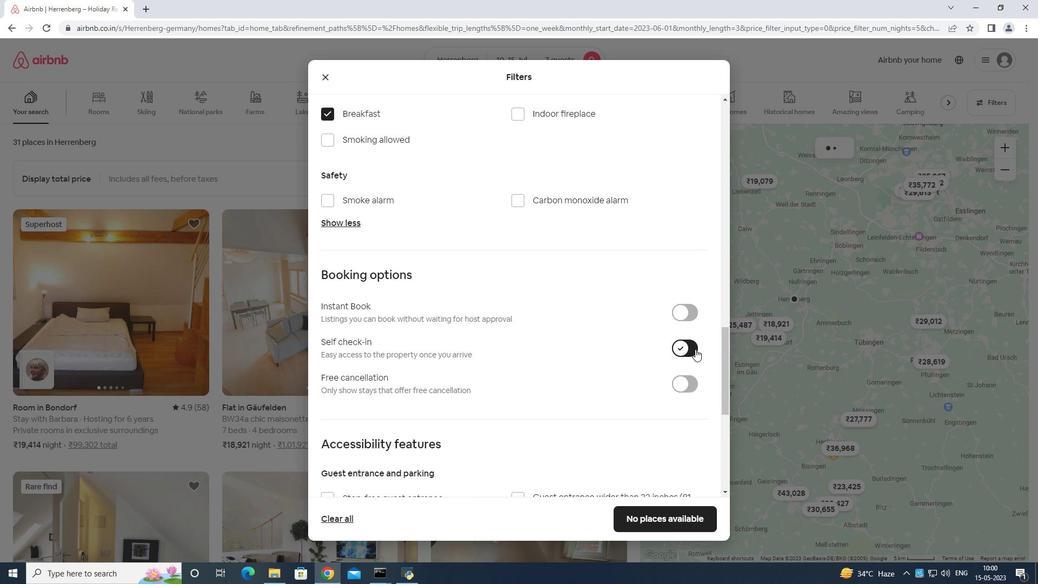 
Action: Mouse scrolled (687, 357) with delta (0, 0)
Screenshot: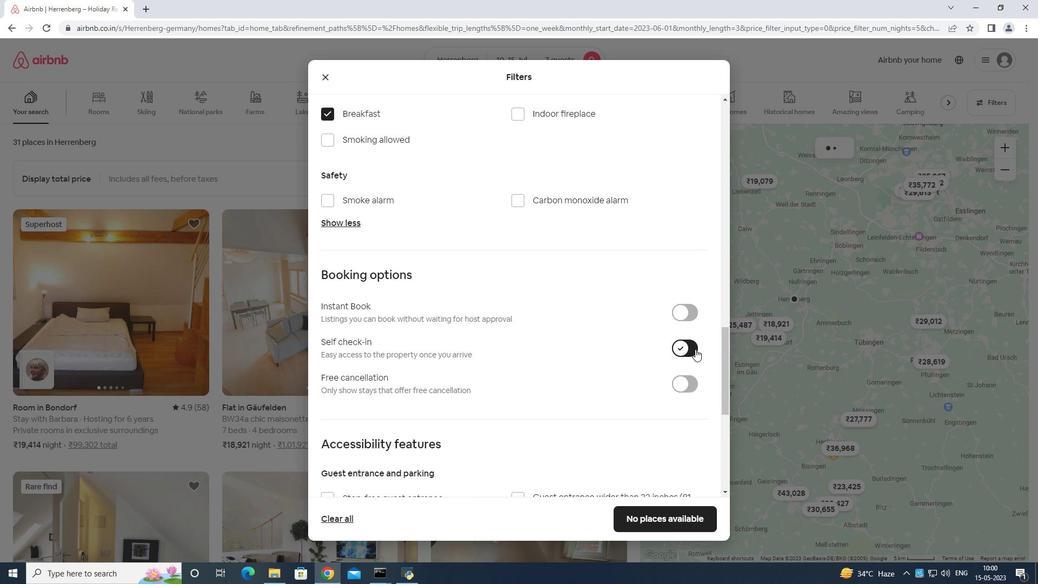 
Action: Mouse moved to (682, 360)
Screenshot: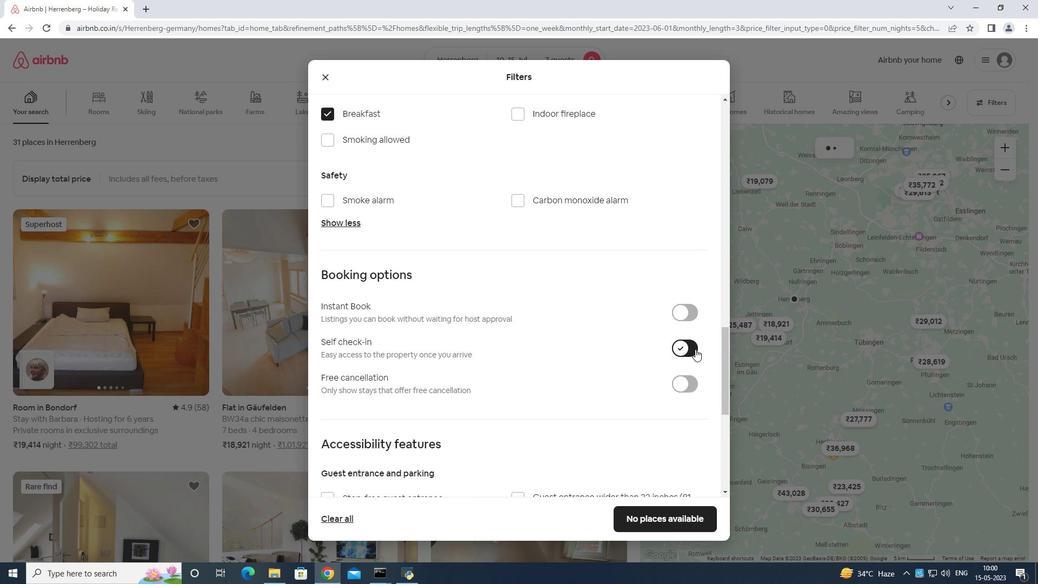 
Action: Mouse scrolled (682, 360) with delta (0, 0)
Screenshot: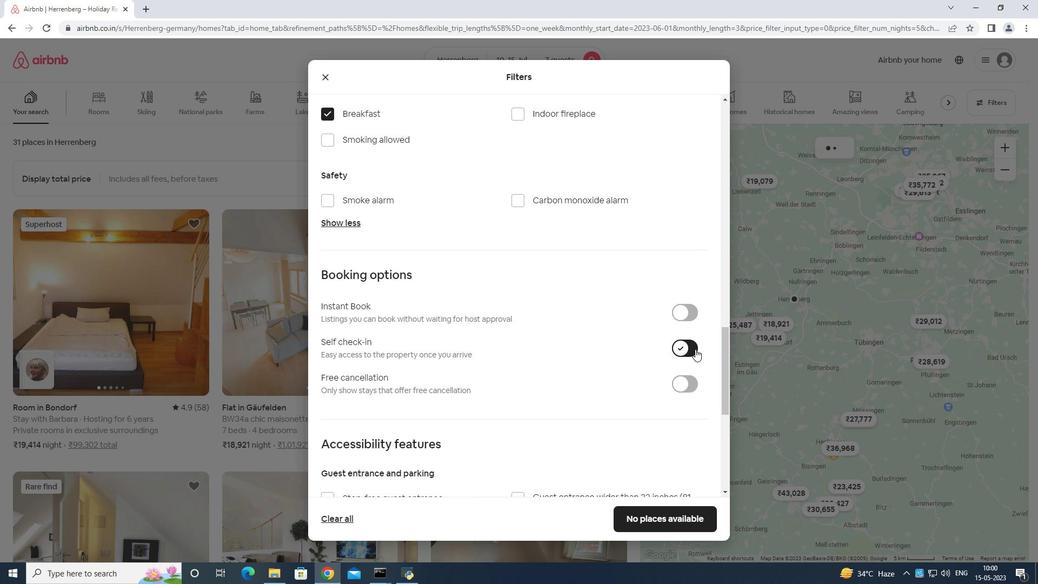 
Action: Mouse moved to (673, 363)
Screenshot: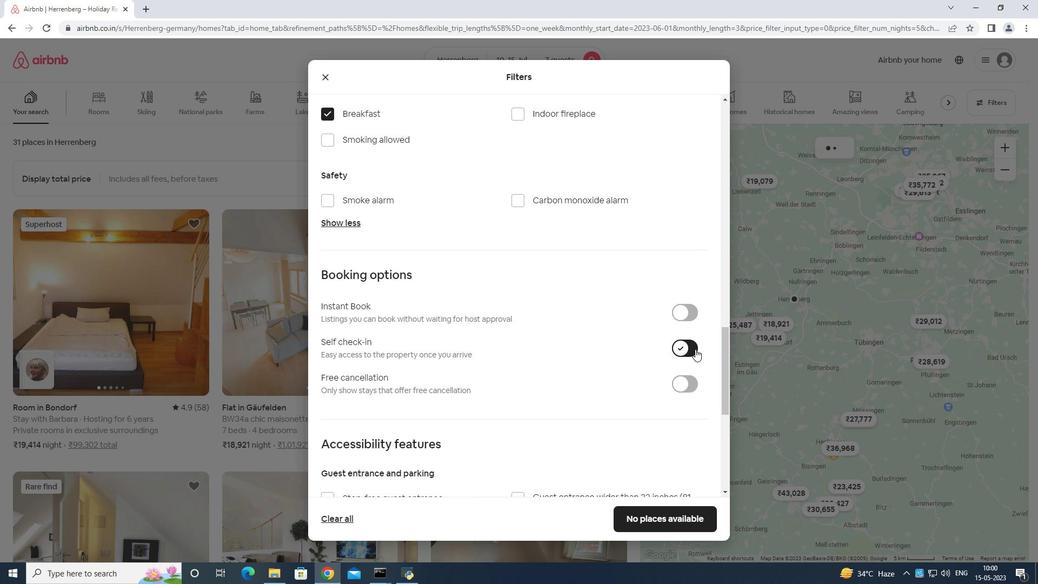 
Action: Mouse scrolled (673, 362) with delta (0, 0)
Screenshot: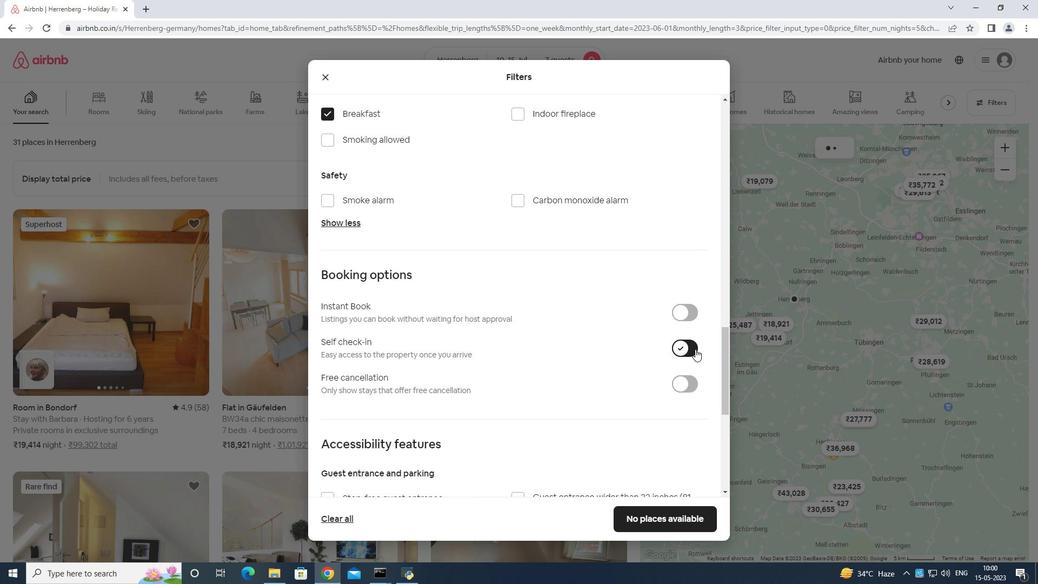 
Action: Mouse moved to (630, 369)
Screenshot: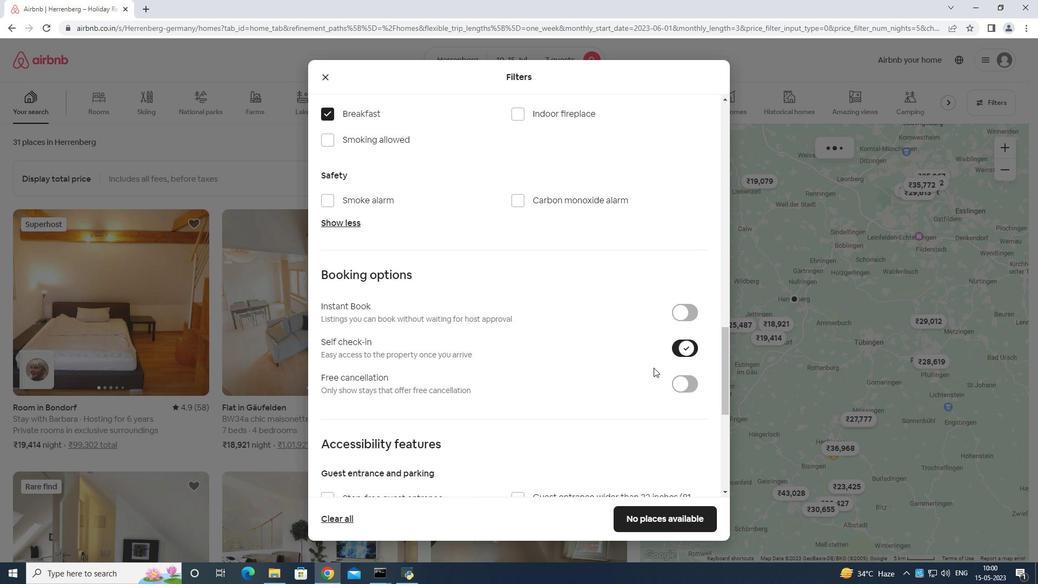 
Action: Mouse scrolled (630, 368) with delta (0, 0)
Screenshot: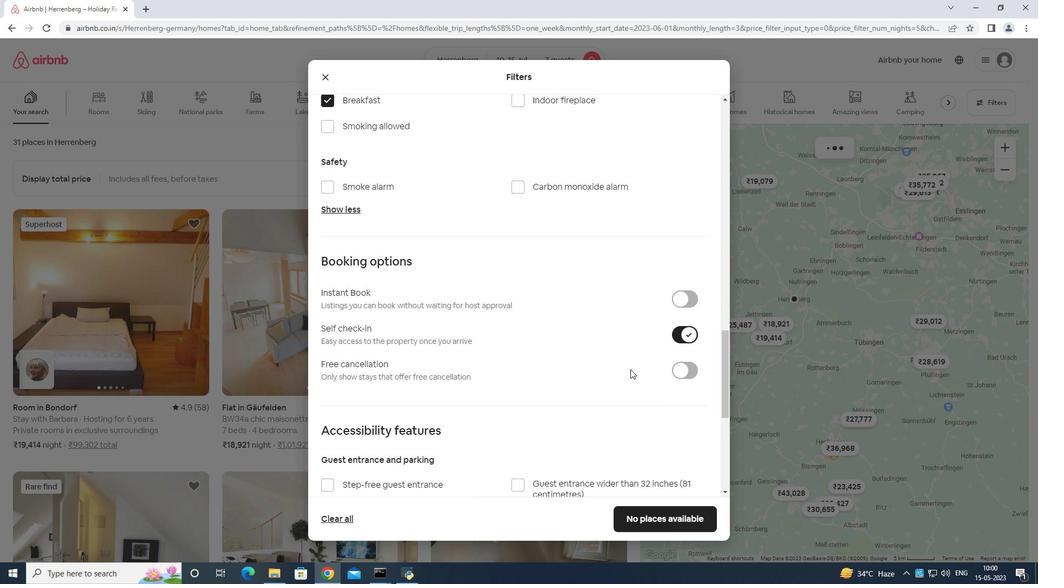 
Action: Mouse scrolled (630, 368) with delta (0, 0)
Screenshot: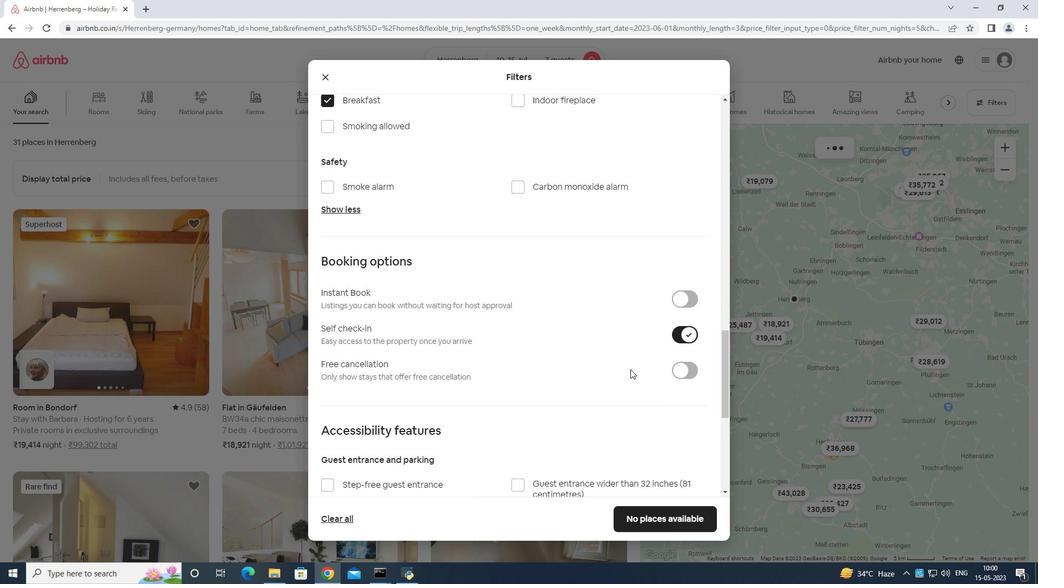 
Action: Mouse scrolled (630, 368) with delta (0, 0)
Screenshot: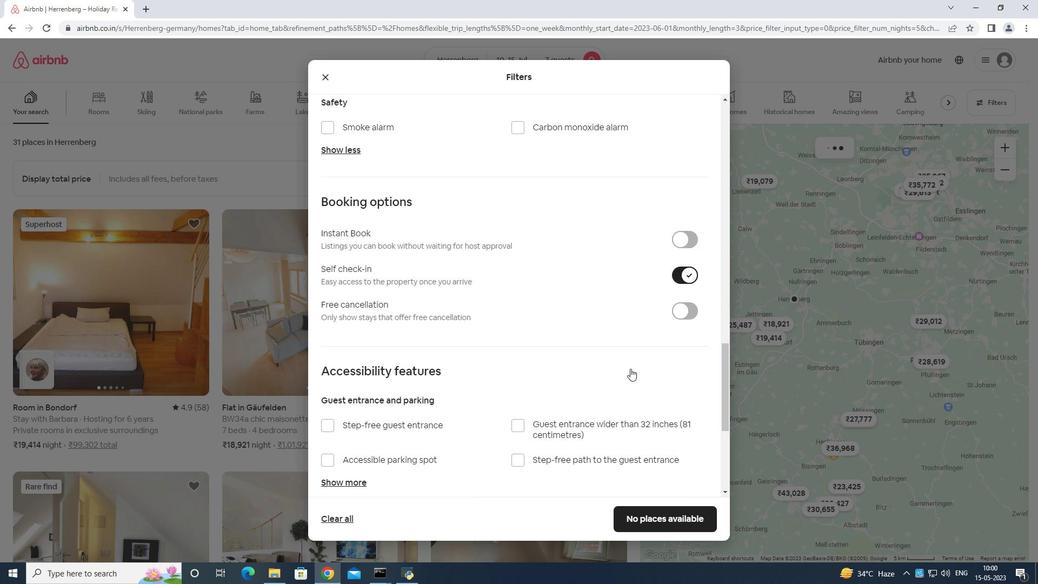 
Action: Mouse moved to (634, 371)
Screenshot: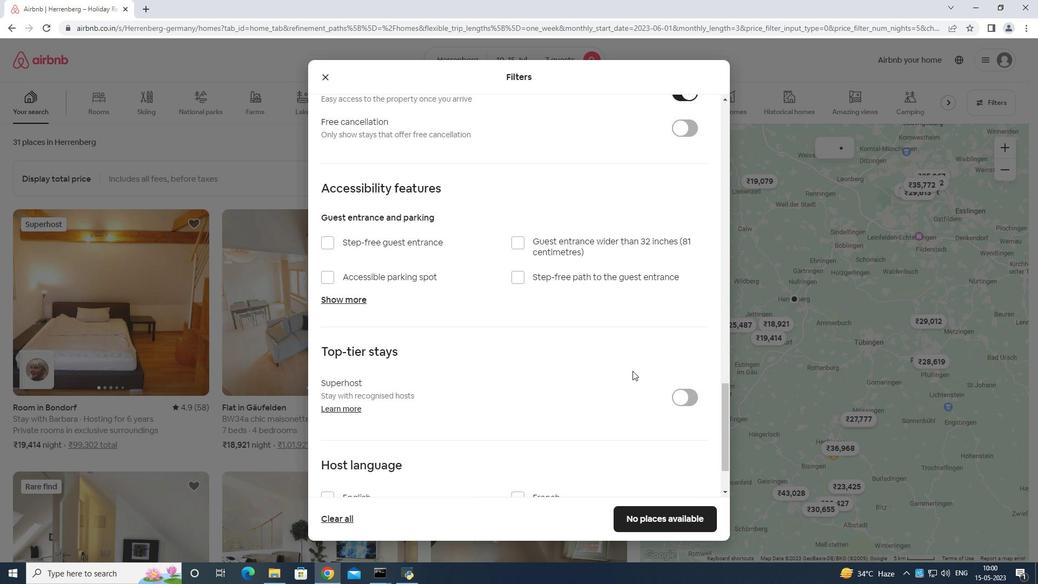 
Action: Mouse scrolled (634, 371) with delta (0, 0)
Screenshot: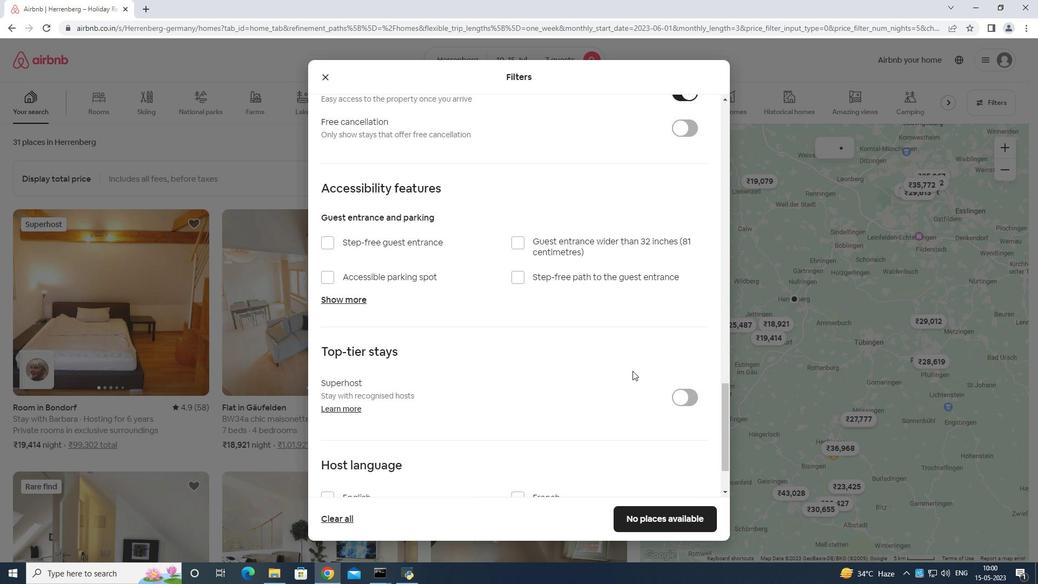 
Action: Mouse moved to (634, 371)
Screenshot: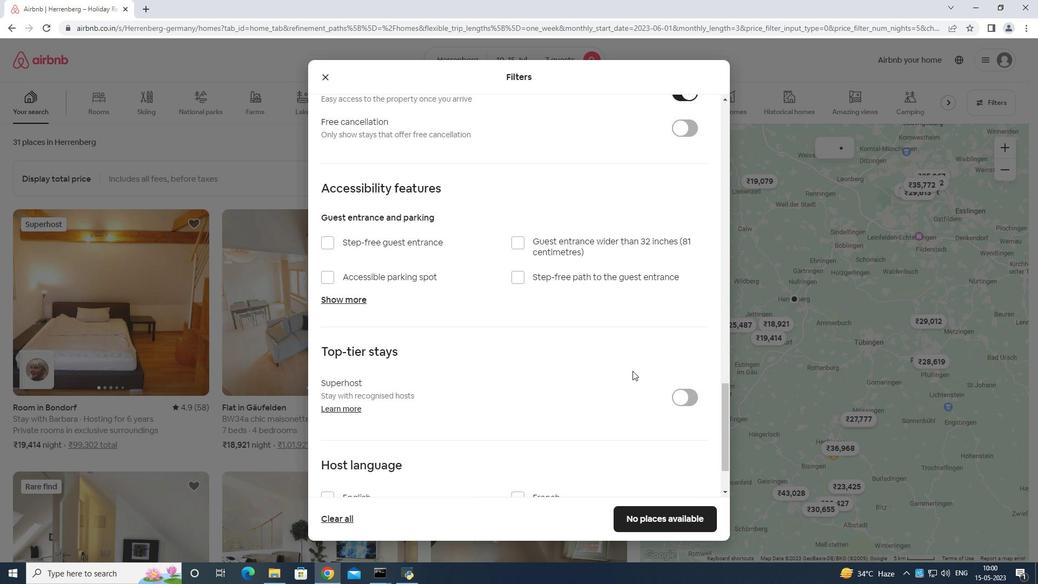 
Action: Mouse scrolled (634, 371) with delta (0, 0)
Screenshot: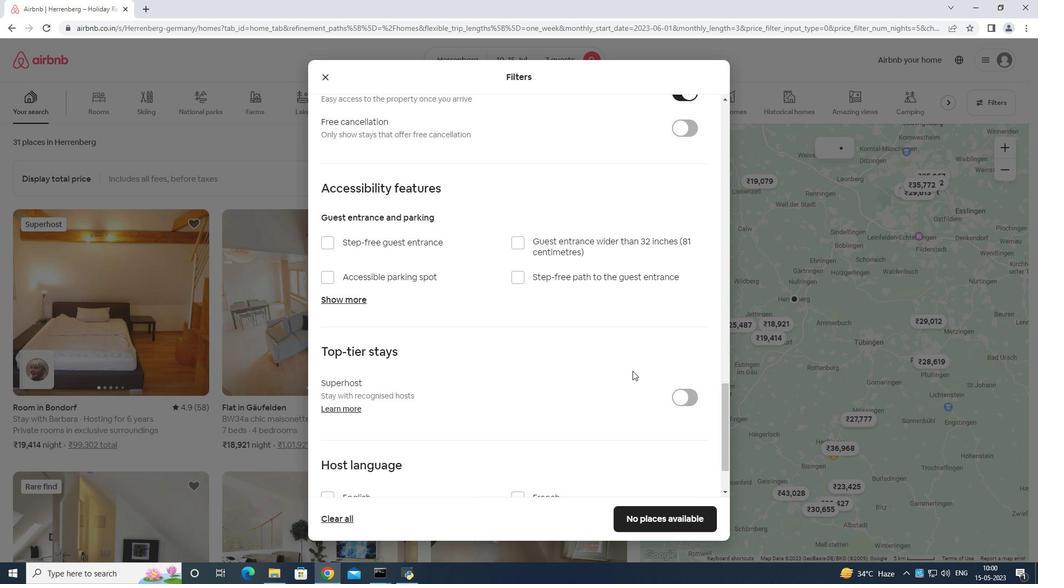 
Action: Mouse moved to (634, 372)
Screenshot: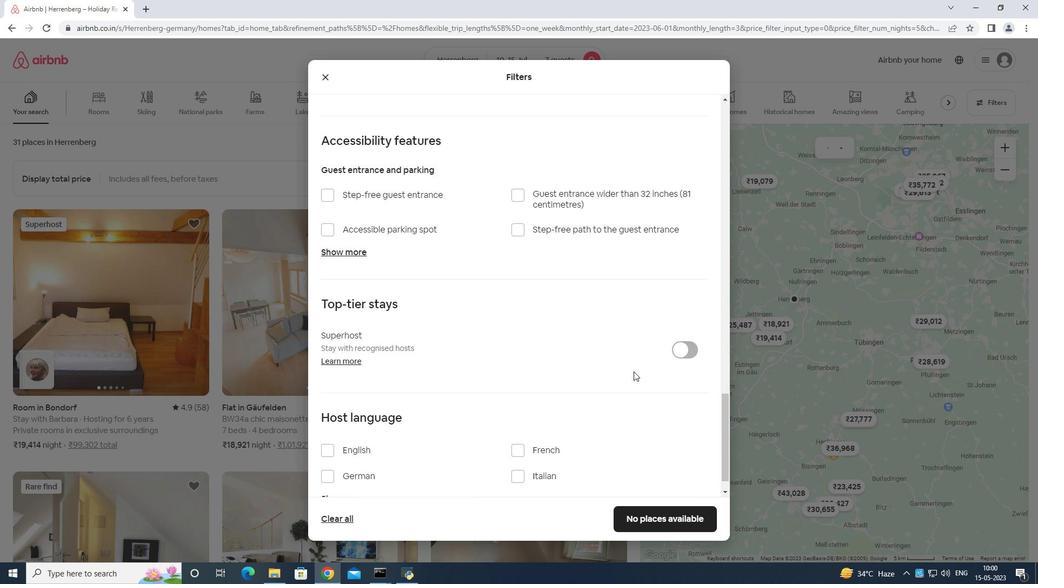 
Action: Mouse scrolled (634, 371) with delta (0, 0)
Screenshot: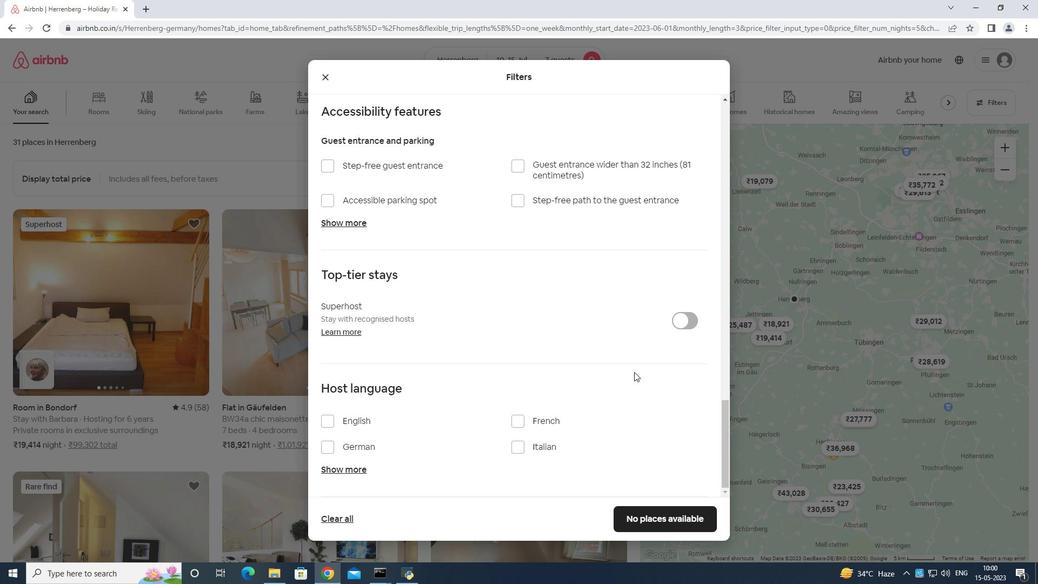 
Action: Mouse scrolled (634, 371) with delta (0, 0)
Screenshot: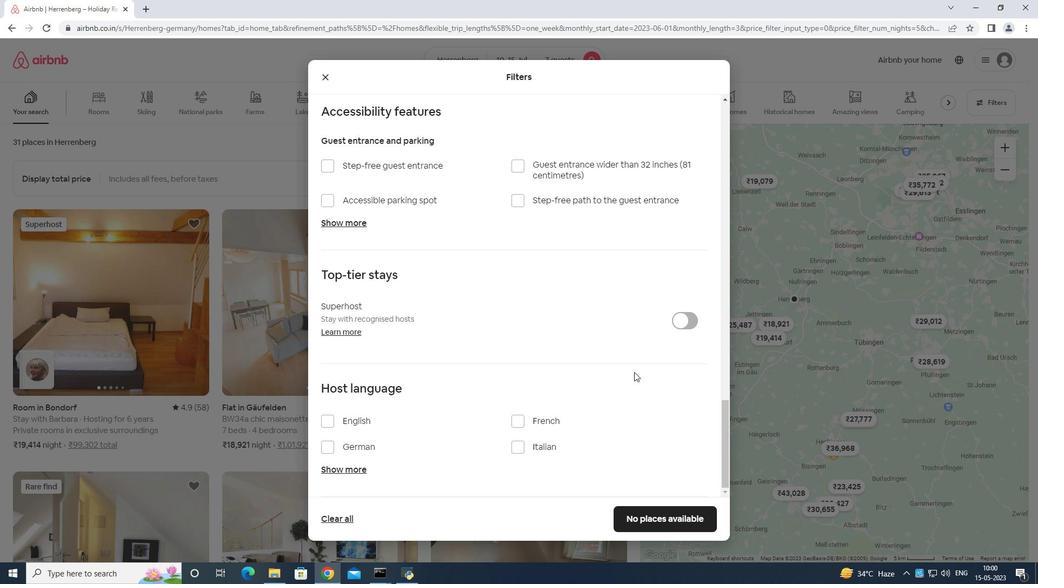 
Action: Mouse scrolled (634, 371) with delta (0, 0)
Screenshot: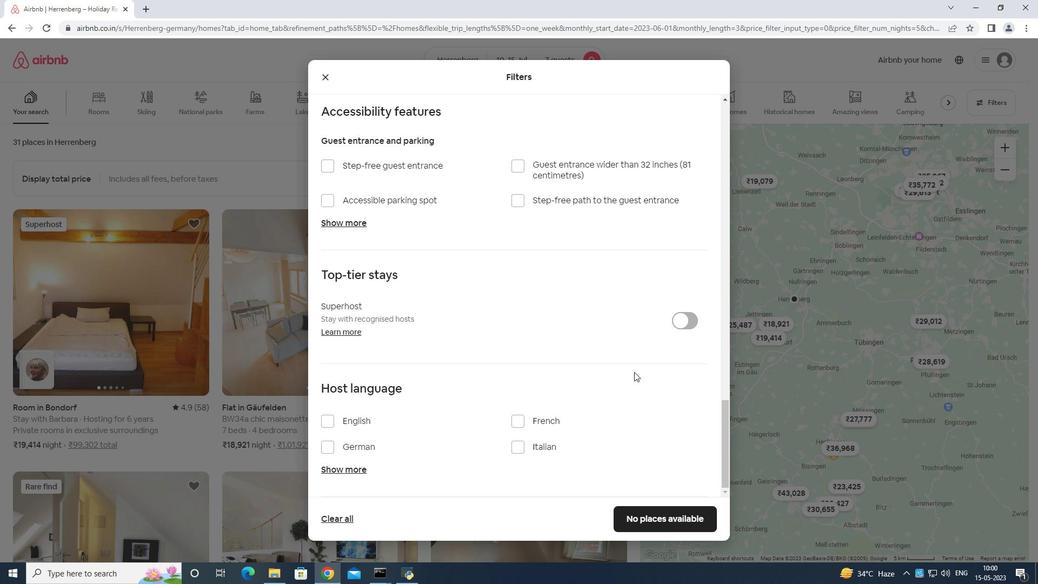 
Action: Mouse moved to (331, 418)
Screenshot: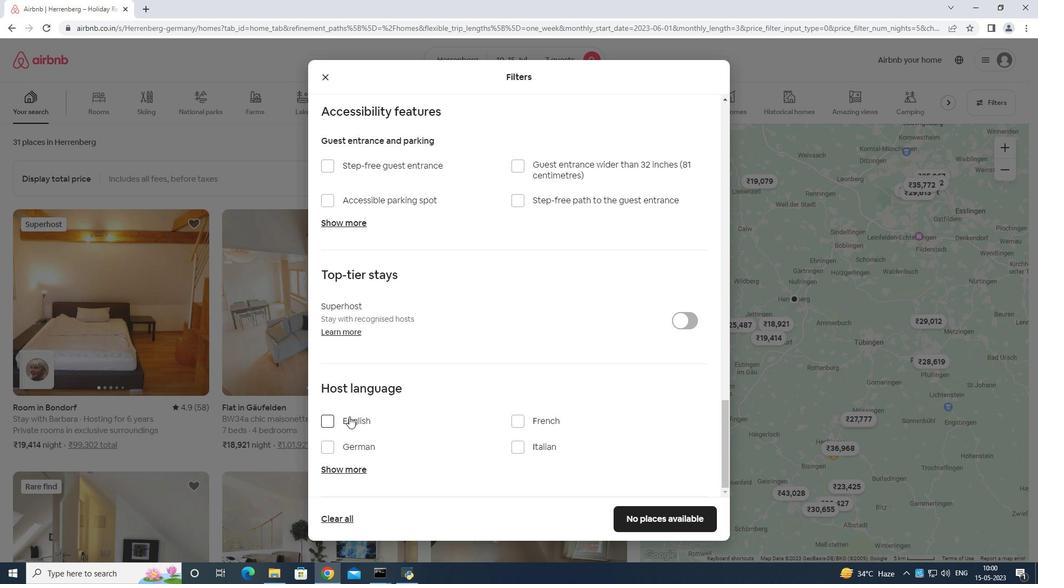 
Action: Mouse pressed left at (331, 418)
Screenshot: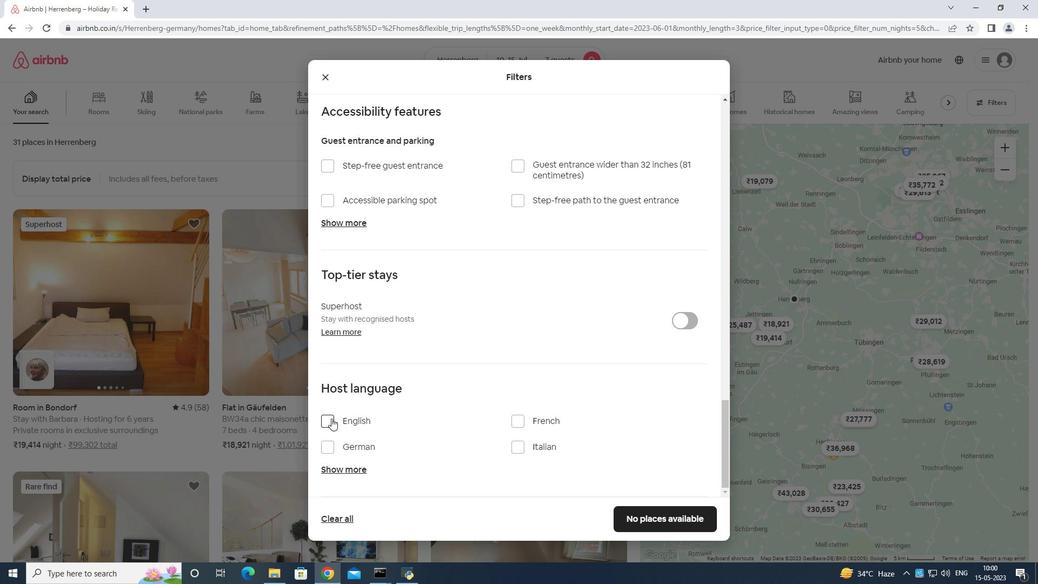 
Action: Mouse moved to (691, 517)
Screenshot: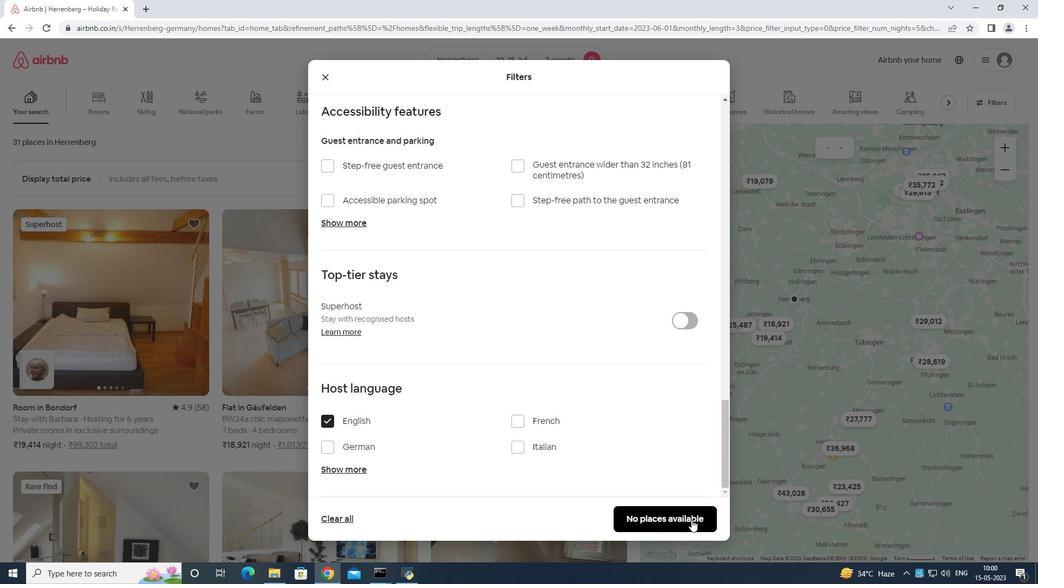 
Action: Mouse pressed left at (691, 517)
Screenshot: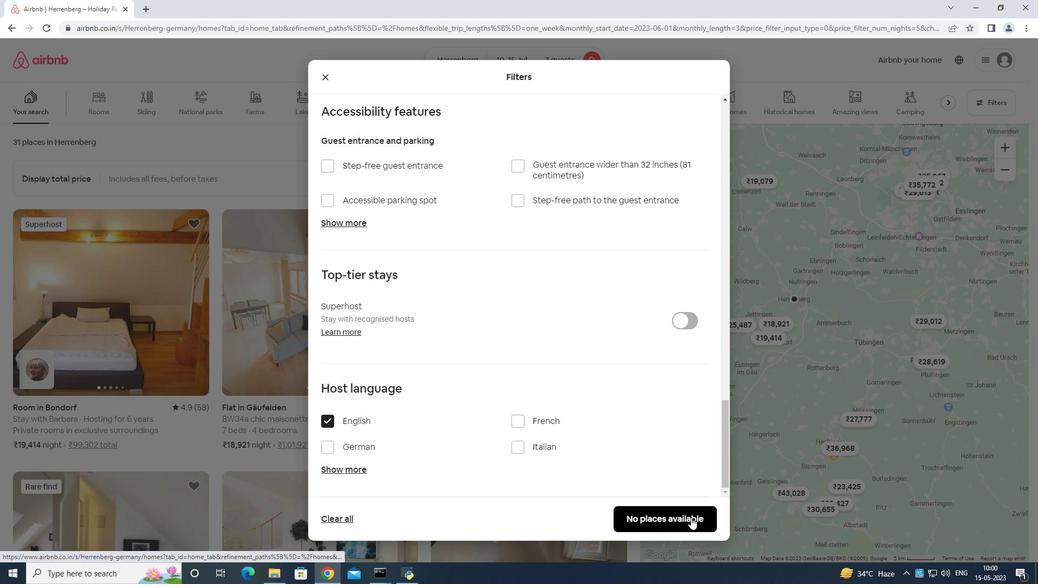 
